 Task: Create a due date automation trigger when advanced on, 2 working days after a card is due add fields with custom field "Resume" set to a number greater than 1 and lower or equal to 10 at 11:00 AM.
Action: Mouse moved to (1036, 322)
Screenshot: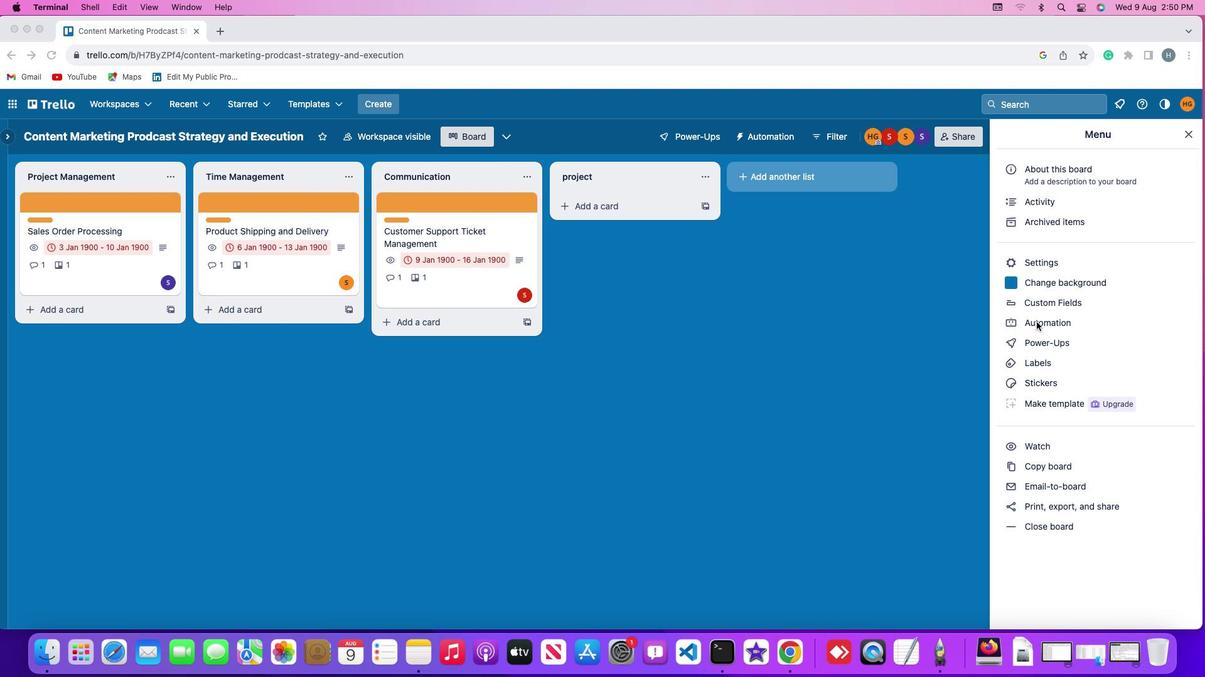 
Action: Mouse pressed left at (1036, 322)
Screenshot: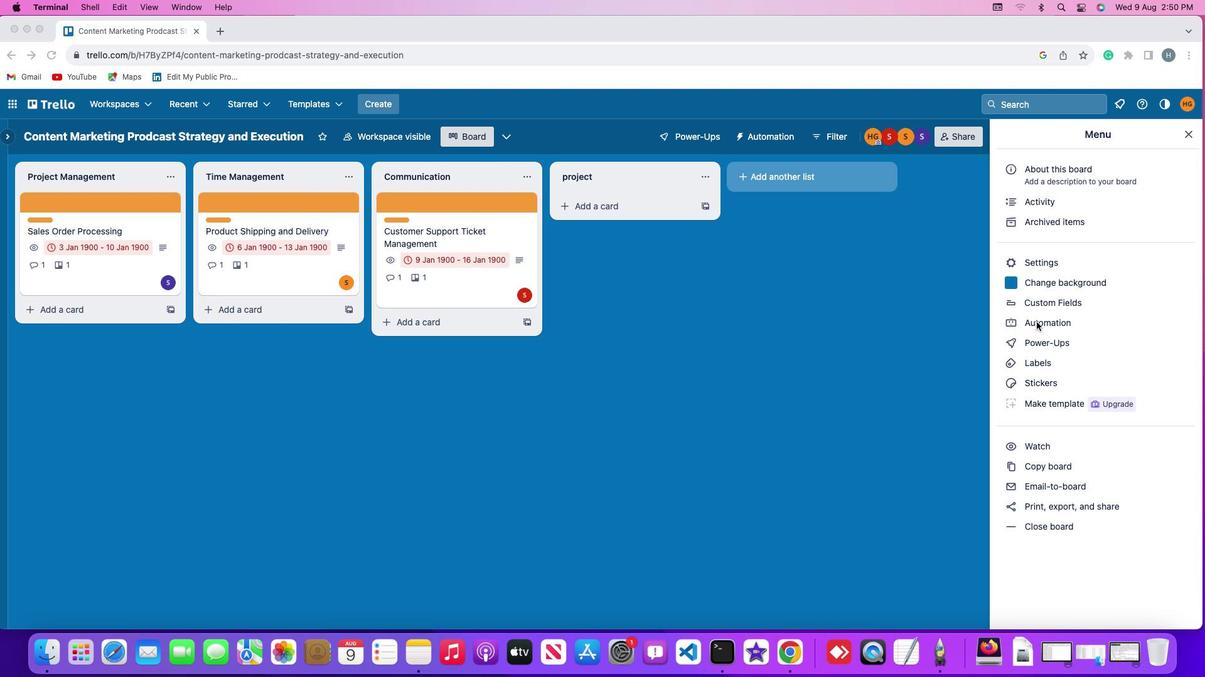 
Action: Mouse moved to (1036, 322)
Screenshot: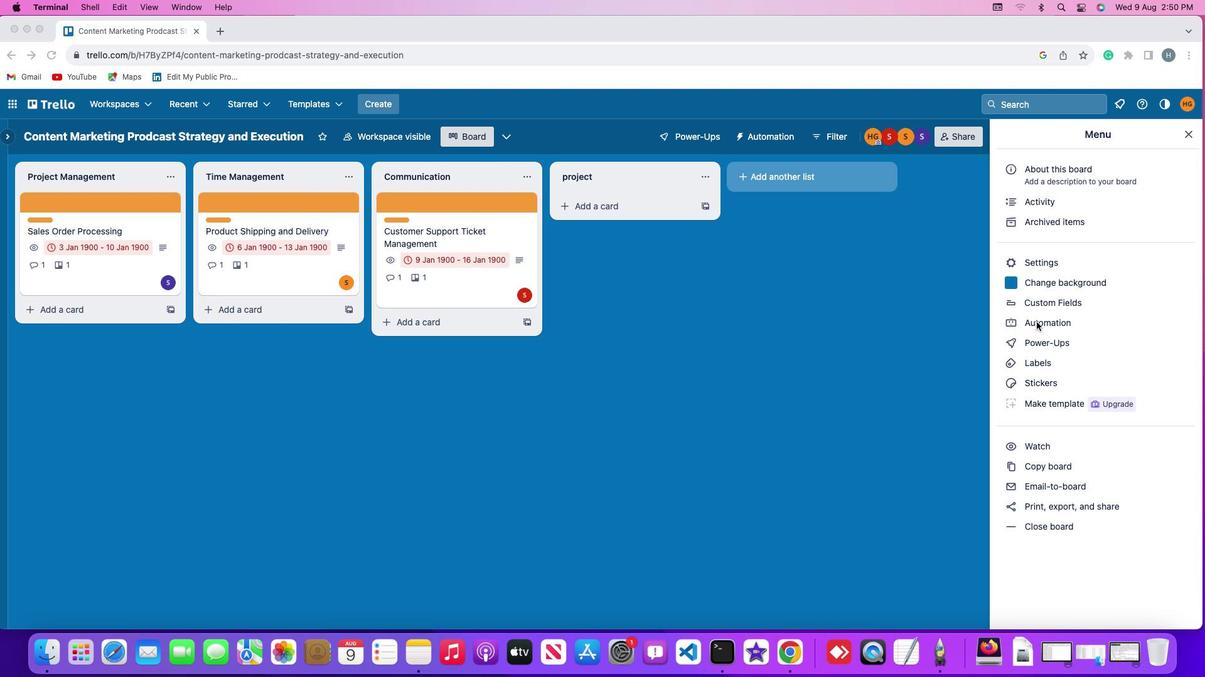 
Action: Mouse pressed left at (1036, 322)
Screenshot: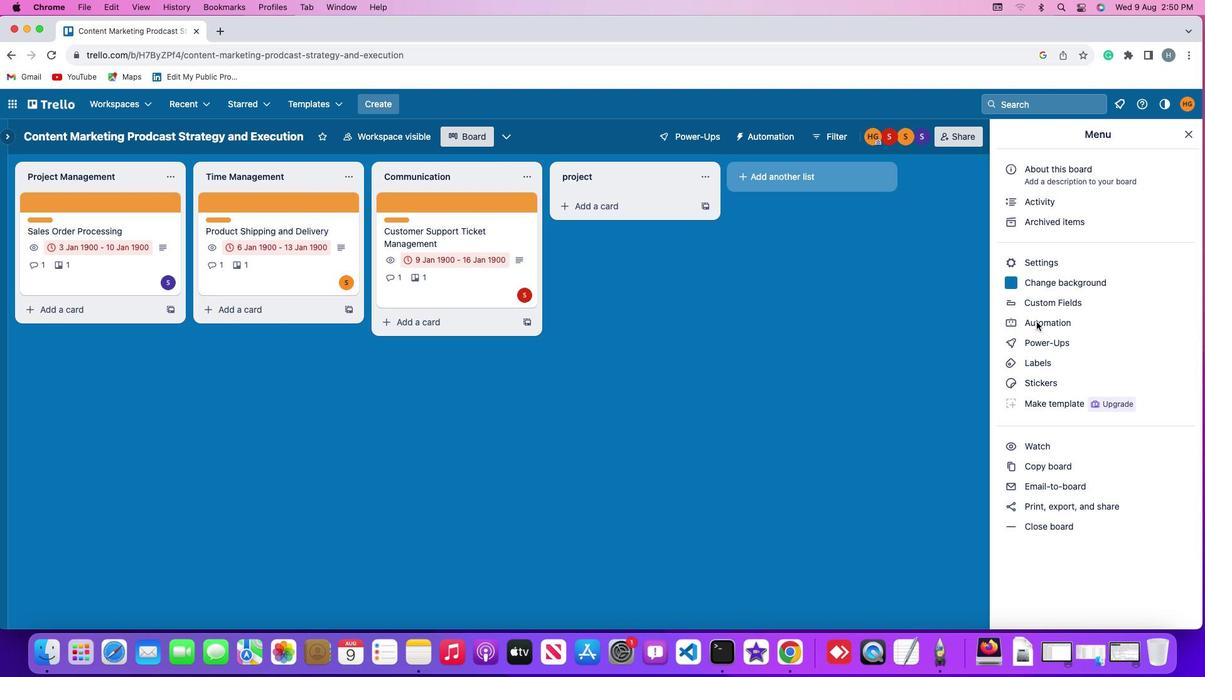 
Action: Mouse moved to (74, 298)
Screenshot: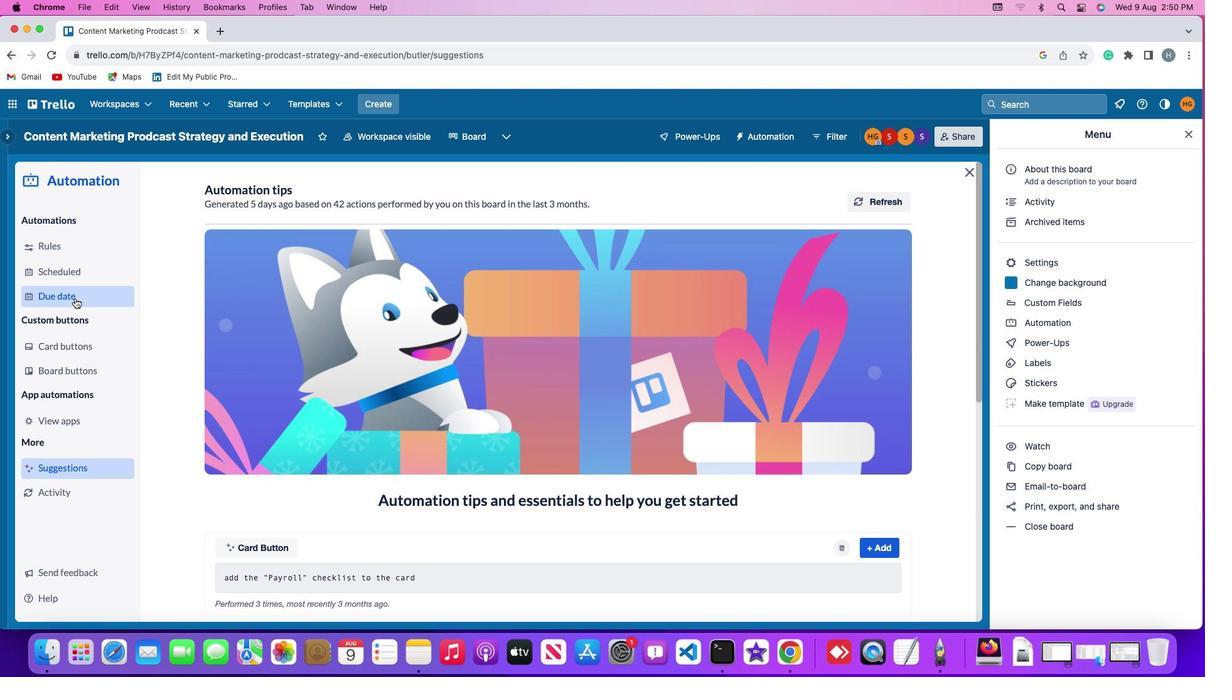 
Action: Mouse pressed left at (74, 298)
Screenshot: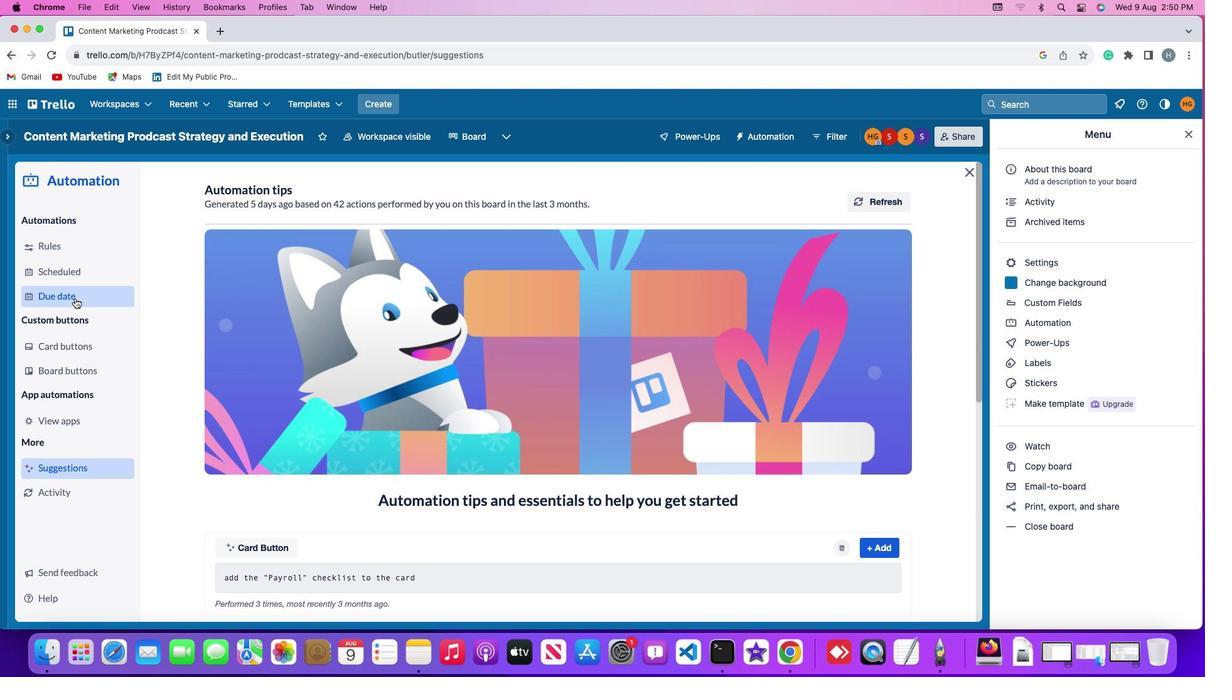 
Action: Mouse moved to (844, 193)
Screenshot: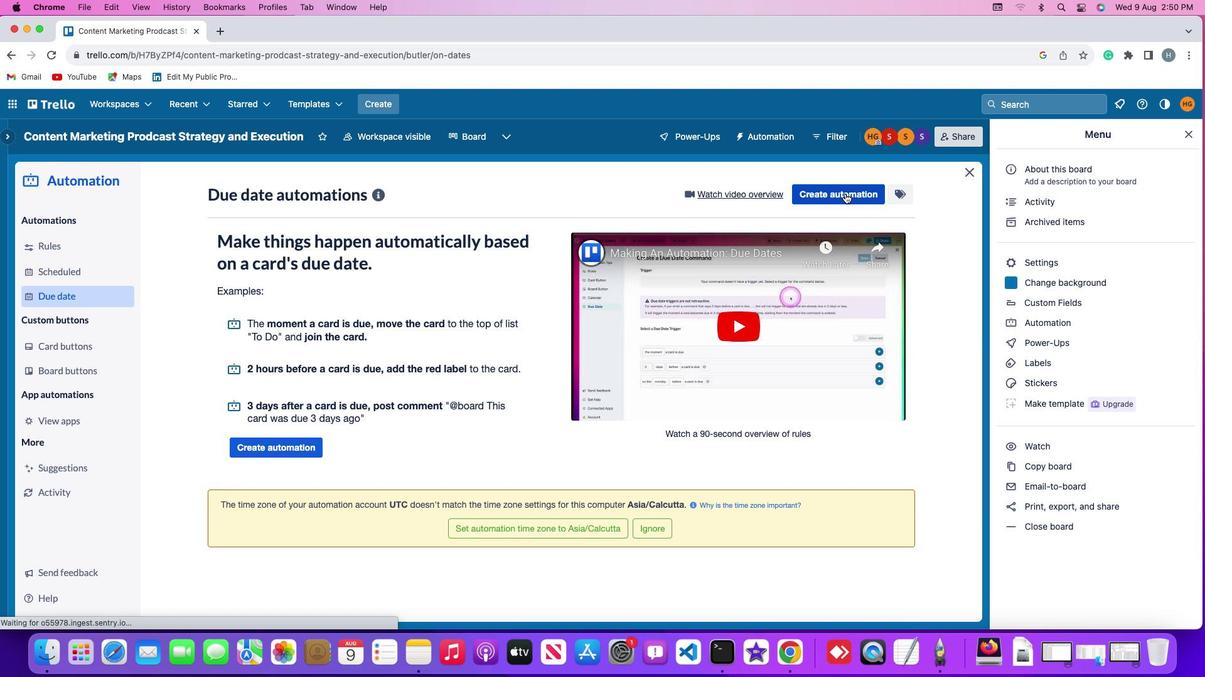 
Action: Mouse pressed left at (844, 193)
Screenshot: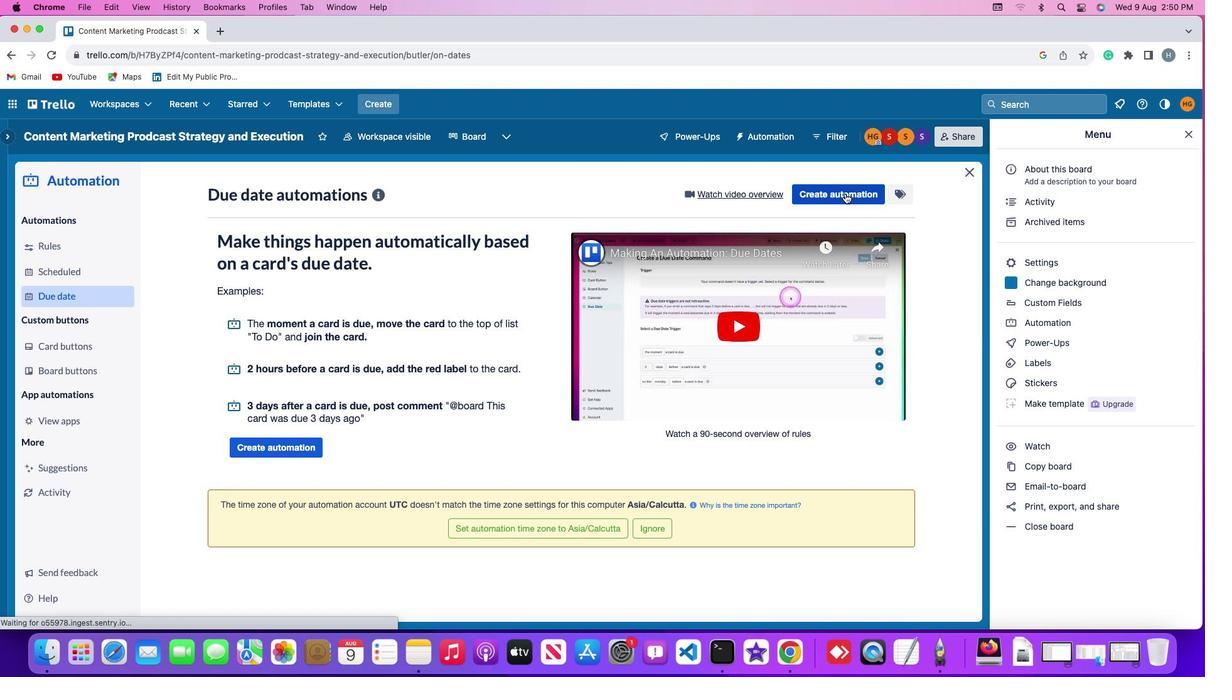 
Action: Mouse moved to (408, 314)
Screenshot: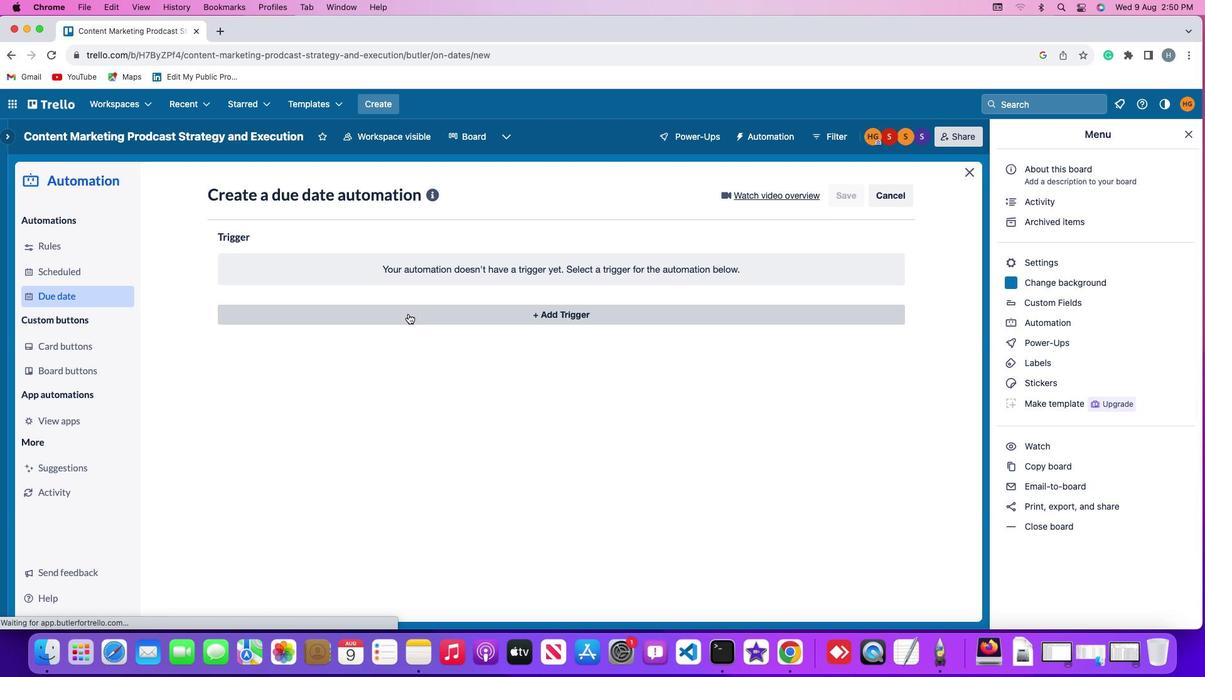 
Action: Mouse pressed left at (408, 314)
Screenshot: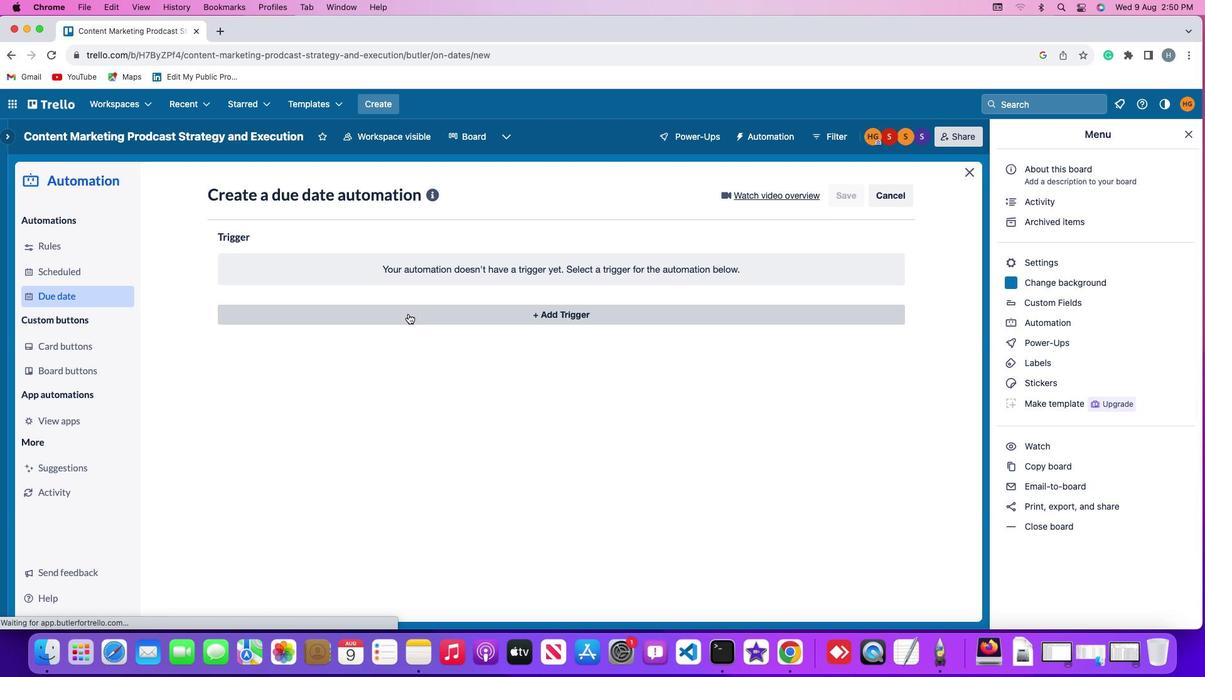 
Action: Mouse moved to (234, 507)
Screenshot: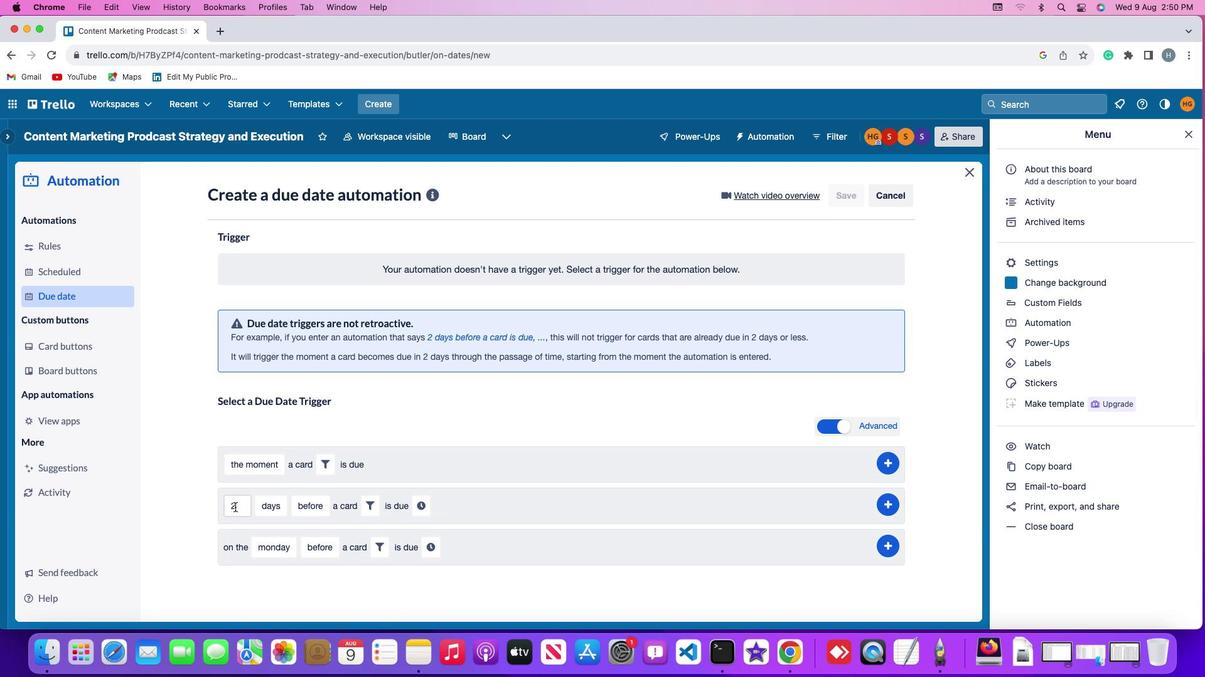 
Action: Mouse pressed left at (234, 507)
Screenshot: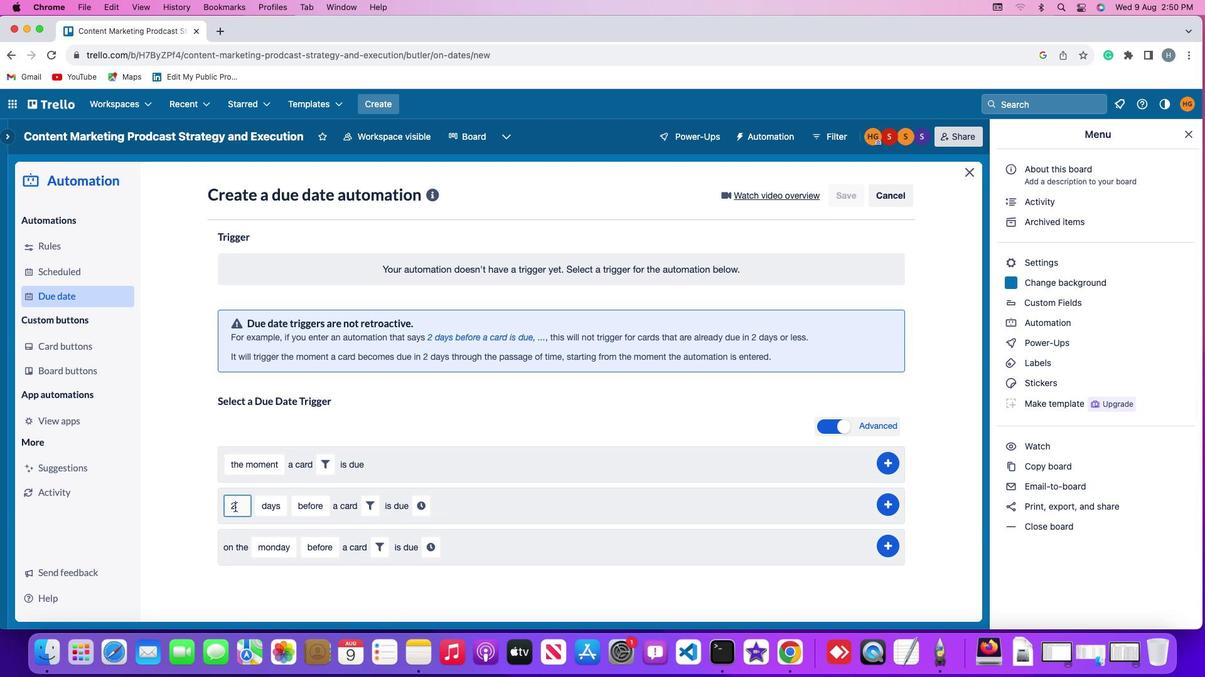 
Action: Mouse moved to (234, 507)
Screenshot: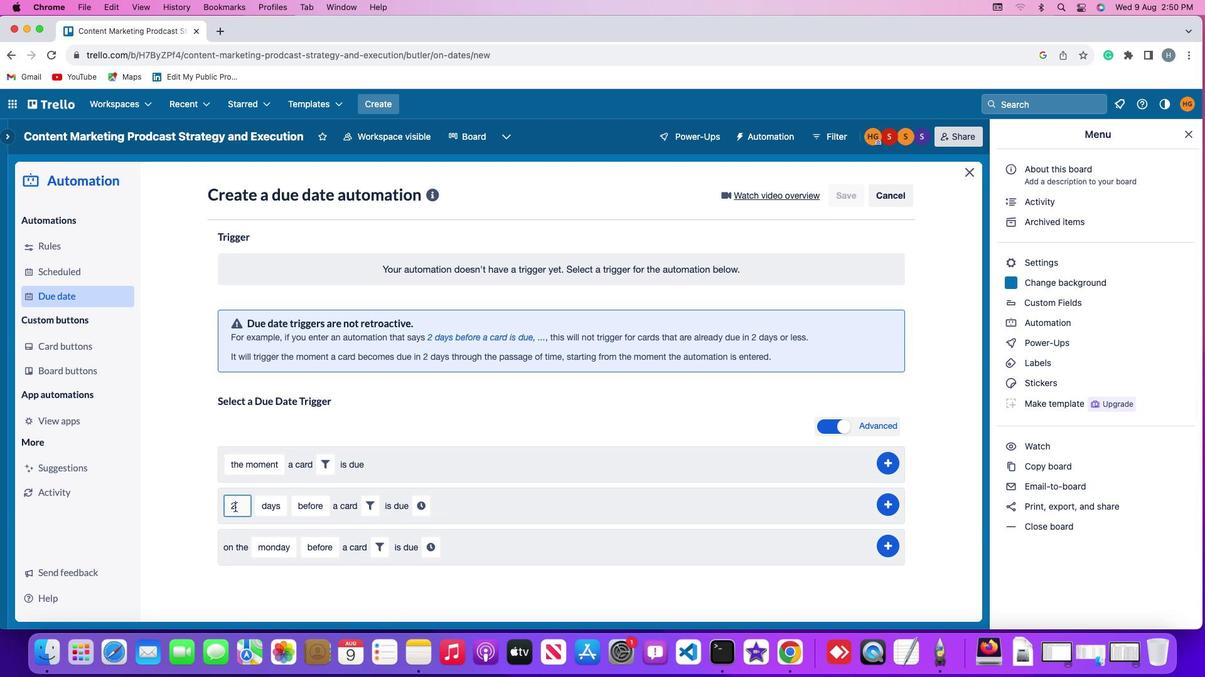 
Action: Key pressed Key.backspace'2'
Screenshot: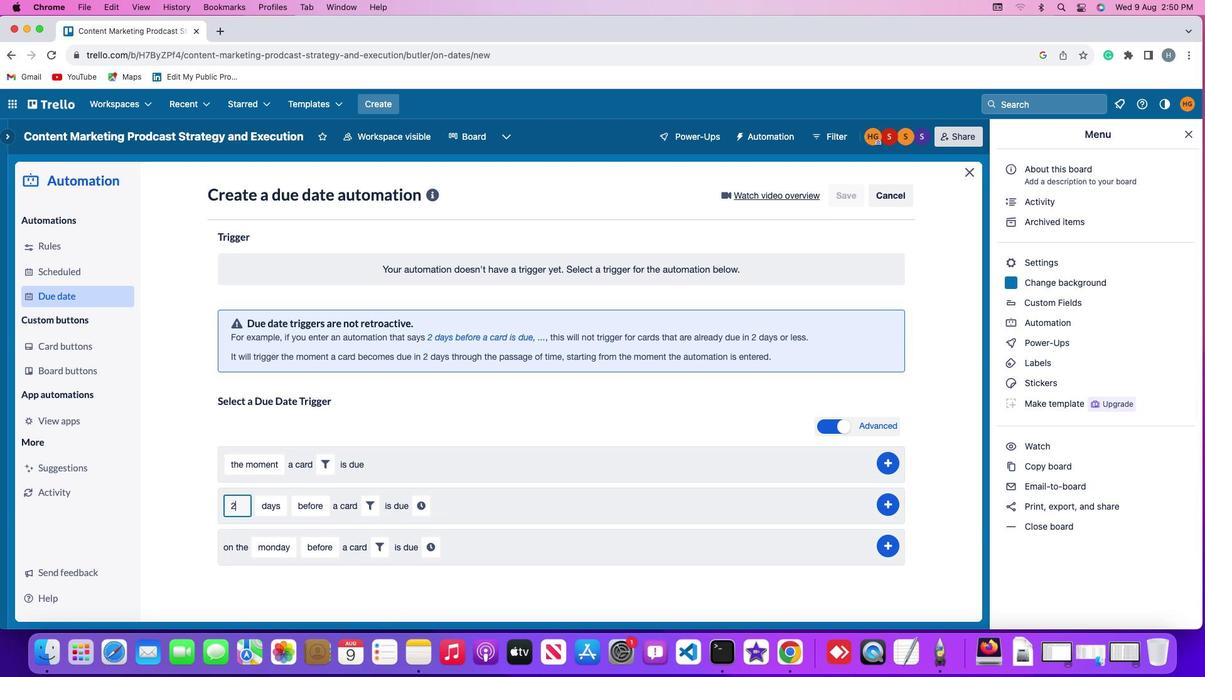 
Action: Mouse moved to (259, 505)
Screenshot: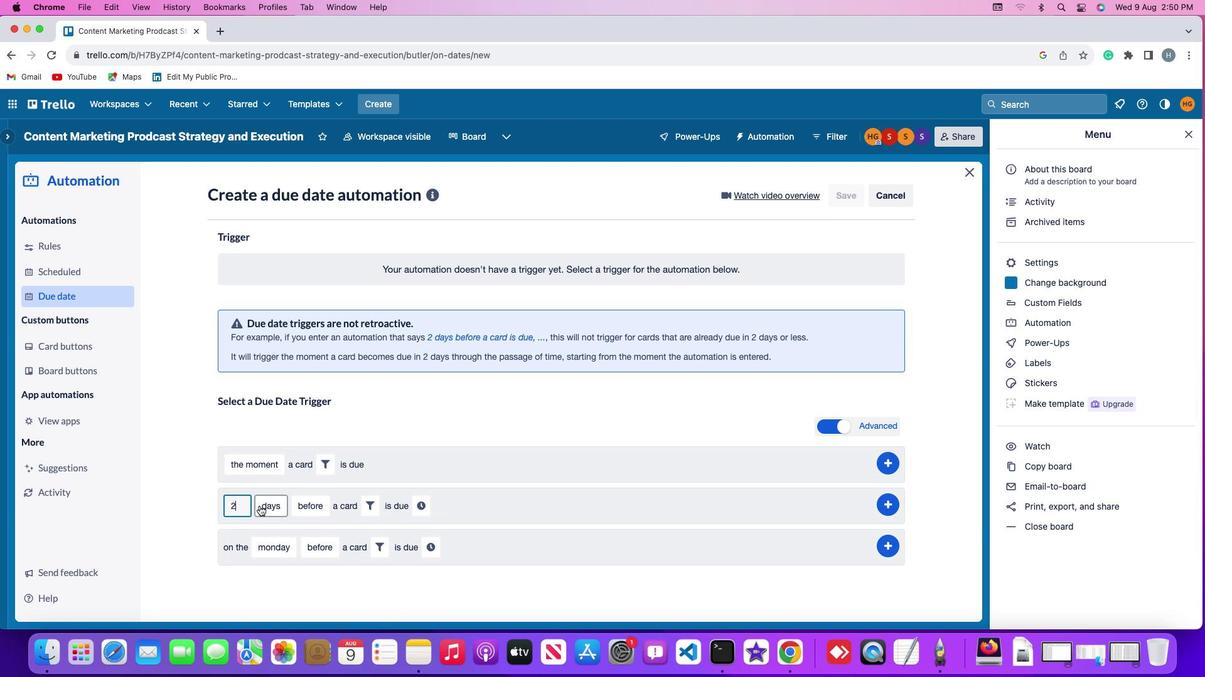 
Action: Mouse pressed left at (259, 505)
Screenshot: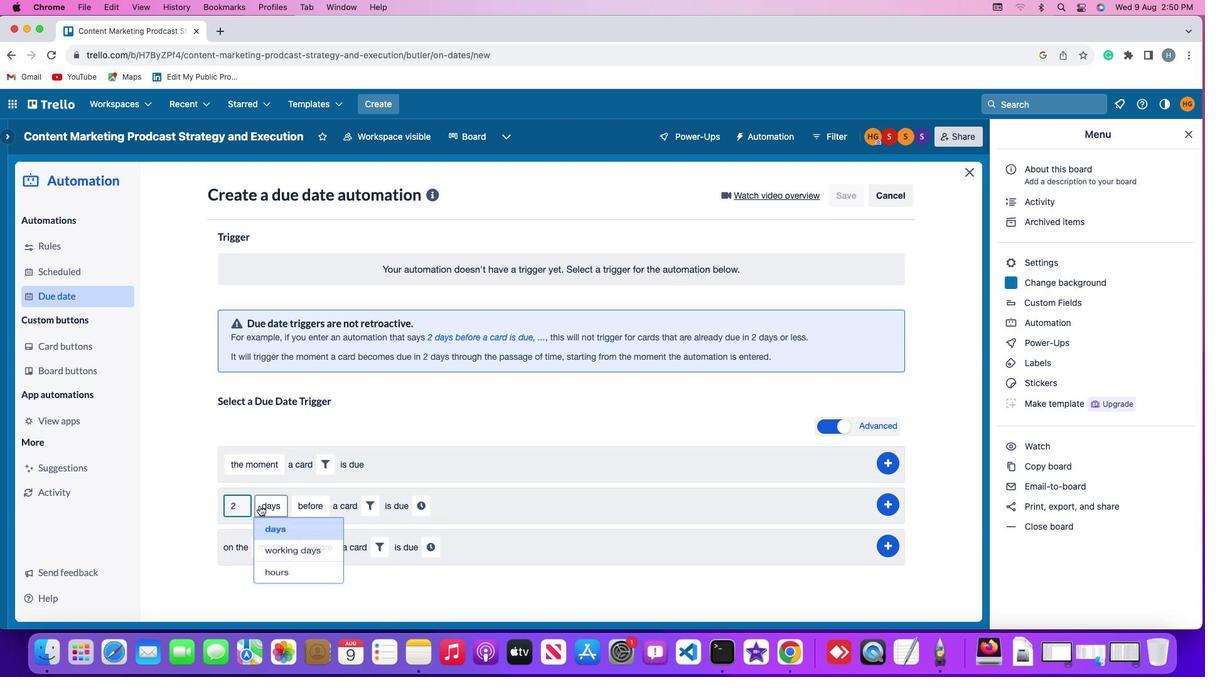 
Action: Mouse moved to (280, 549)
Screenshot: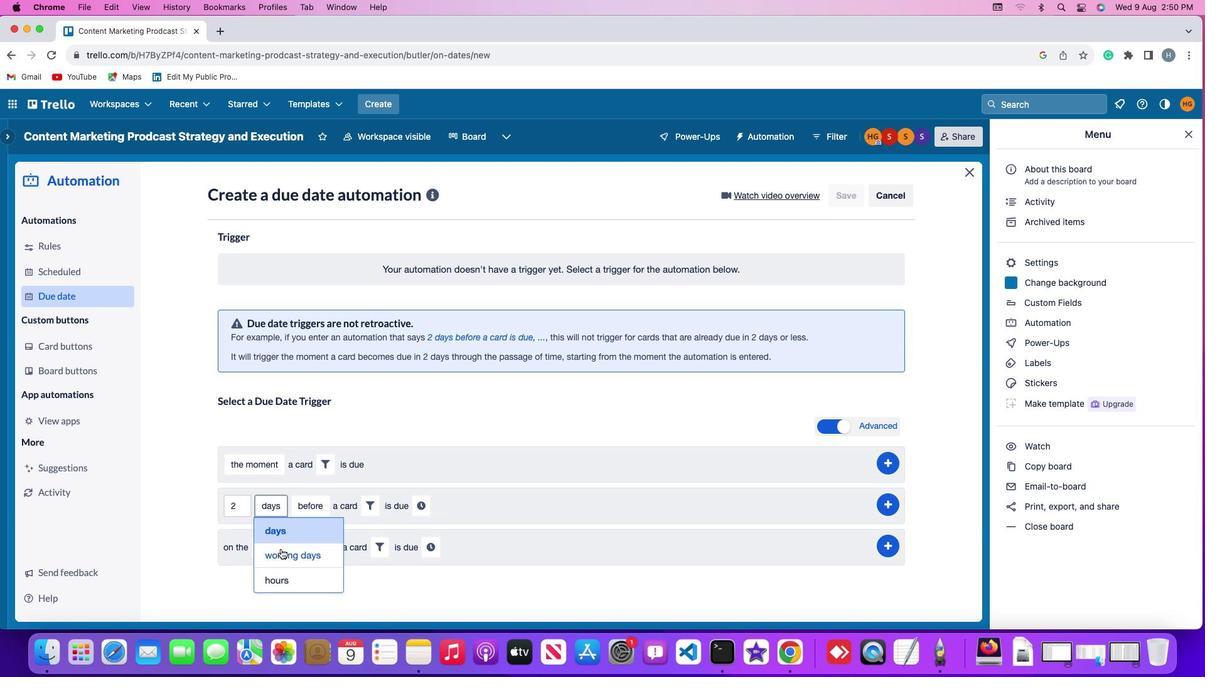 
Action: Mouse pressed left at (280, 549)
Screenshot: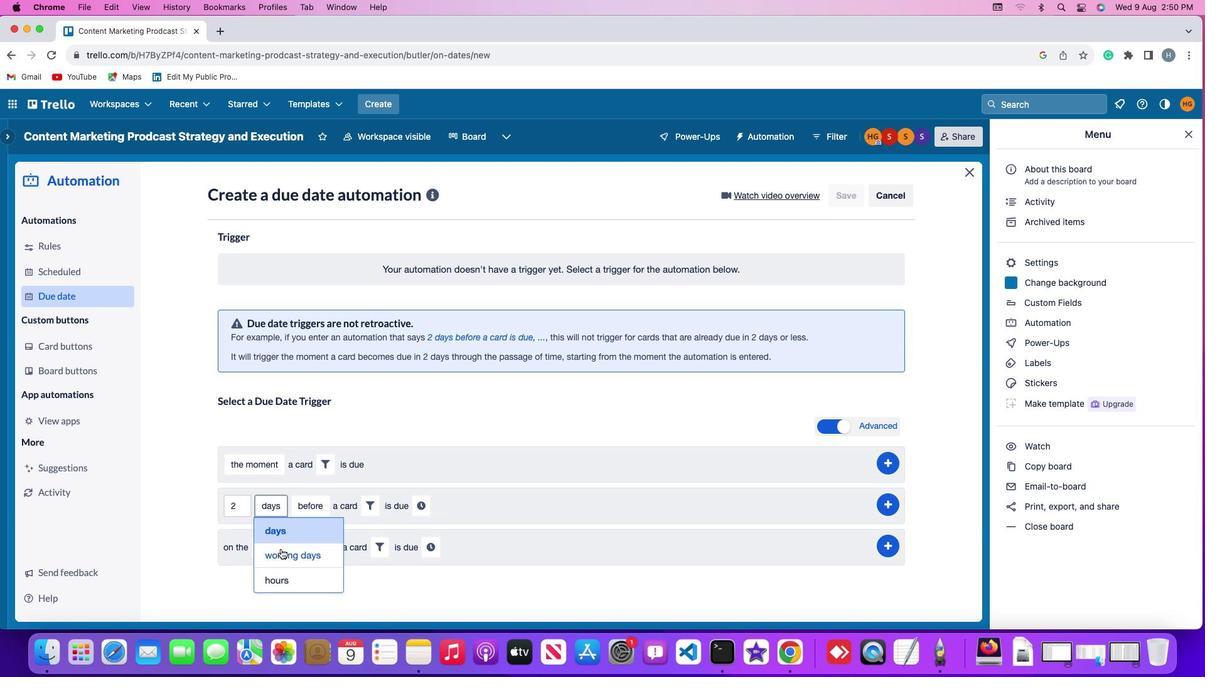 
Action: Mouse moved to (340, 510)
Screenshot: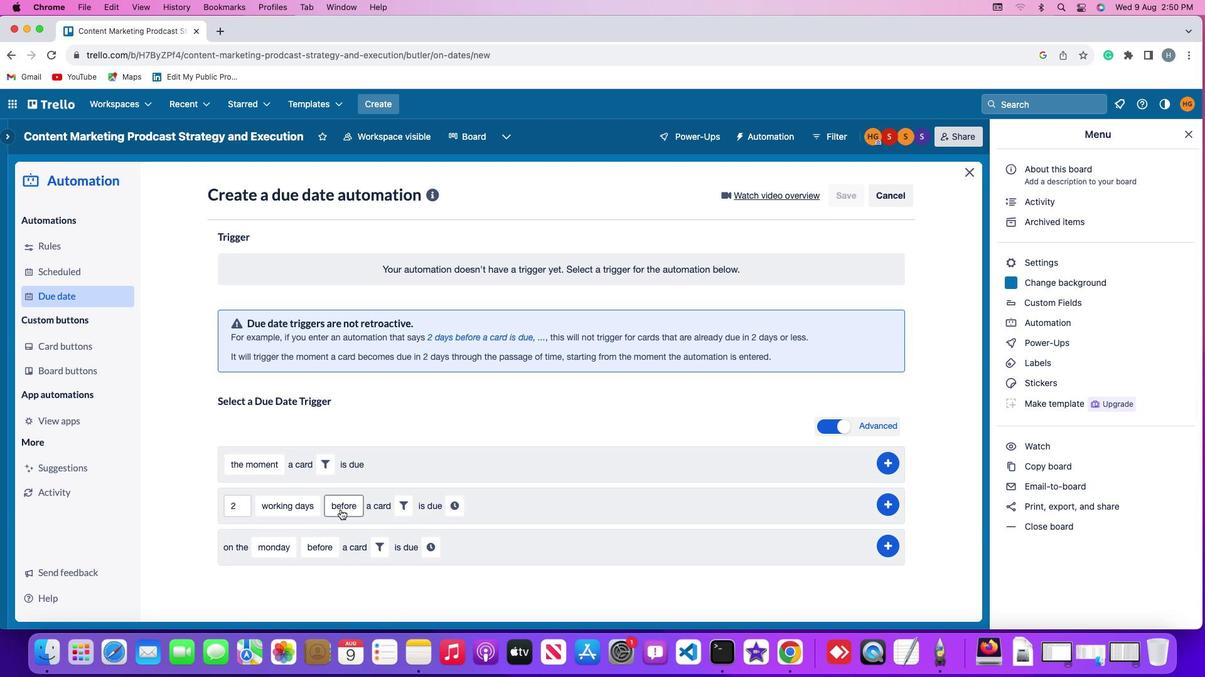 
Action: Mouse pressed left at (340, 510)
Screenshot: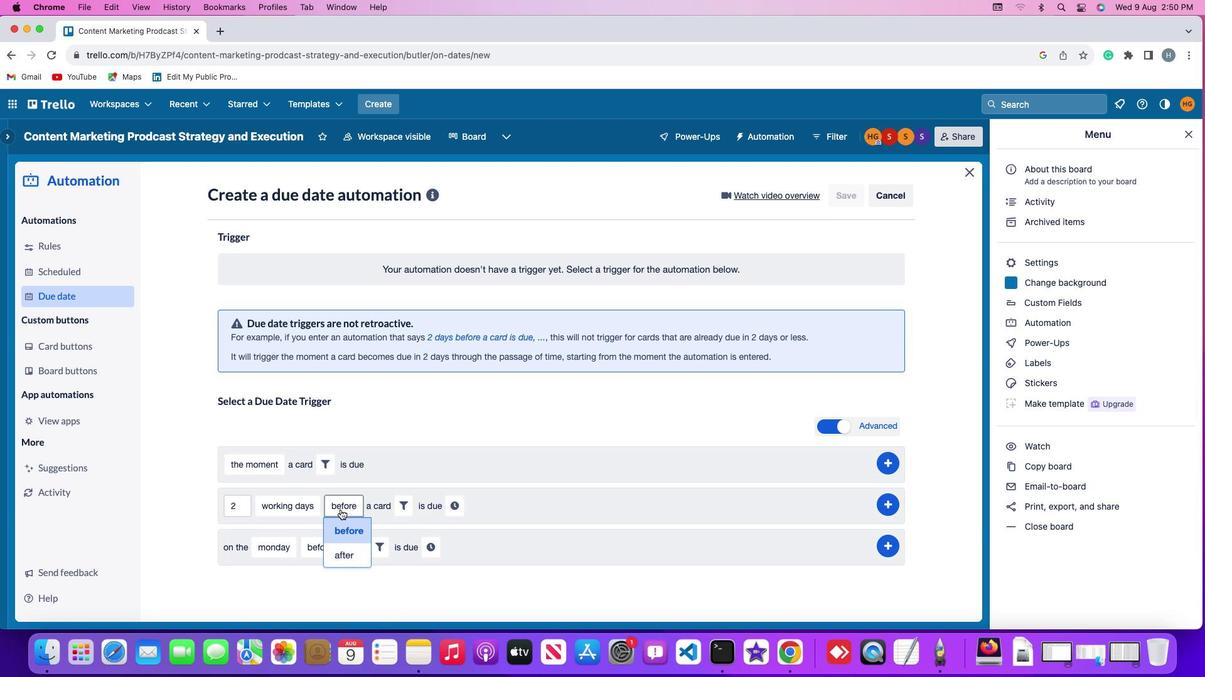 
Action: Mouse moved to (347, 553)
Screenshot: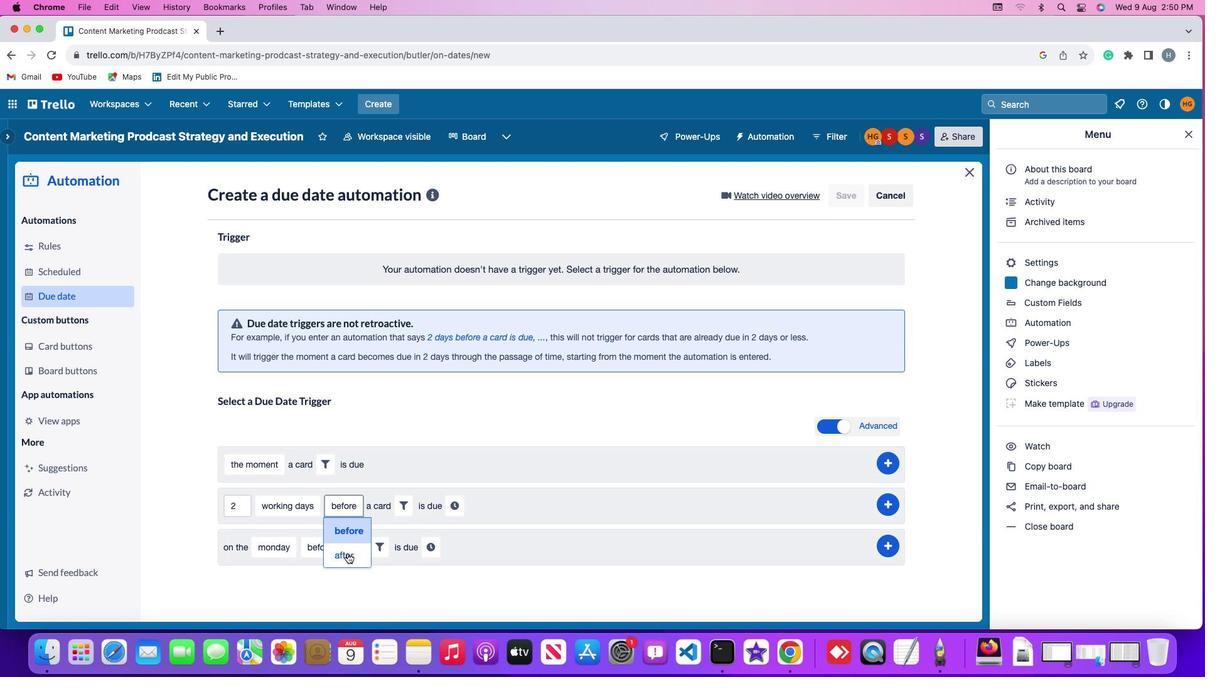 
Action: Mouse pressed left at (347, 553)
Screenshot: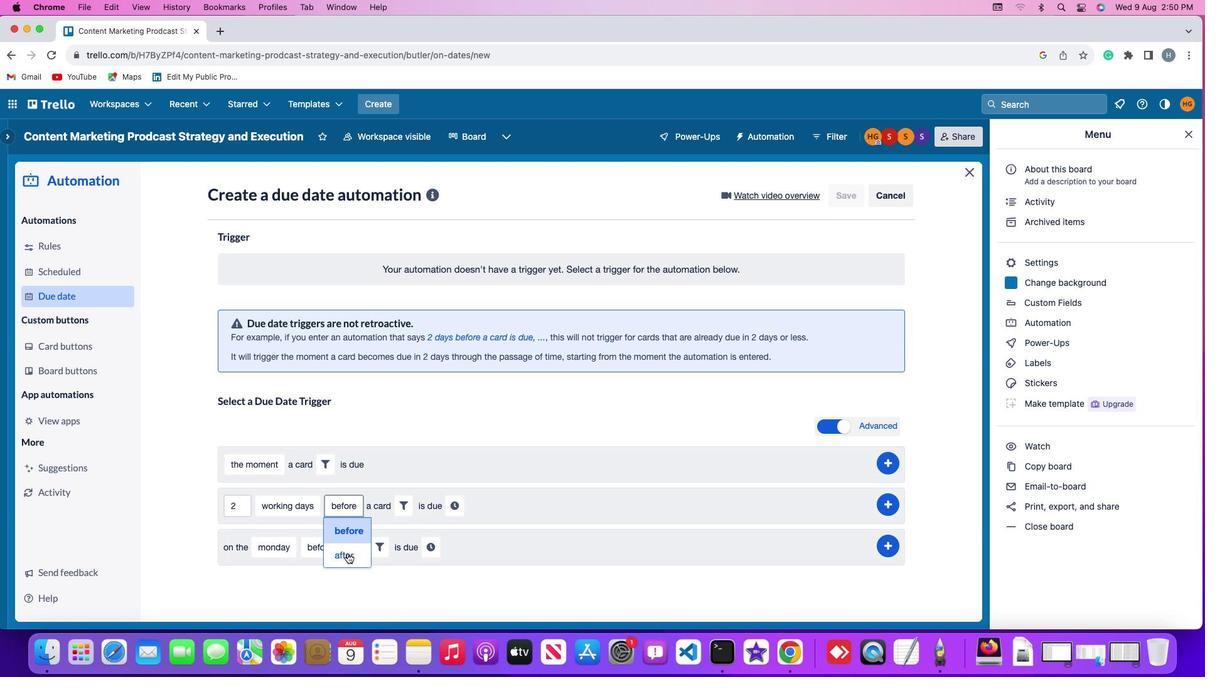
Action: Mouse moved to (401, 506)
Screenshot: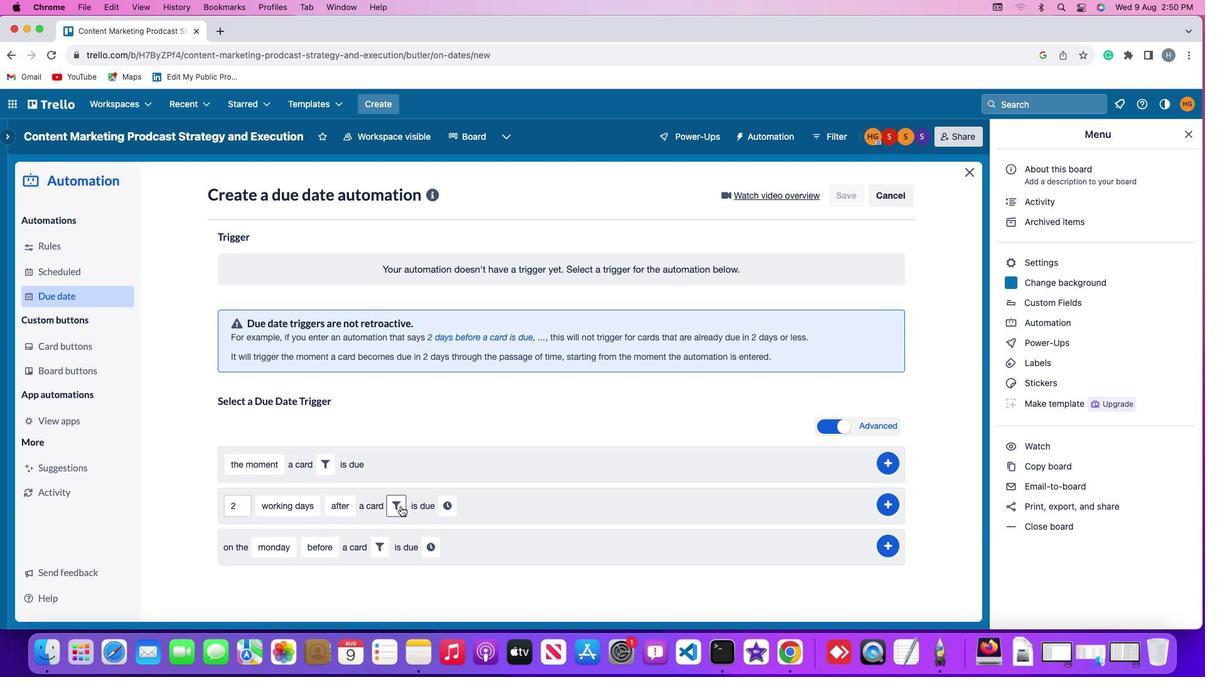 
Action: Mouse pressed left at (401, 506)
Screenshot: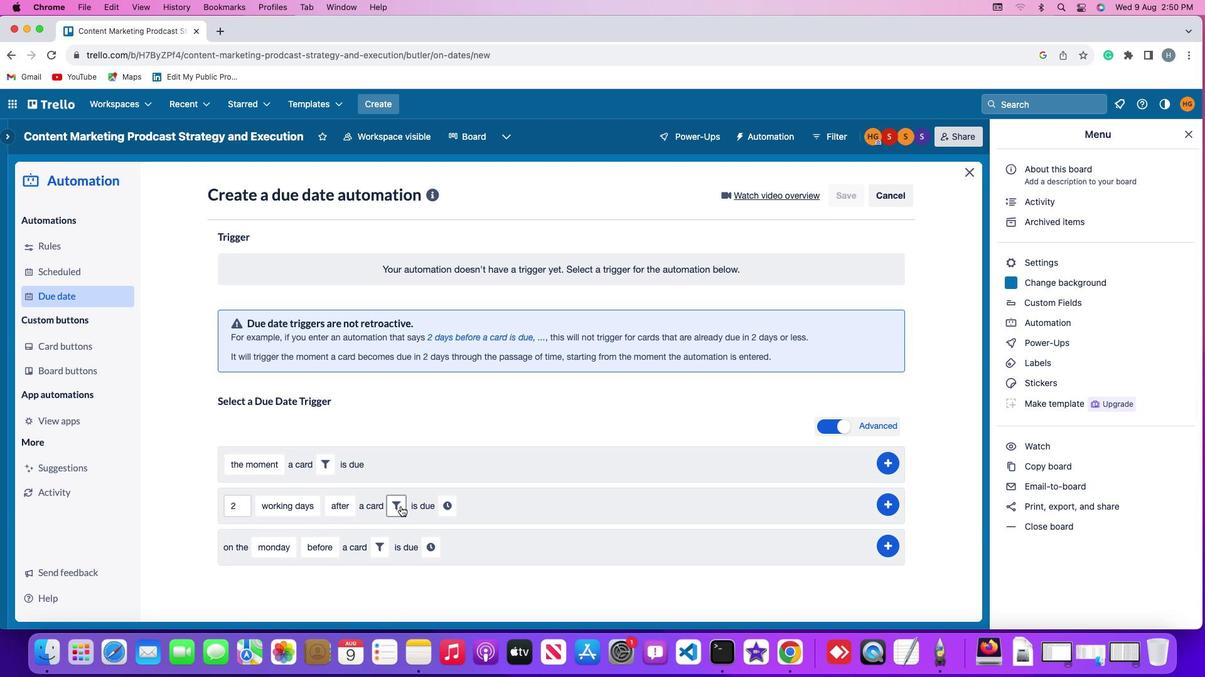 
Action: Mouse moved to (619, 543)
Screenshot: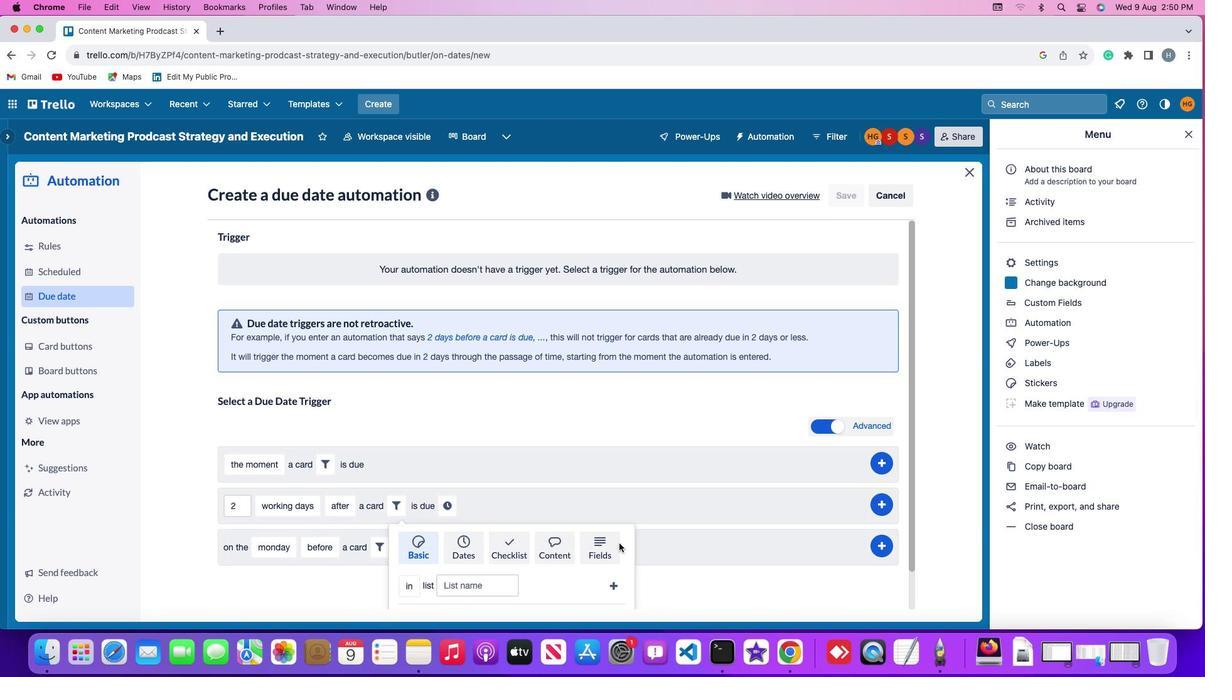 
Action: Mouse pressed left at (619, 543)
Screenshot: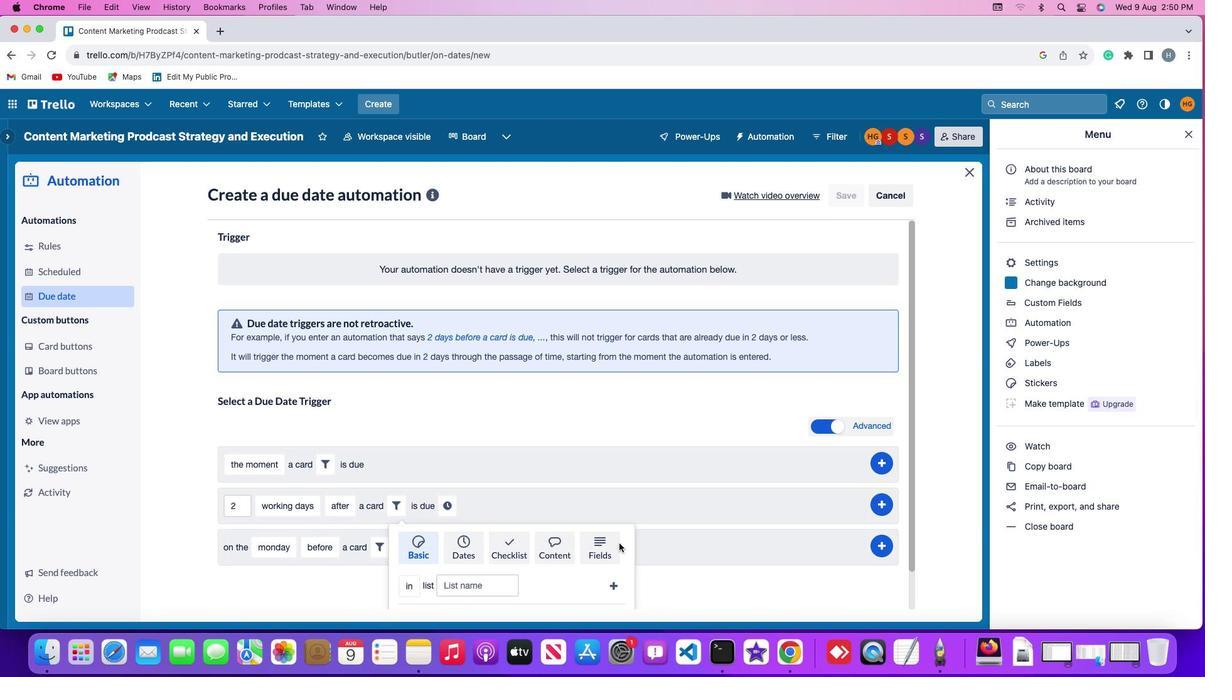 
Action: Mouse moved to (333, 587)
Screenshot: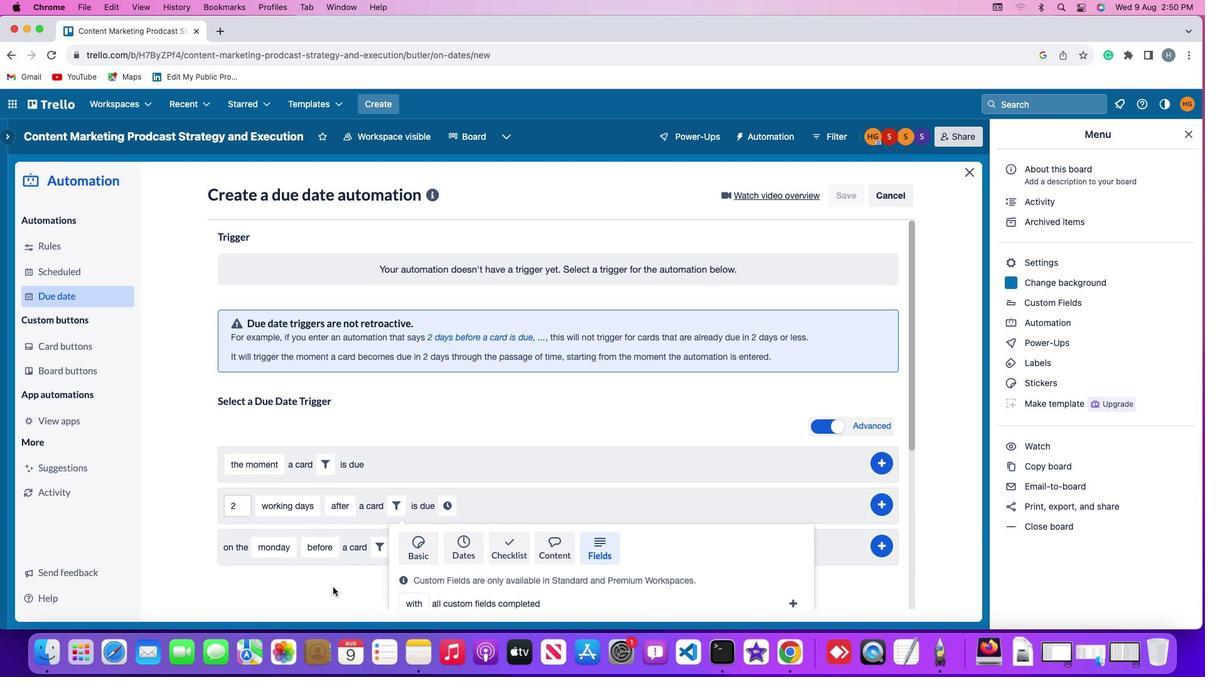 
Action: Mouse scrolled (333, 587) with delta (0, 0)
Screenshot: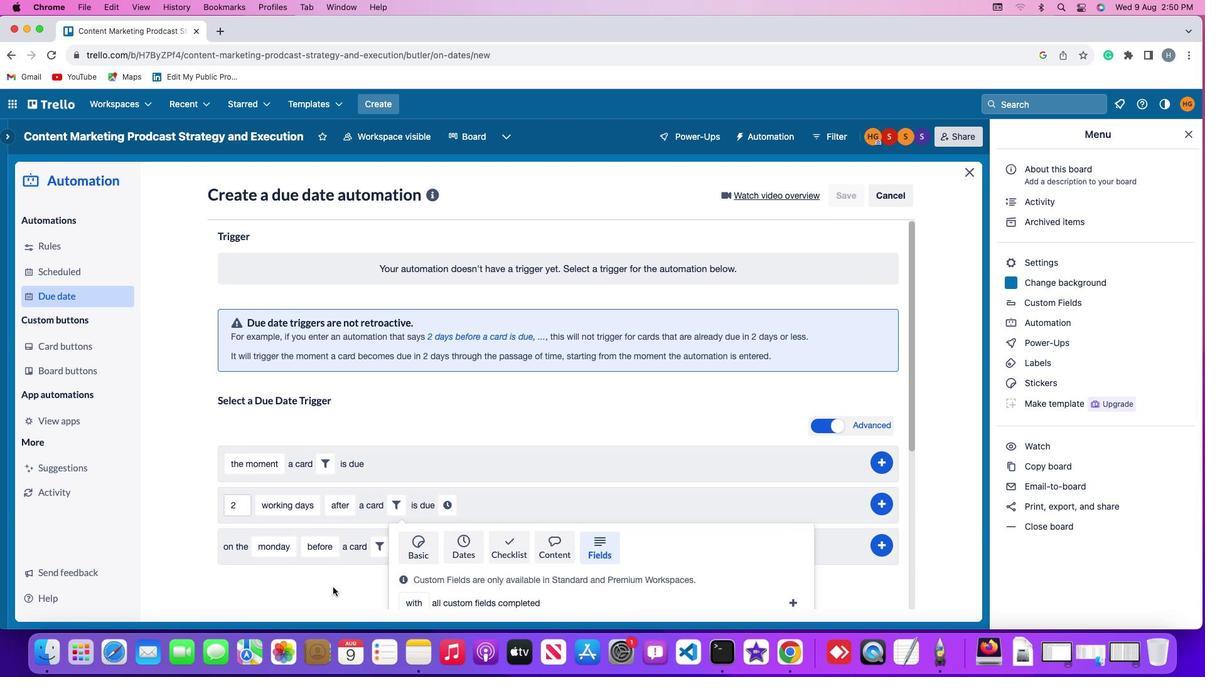 
Action: Mouse scrolled (333, 587) with delta (0, 0)
Screenshot: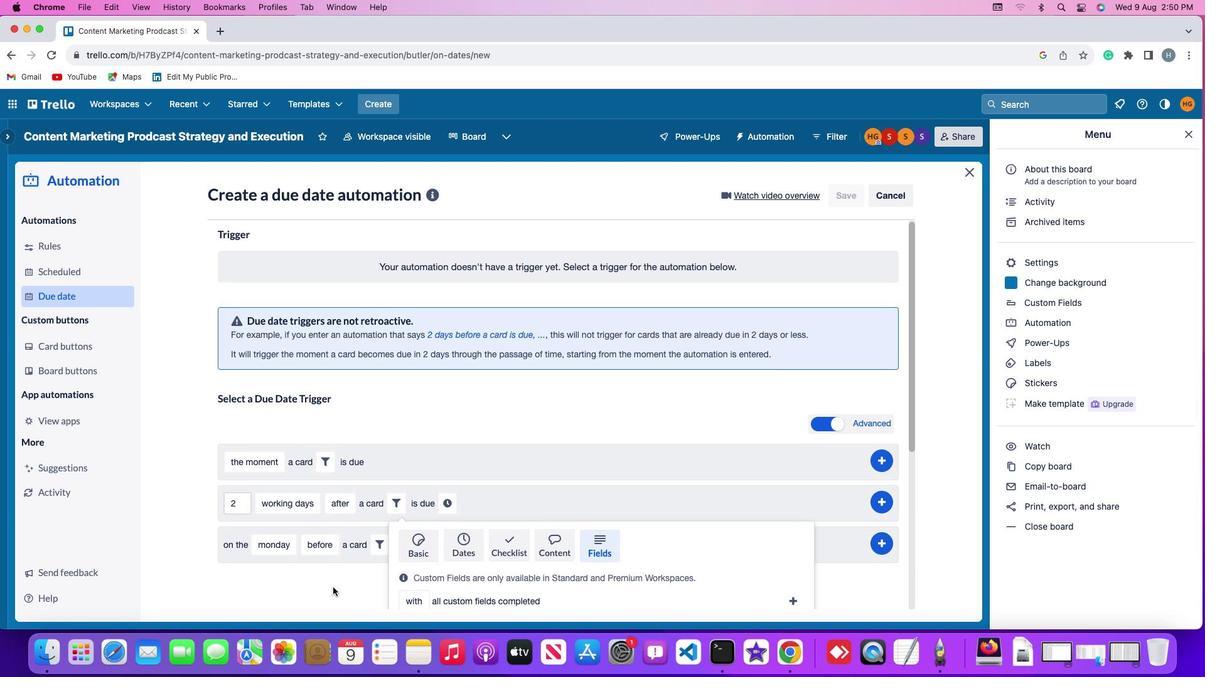 
Action: Mouse scrolled (333, 587) with delta (0, -1)
Screenshot: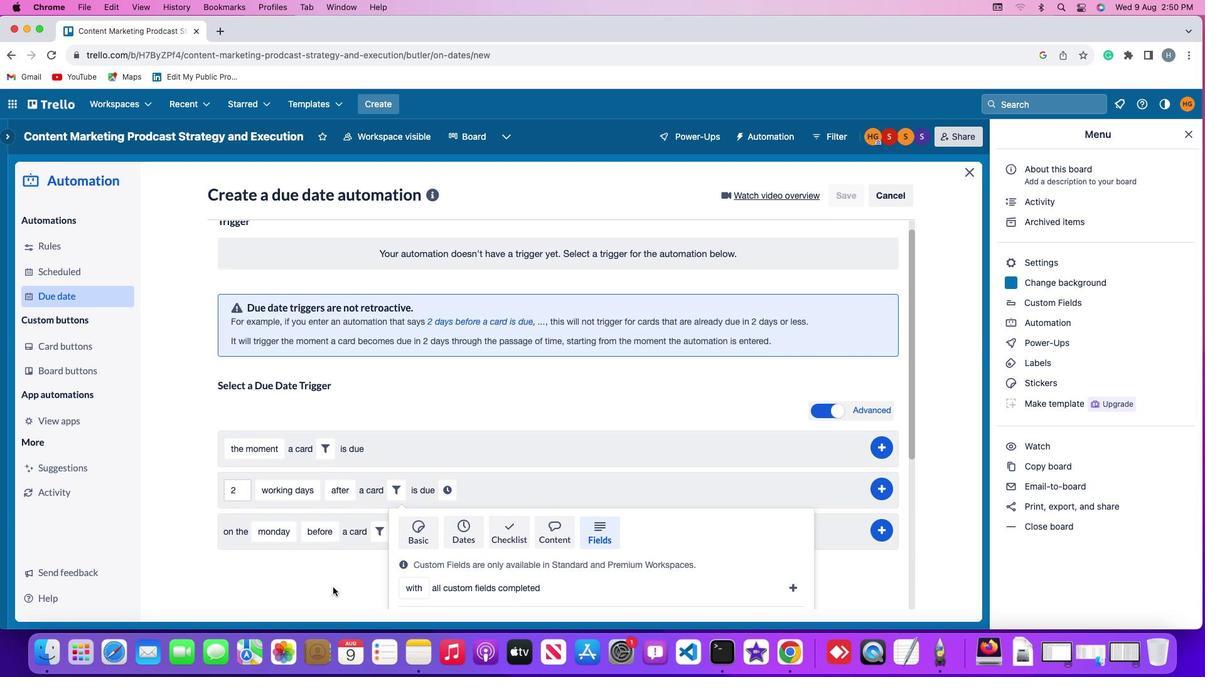 
Action: Mouse scrolled (333, 587) with delta (0, -2)
Screenshot: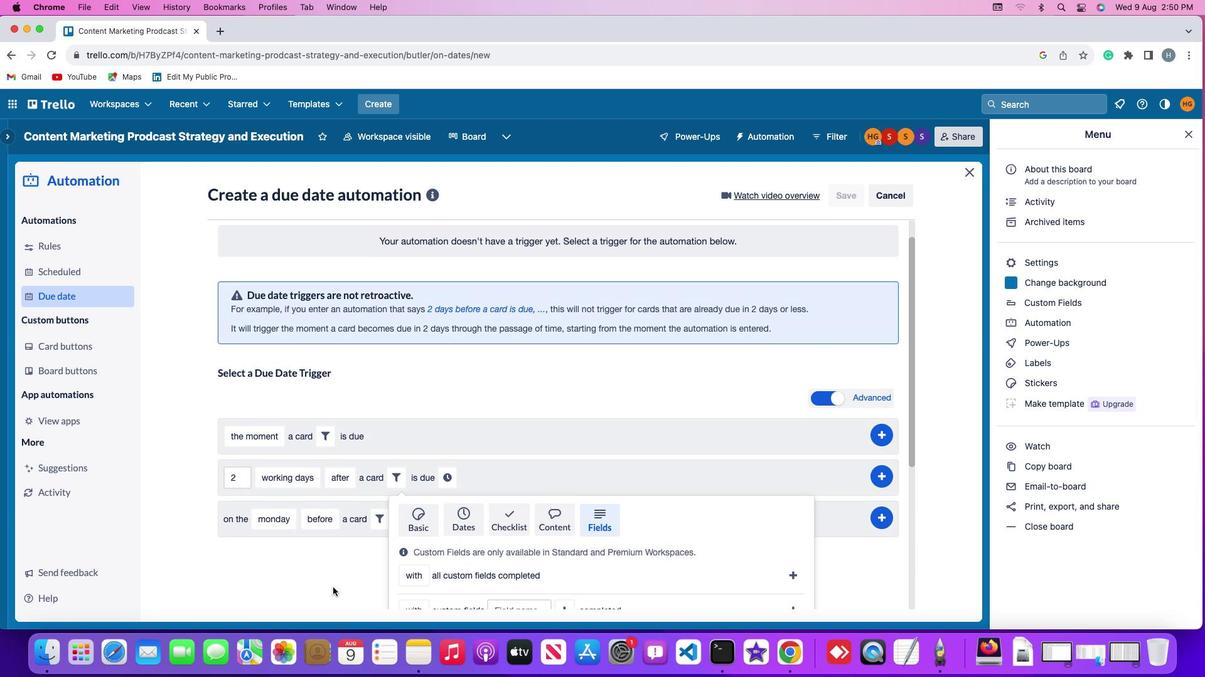
Action: Mouse moved to (335, 586)
Screenshot: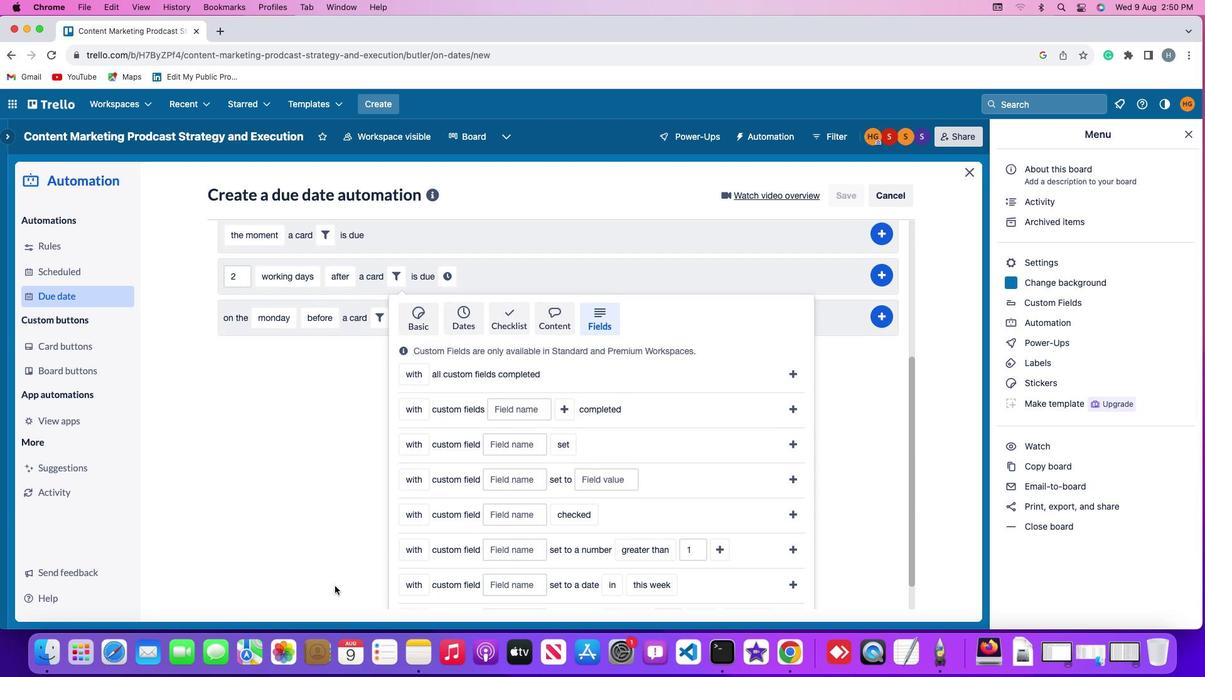 
Action: Mouse scrolled (335, 586) with delta (0, 0)
Screenshot: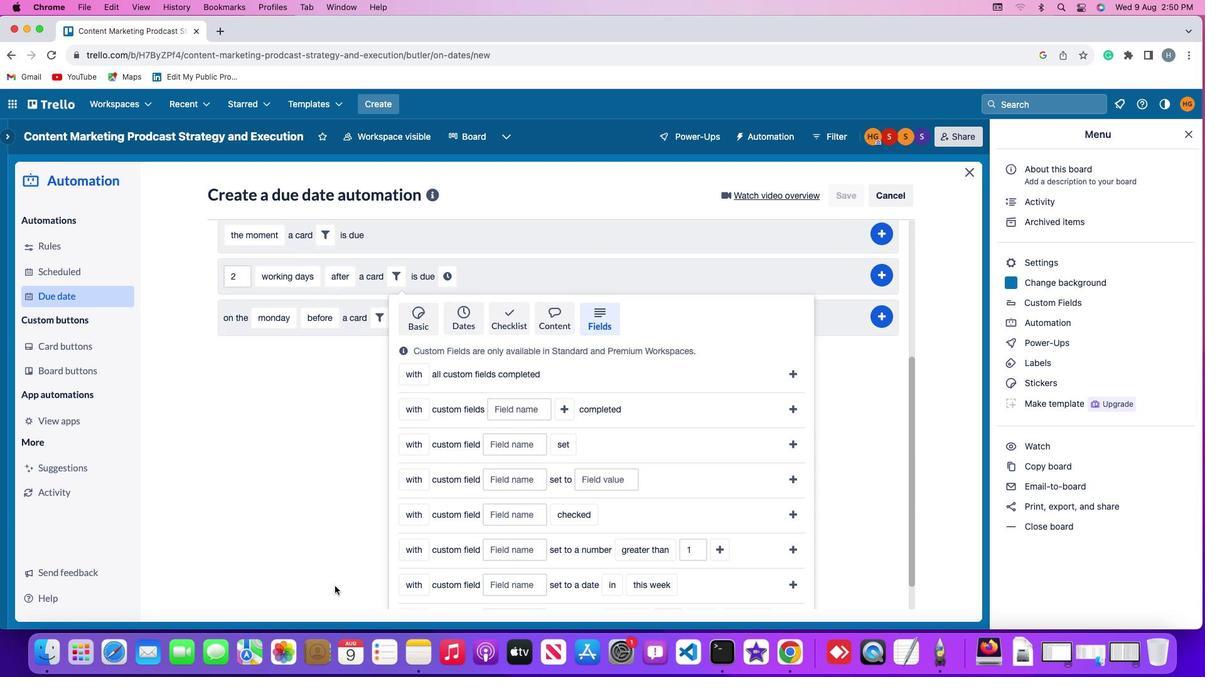
Action: Mouse scrolled (335, 586) with delta (0, 0)
Screenshot: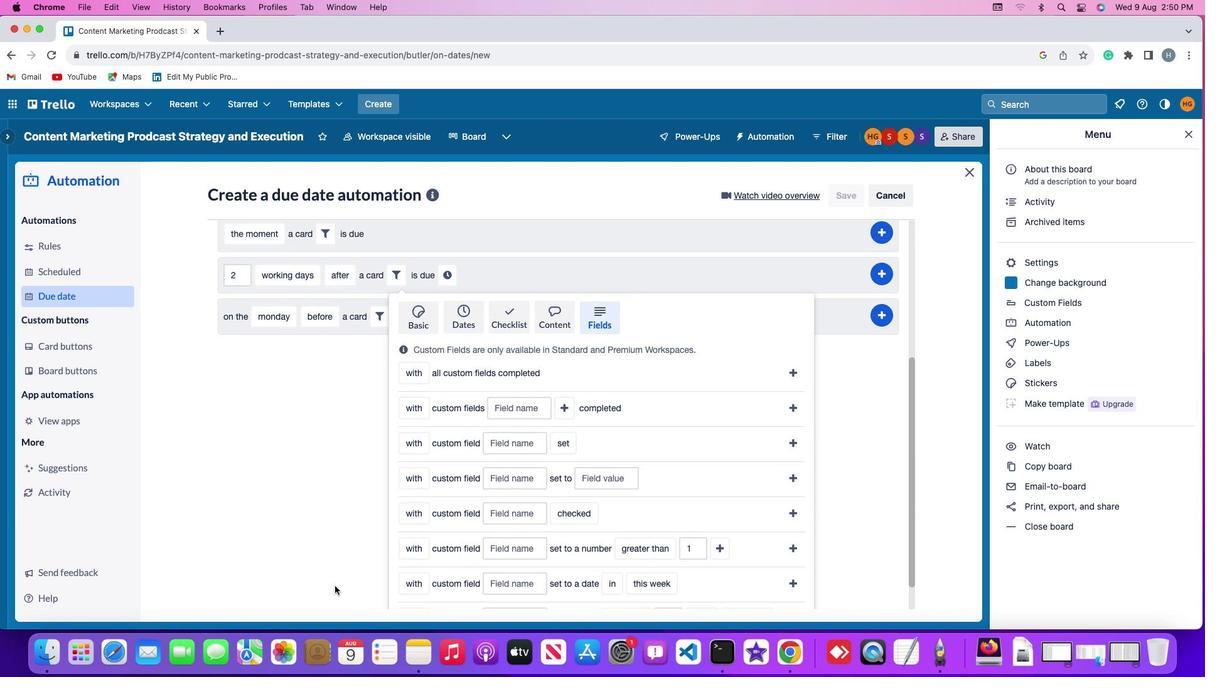 
Action: Mouse moved to (401, 531)
Screenshot: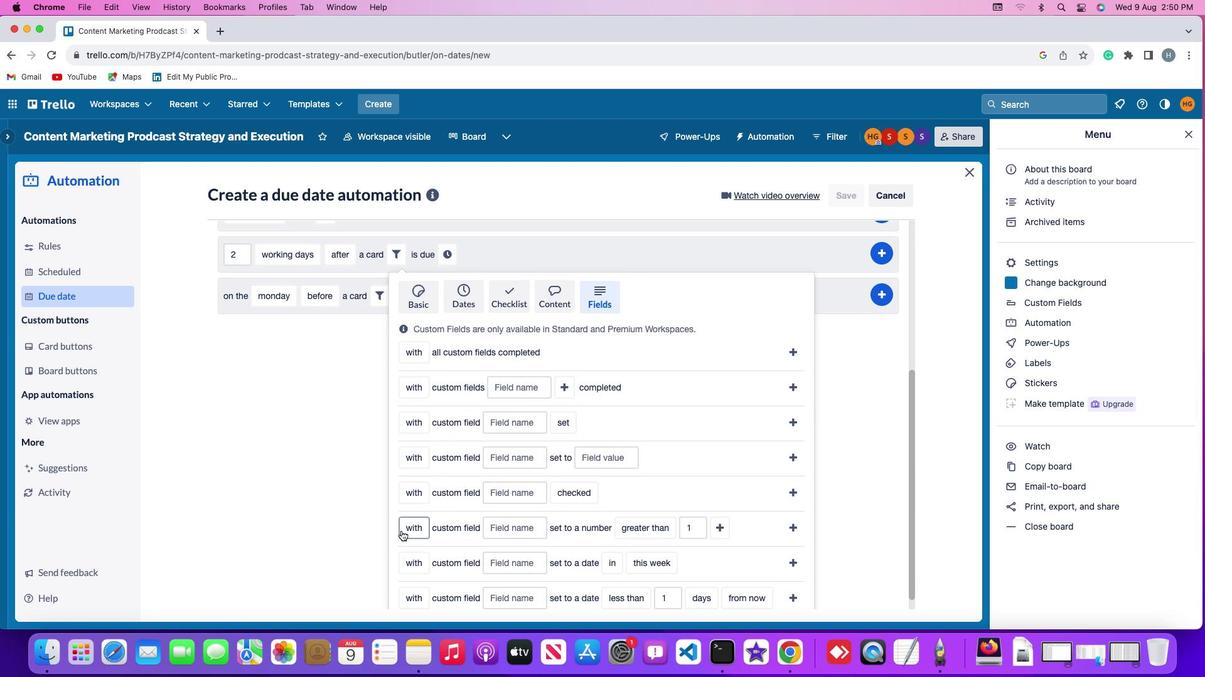 
Action: Mouse pressed left at (401, 531)
Screenshot: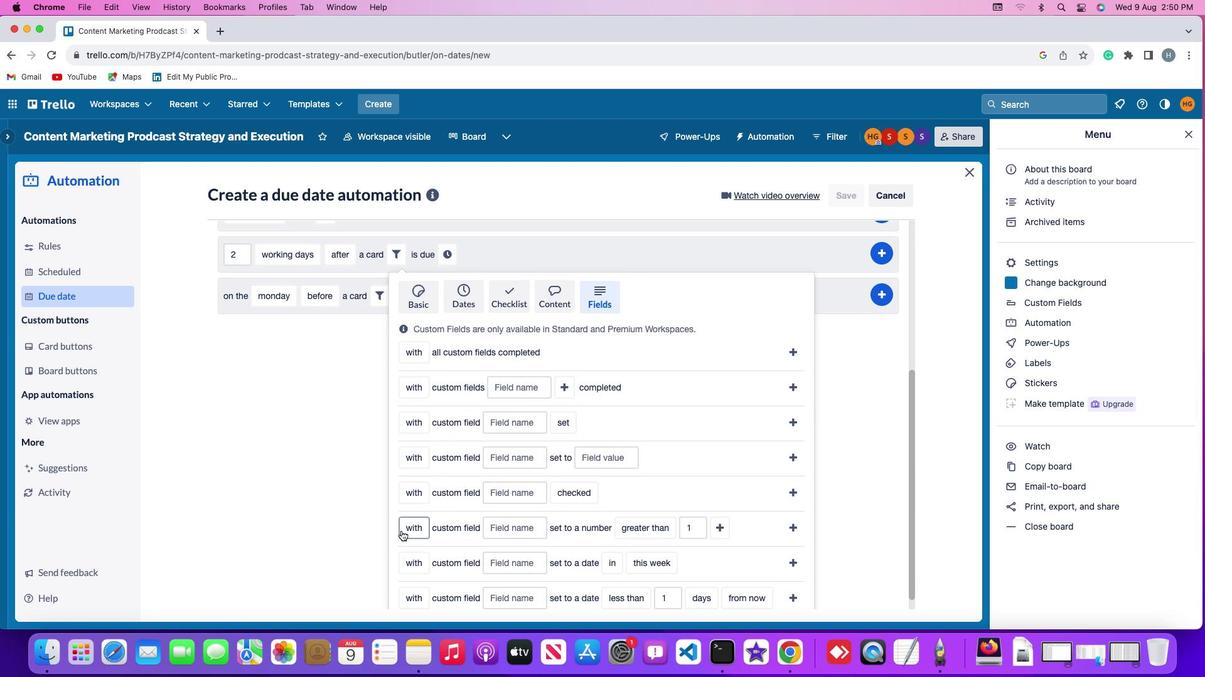 
Action: Mouse moved to (416, 547)
Screenshot: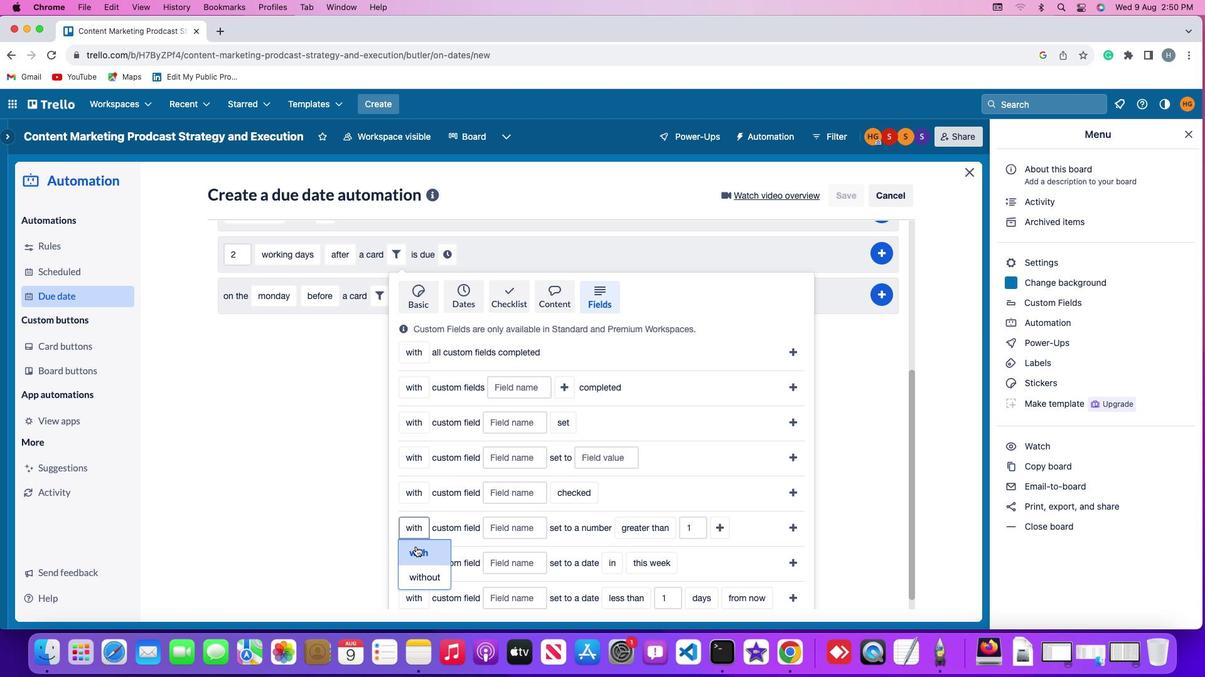
Action: Mouse pressed left at (416, 547)
Screenshot: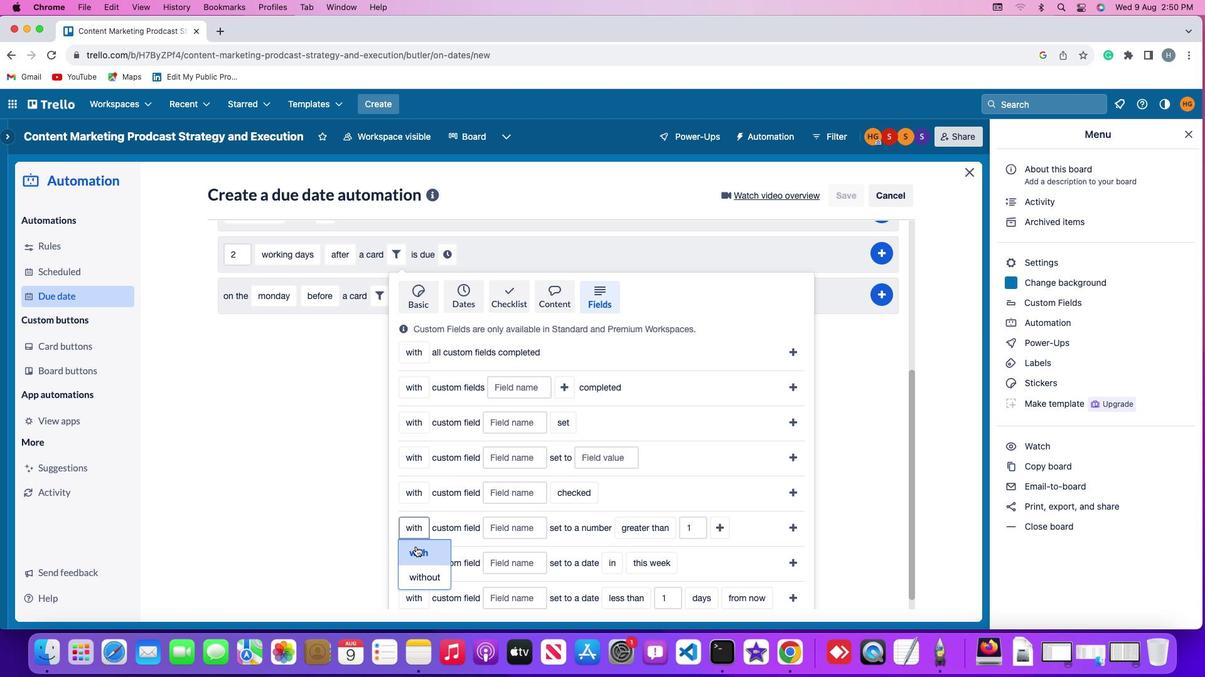 
Action: Mouse moved to (521, 526)
Screenshot: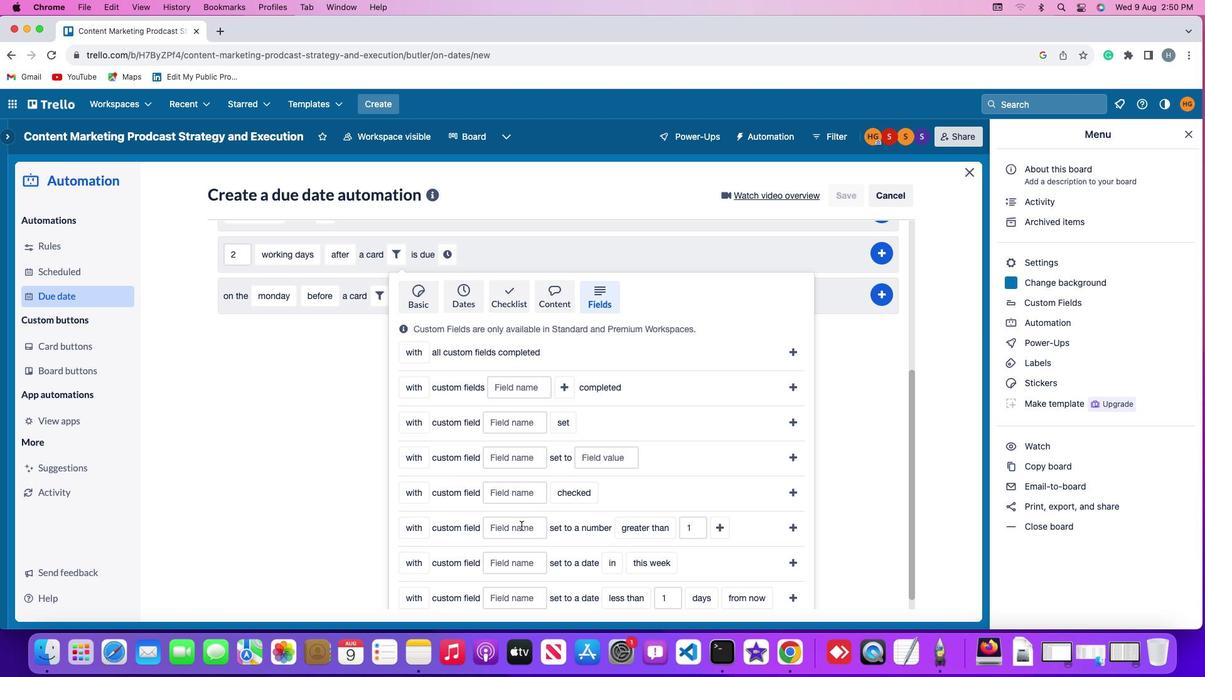 
Action: Mouse pressed left at (521, 526)
Screenshot: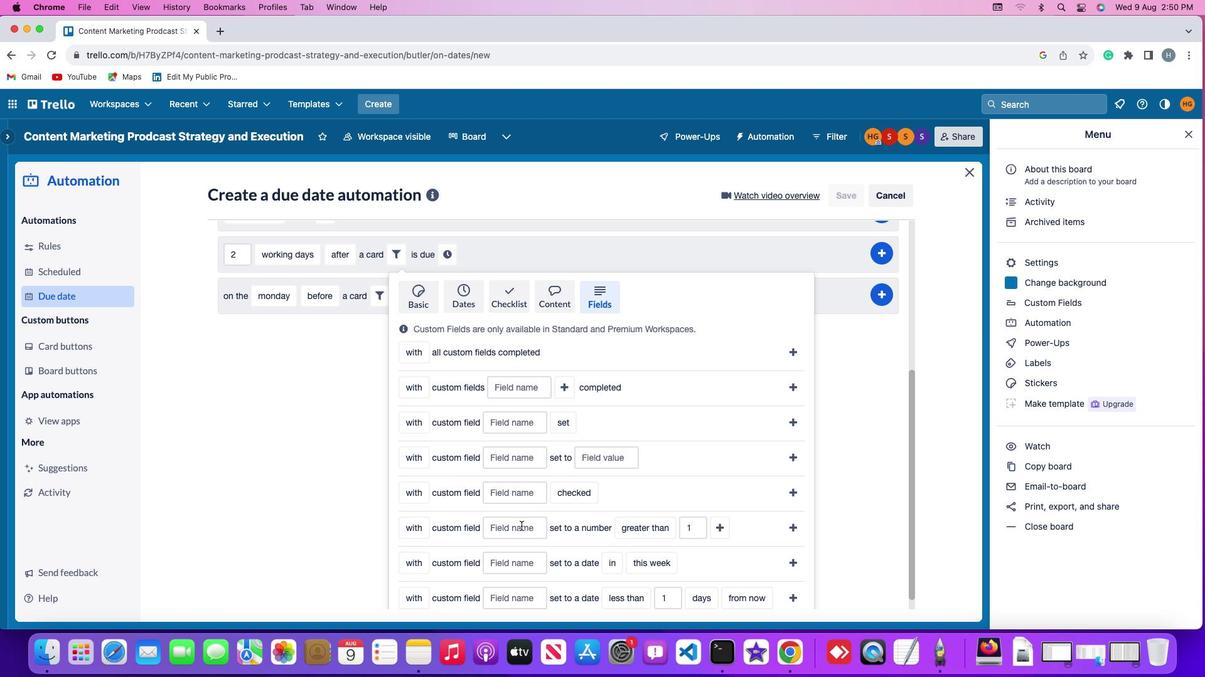 
Action: Mouse moved to (521, 526)
Screenshot: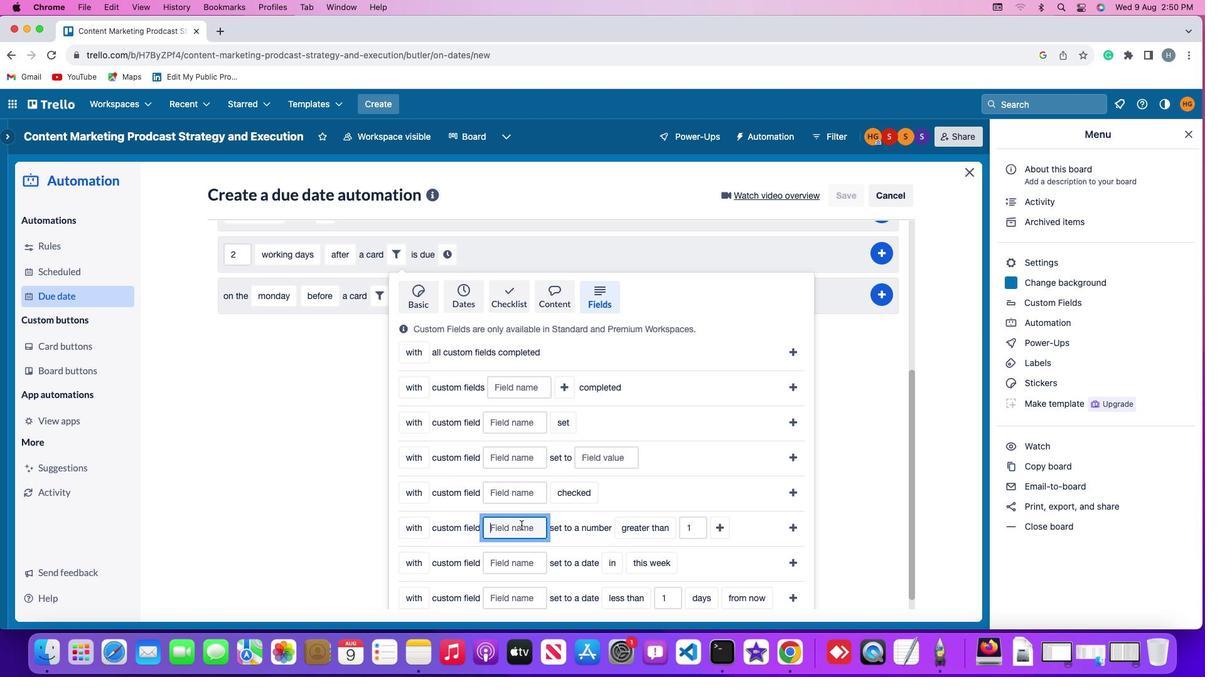 
Action: Key pressed Key.shift'R''e''s''u''m''e'
Screenshot: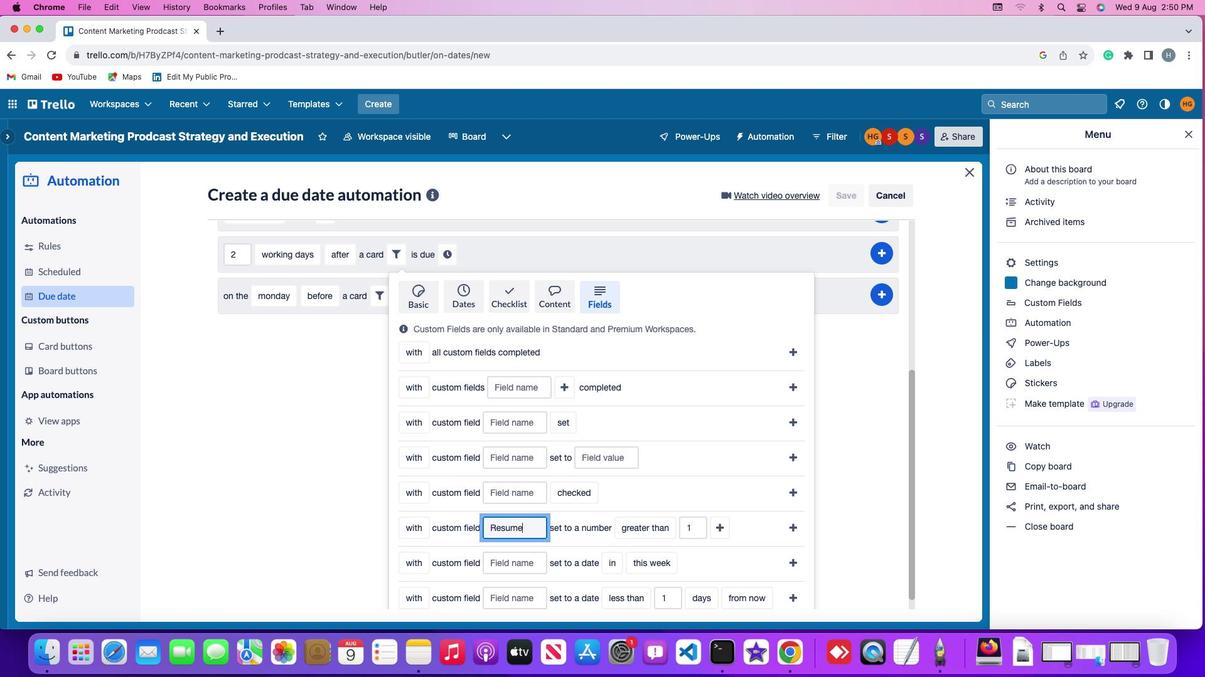 
Action: Mouse moved to (641, 529)
Screenshot: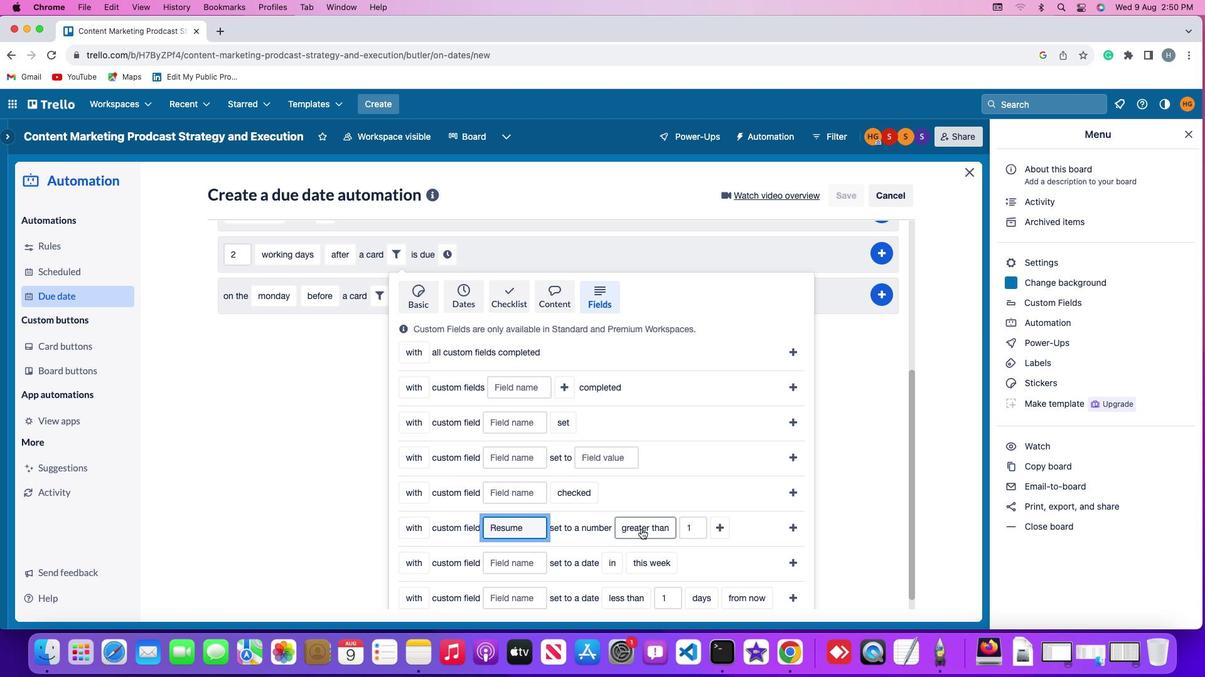 
Action: Mouse pressed left at (641, 529)
Screenshot: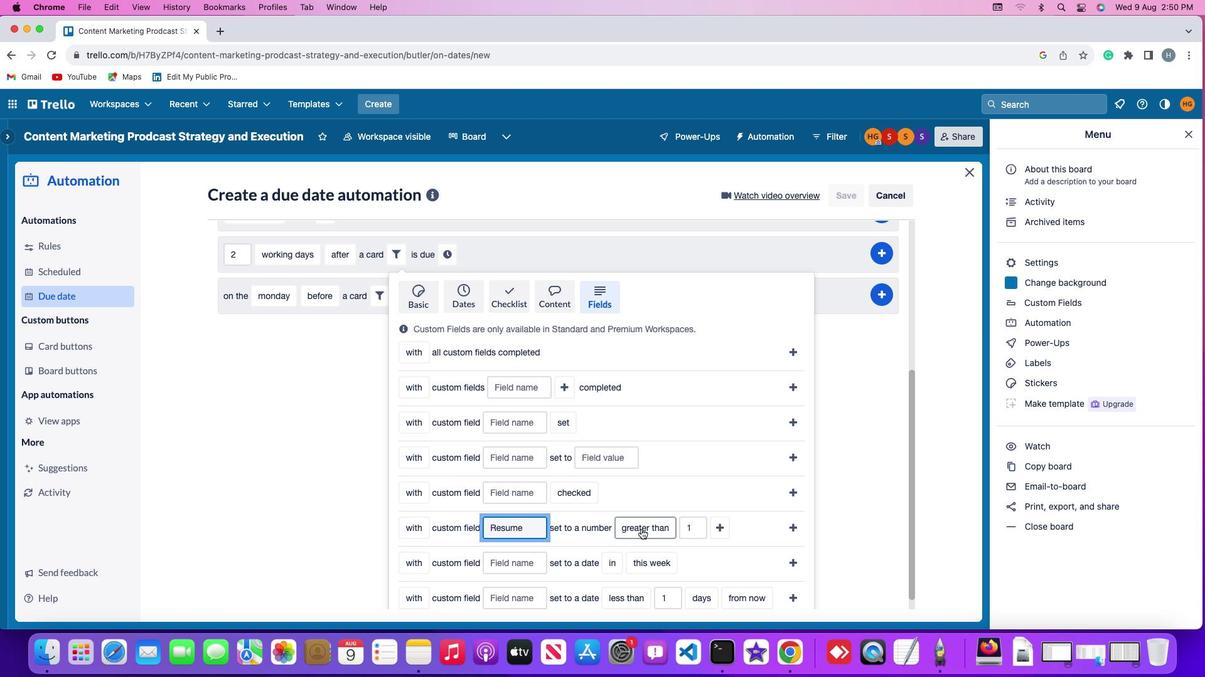 
Action: Mouse moved to (671, 429)
Screenshot: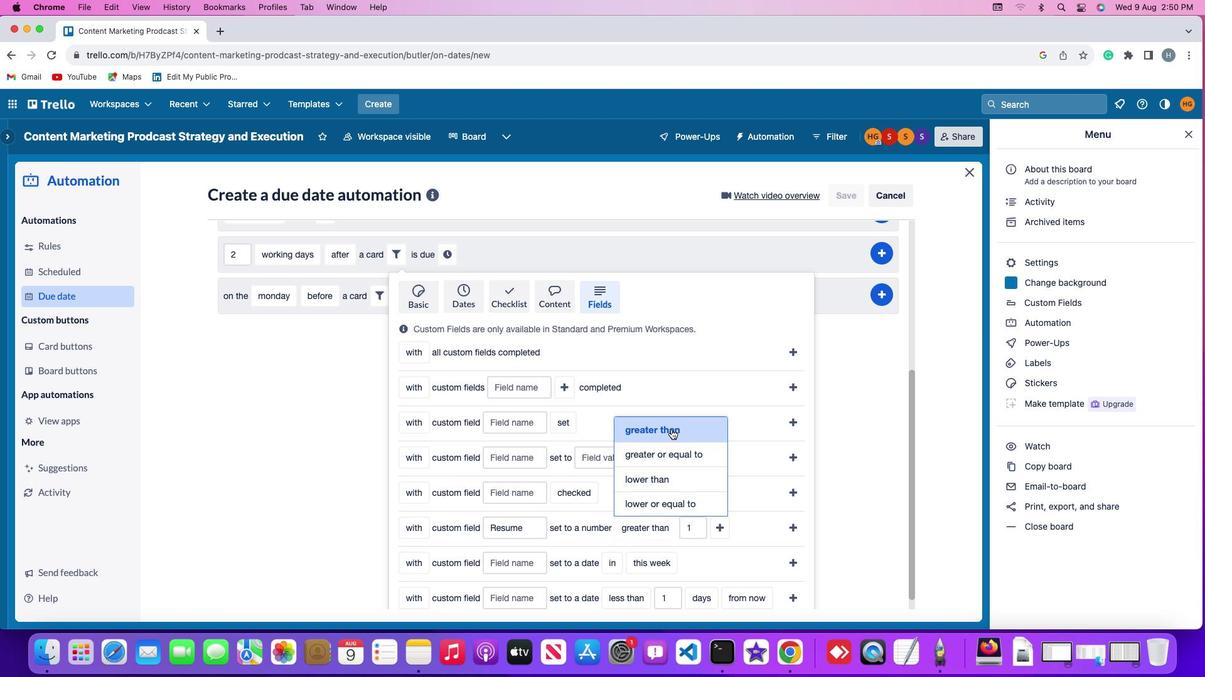 
Action: Mouse pressed left at (671, 429)
Screenshot: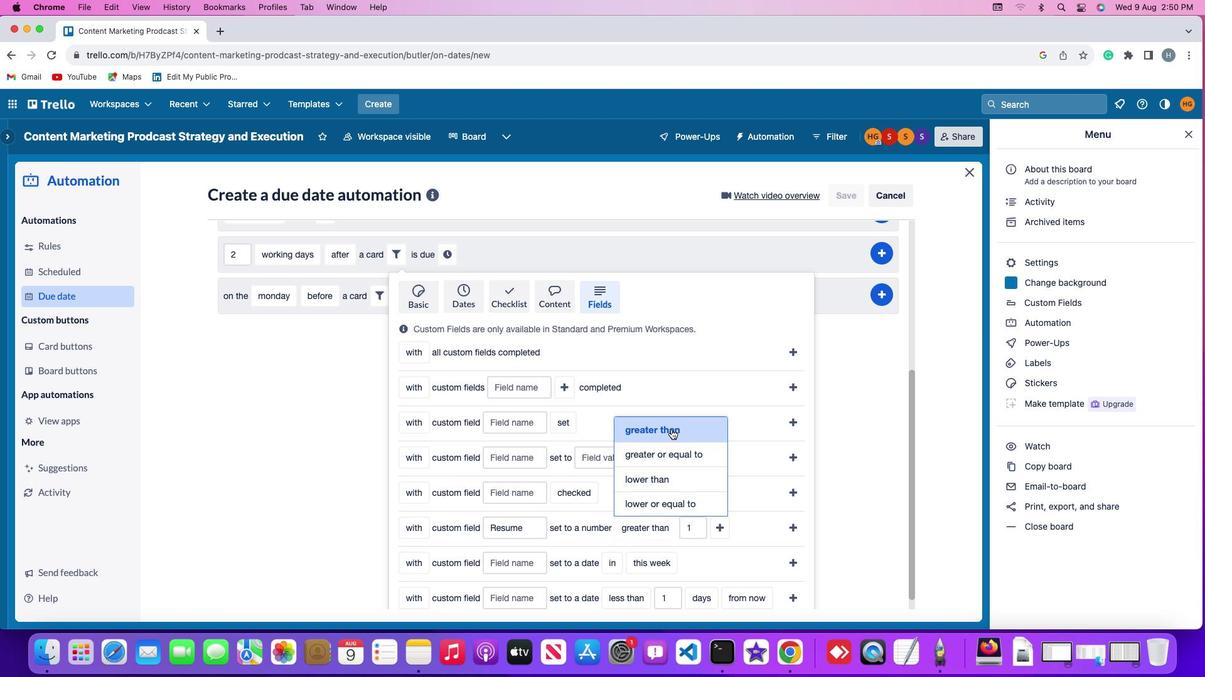 
Action: Mouse moved to (695, 527)
Screenshot: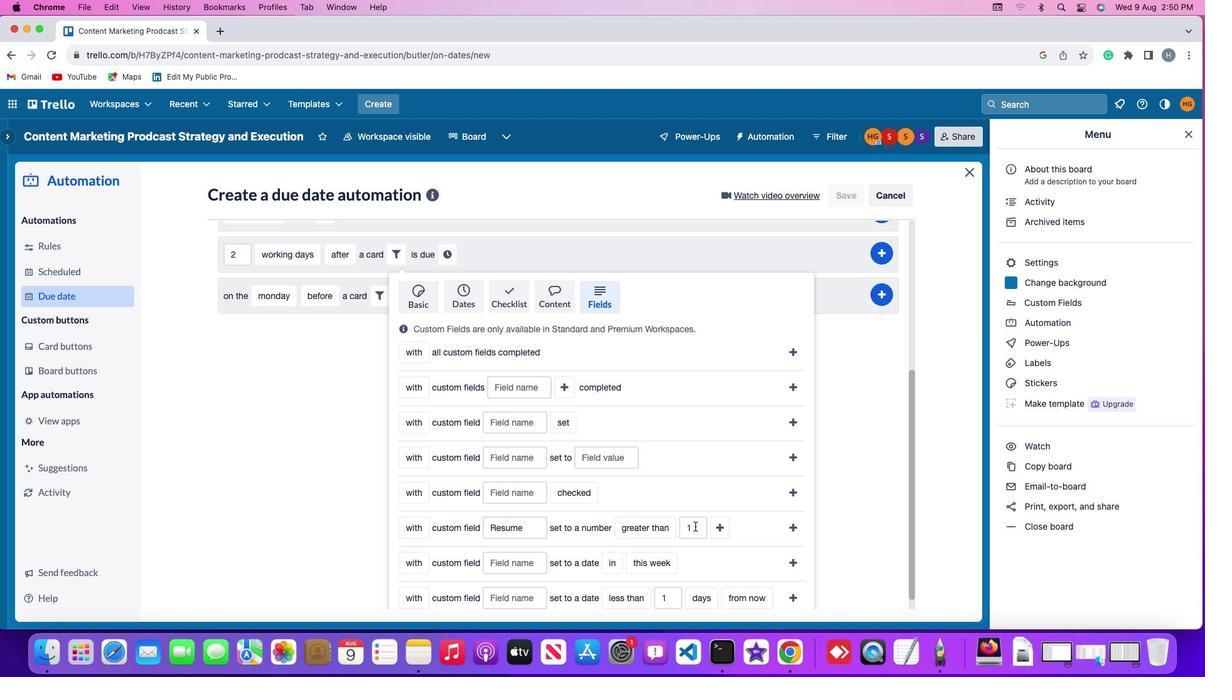 
Action: Mouse pressed left at (695, 527)
Screenshot: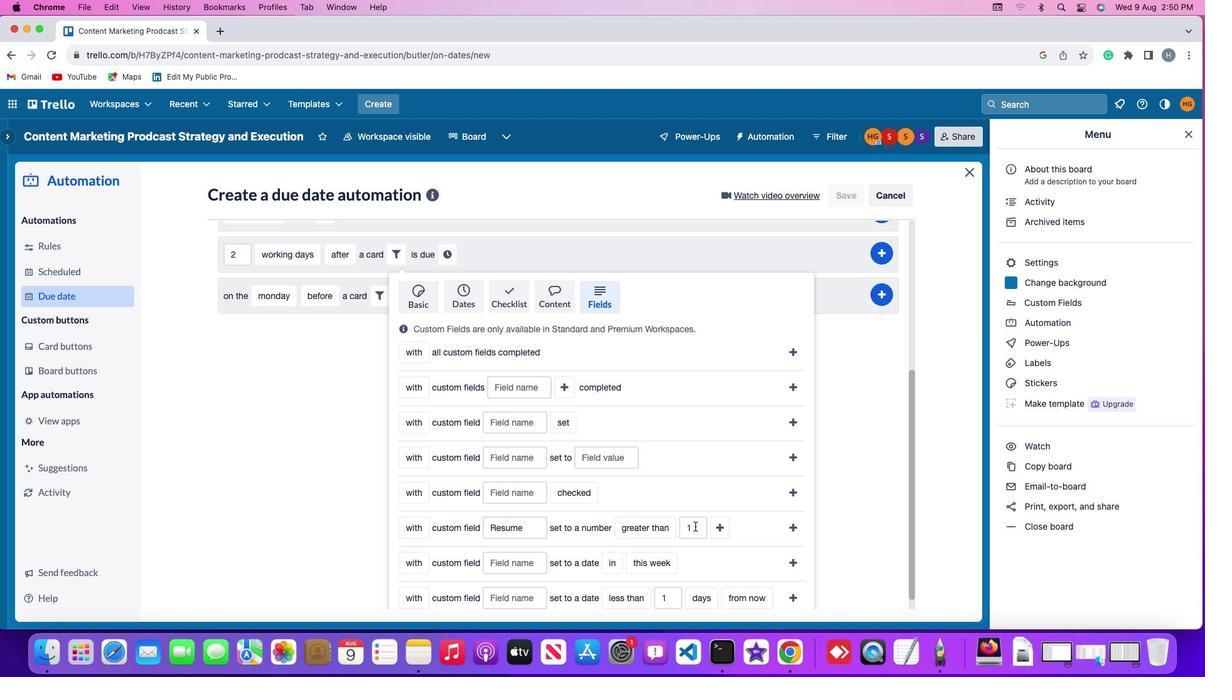 
Action: Mouse moved to (696, 526)
Screenshot: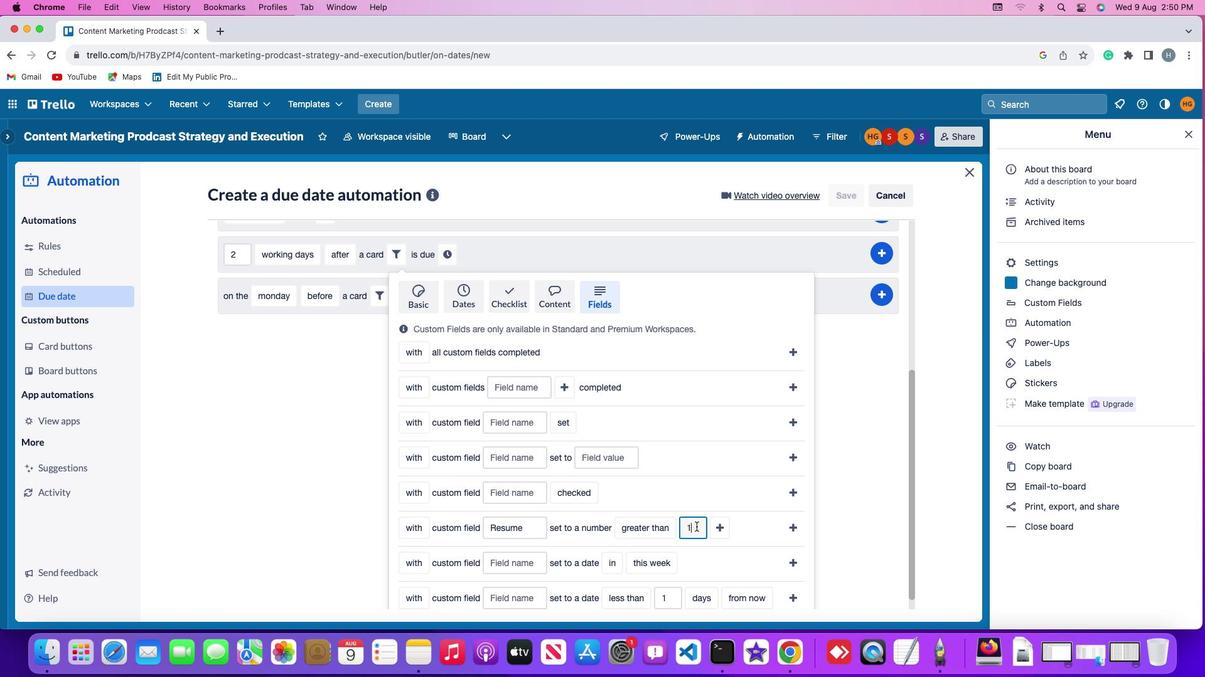 
Action: Key pressed Key.backspace
Screenshot: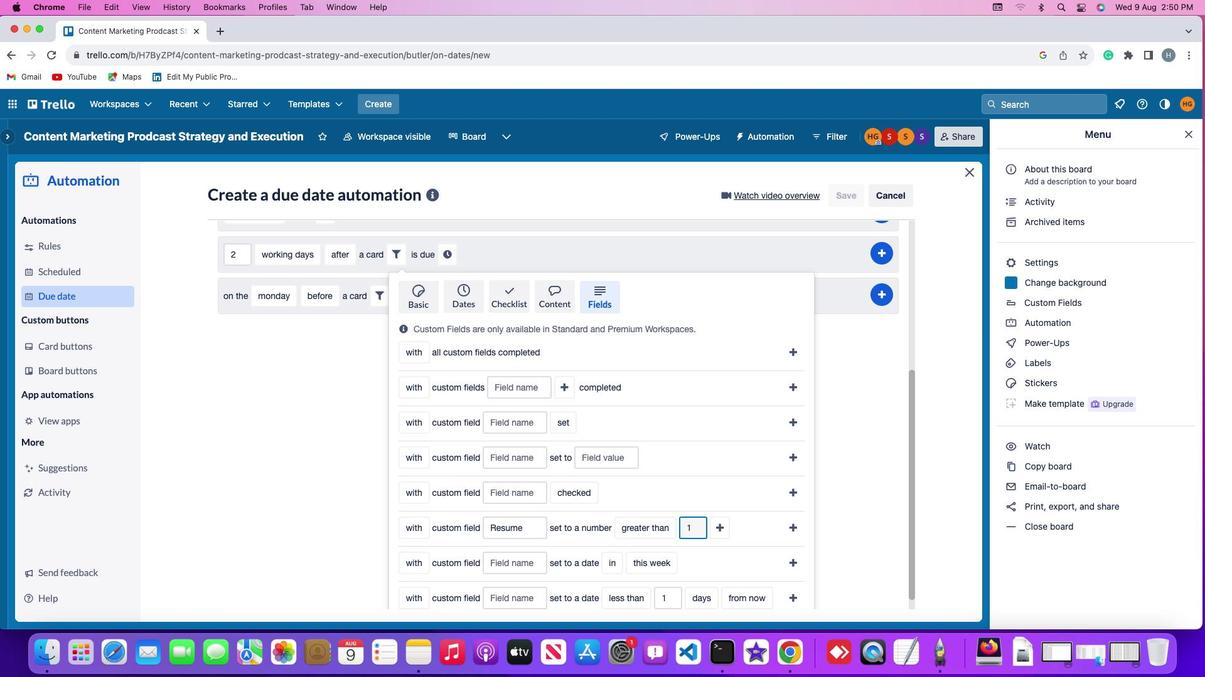 
Action: Mouse moved to (696, 526)
Screenshot: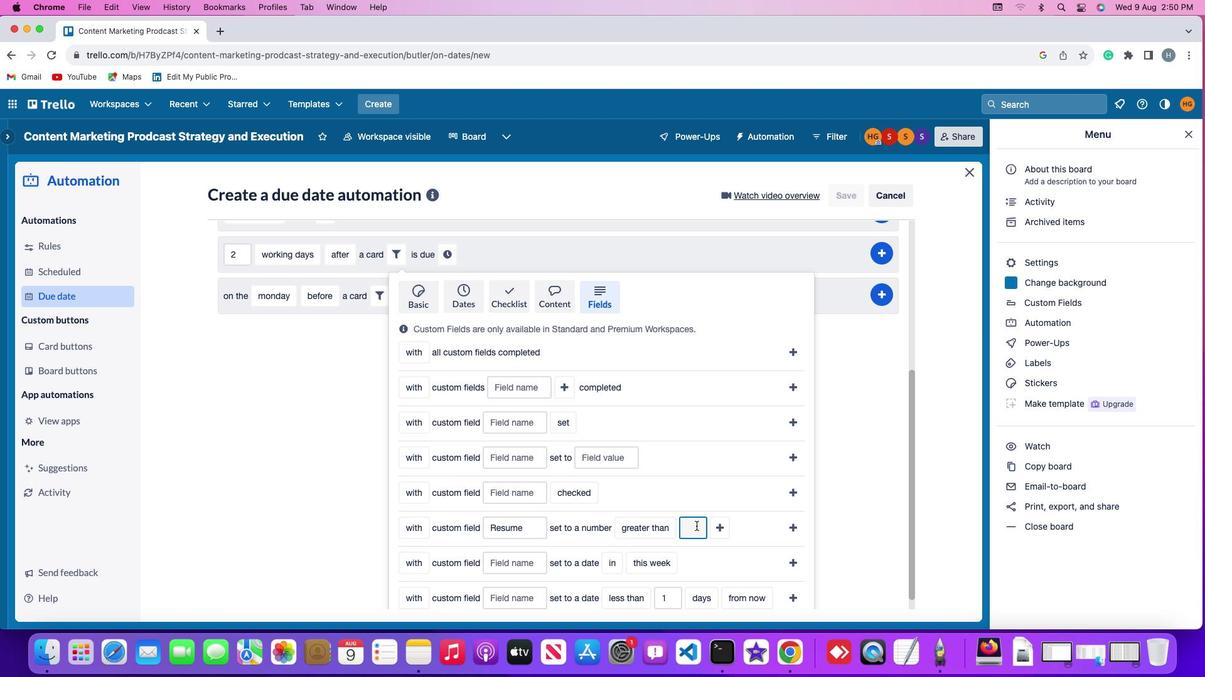 
Action: Key pressed '1'
Screenshot: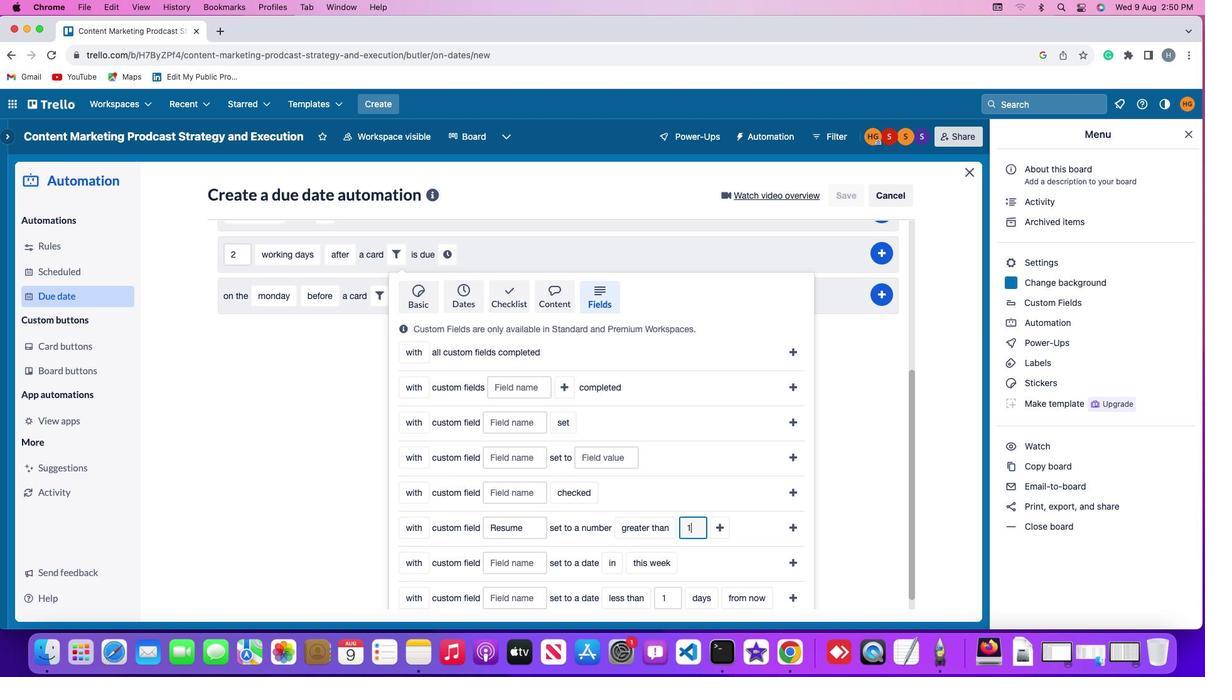 
Action: Mouse moved to (716, 528)
Screenshot: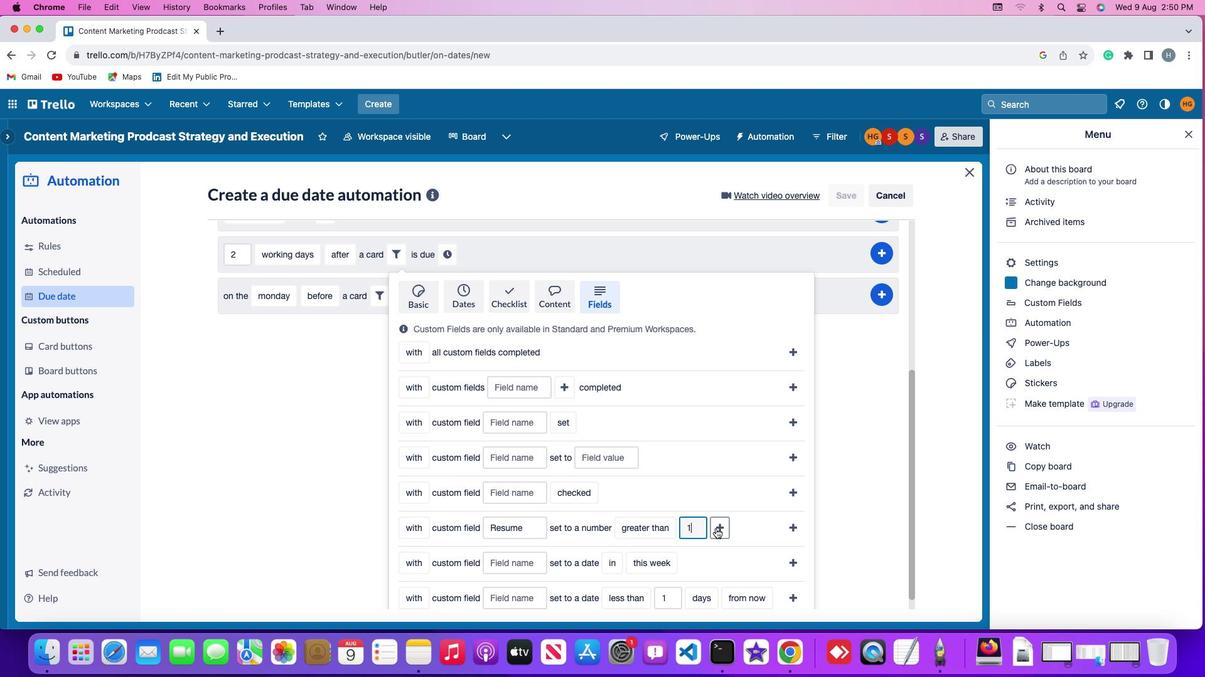 
Action: Mouse pressed left at (716, 528)
Screenshot: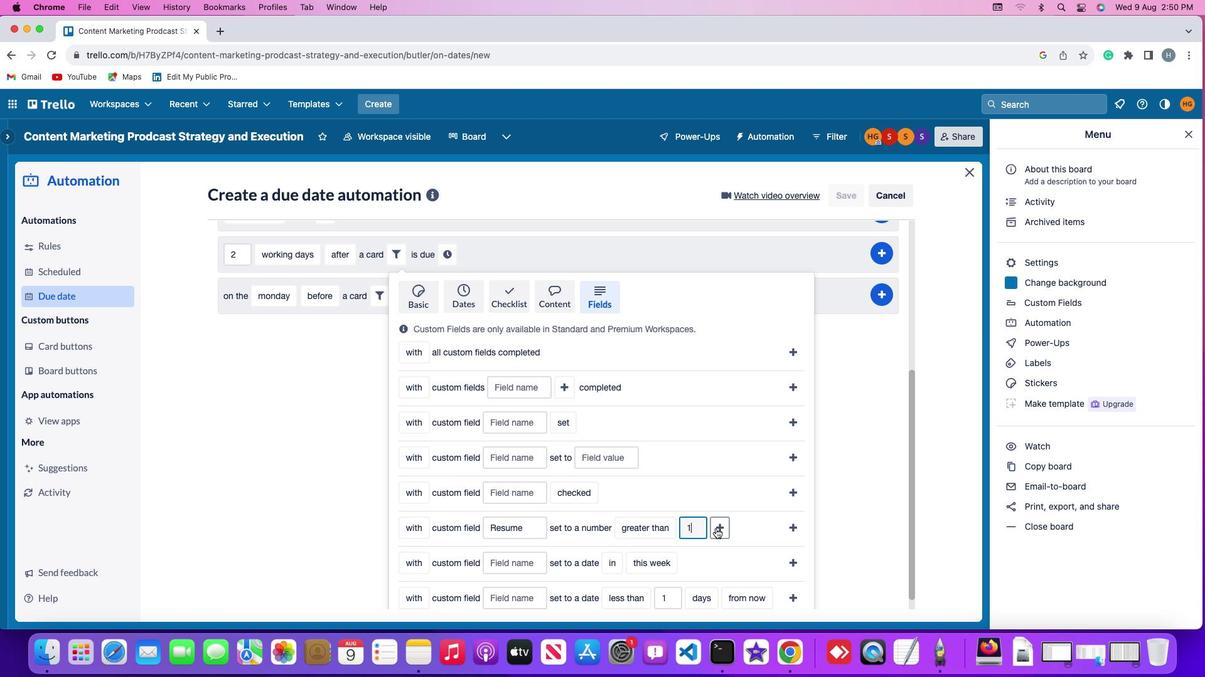 
Action: Mouse moved to (763, 532)
Screenshot: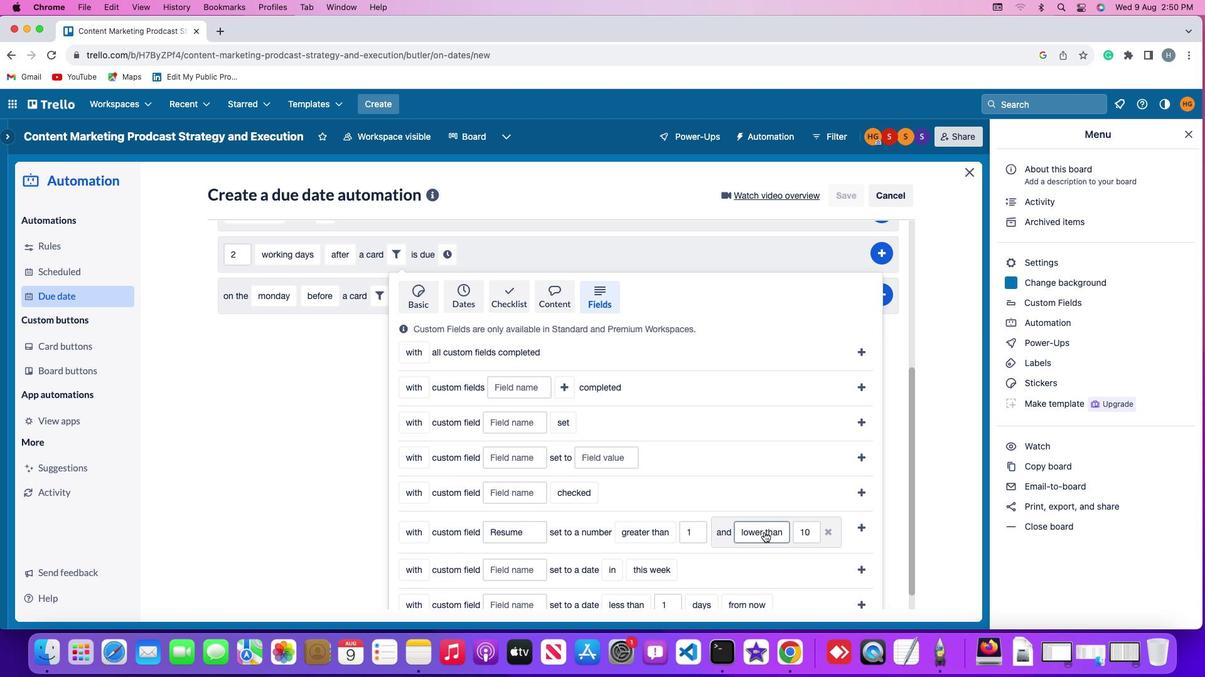 
Action: Mouse pressed left at (763, 532)
Screenshot: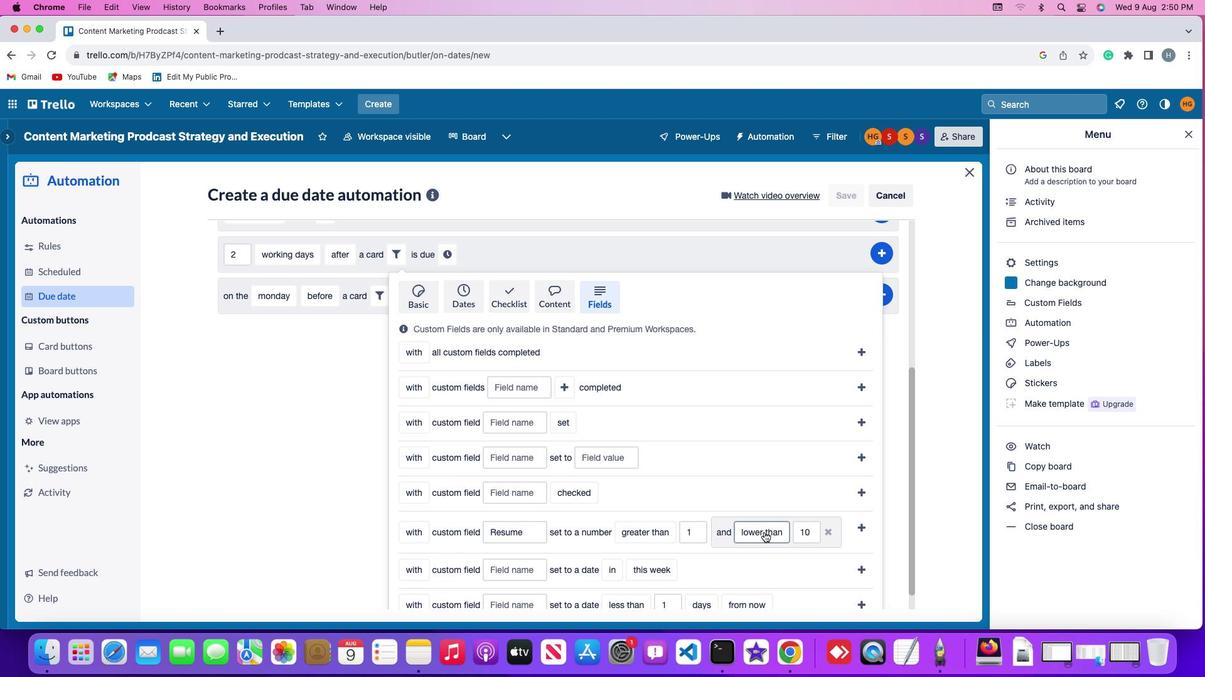 
Action: Mouse moved to (772, 461)
Screenshot: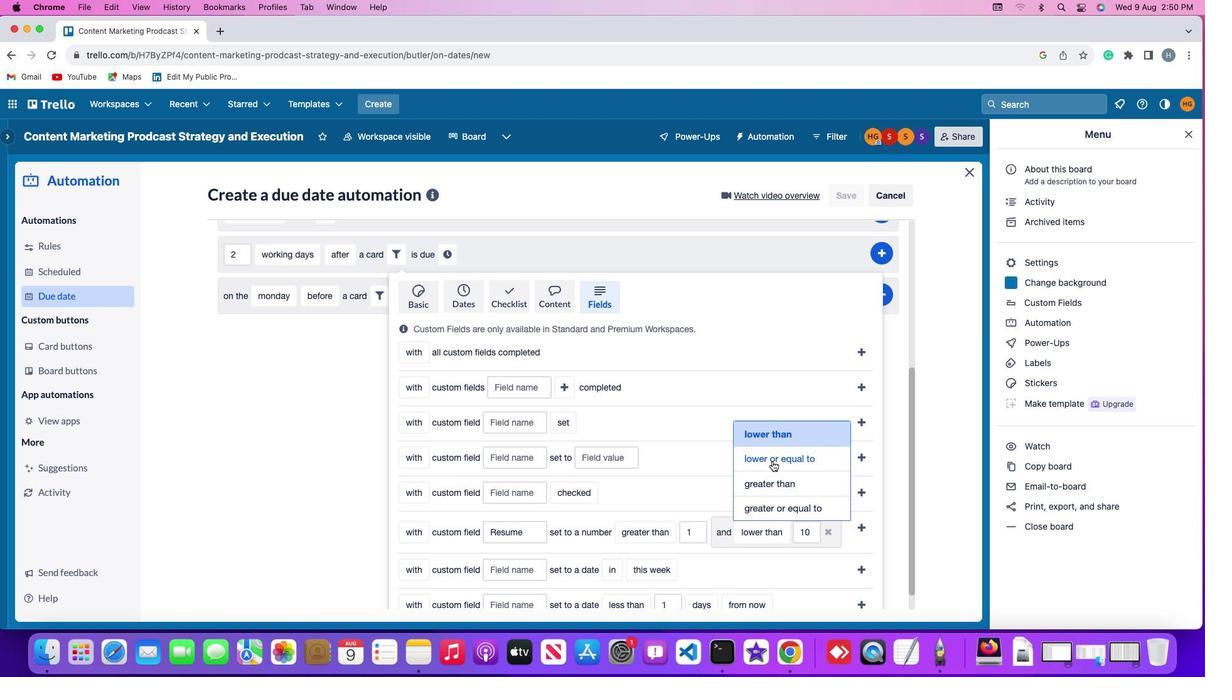
Action: Mouse pressed left at (772, 461)
Screenshot: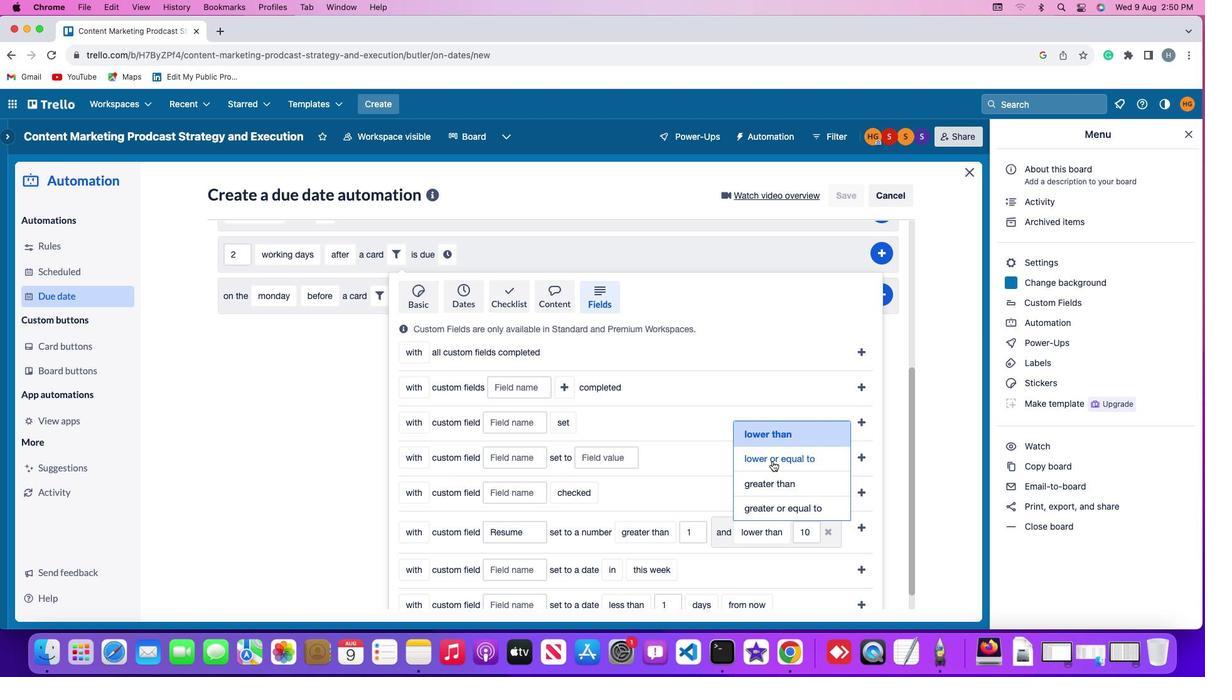 
Action: Mouse moved to (531, 553)
Screenshot: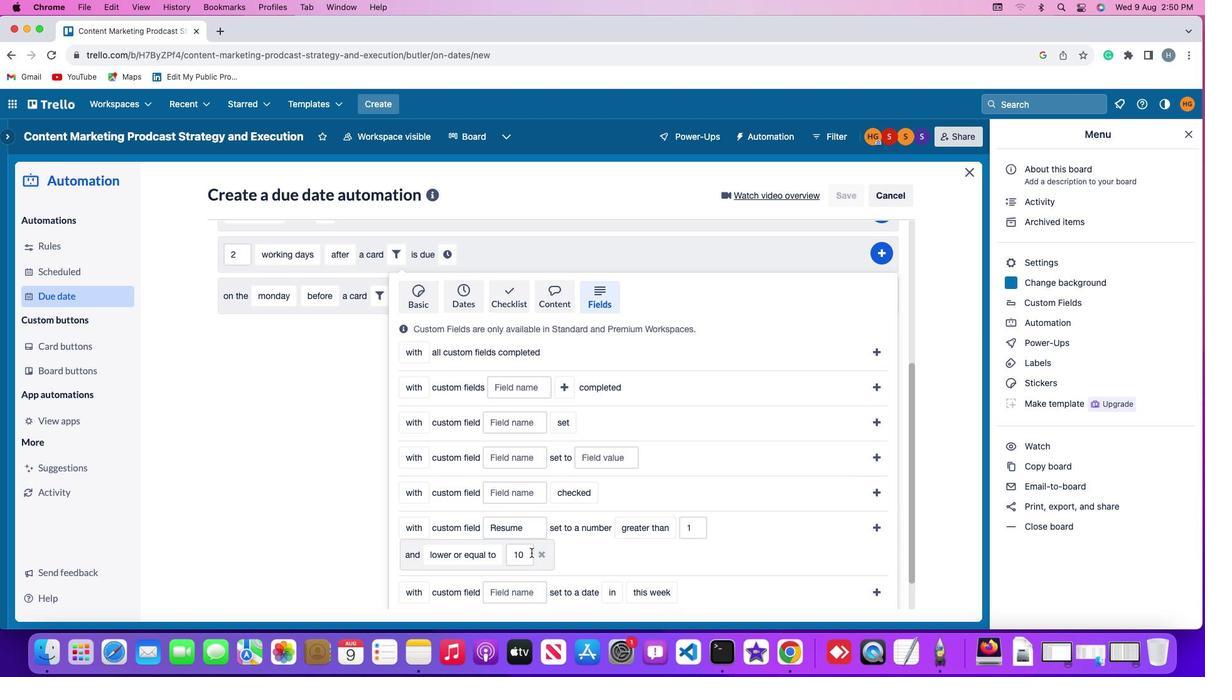 
Action: Mouse pressed left at (531, 553)
Screenshot: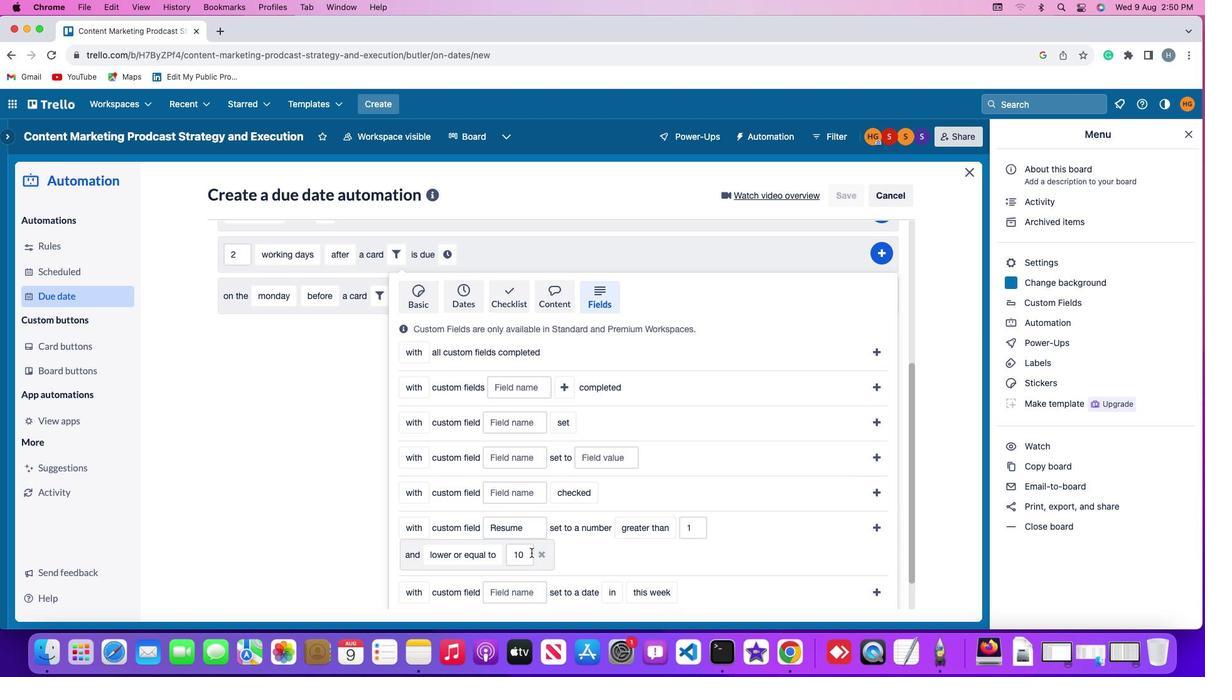 
Action: Key pressed Key.backspaceKey.backspace'1''0'
Screenshot: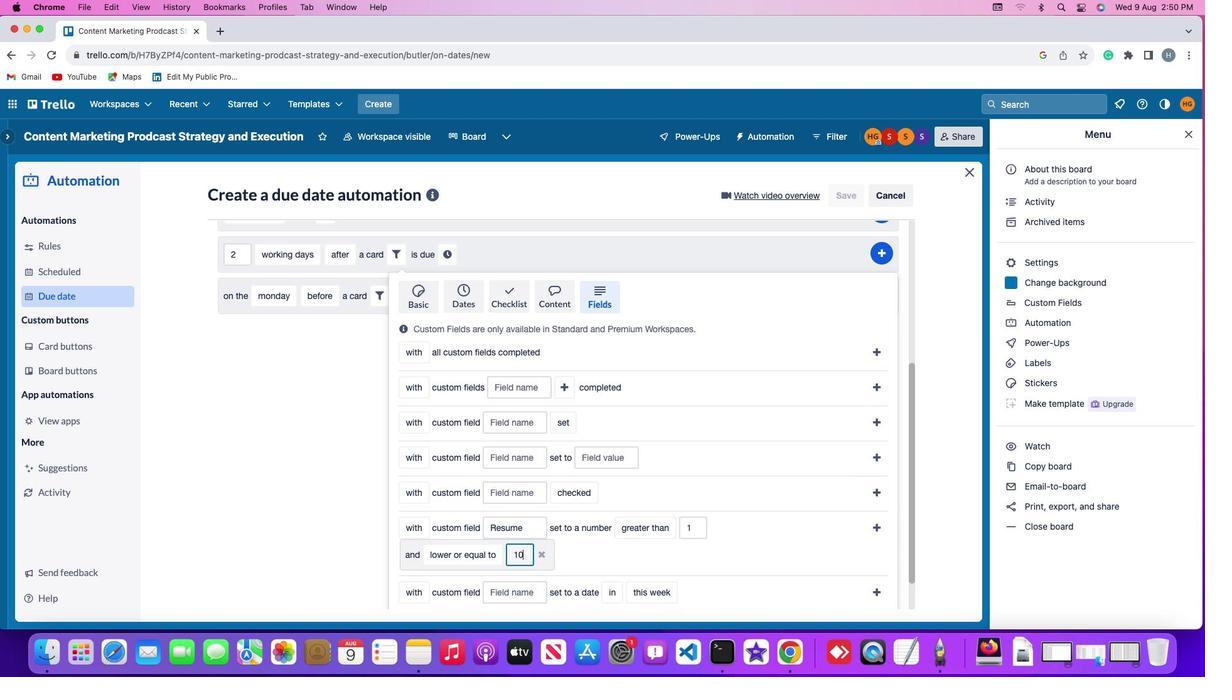 
Action: Mouse moved to (879, 526)
Screenshot: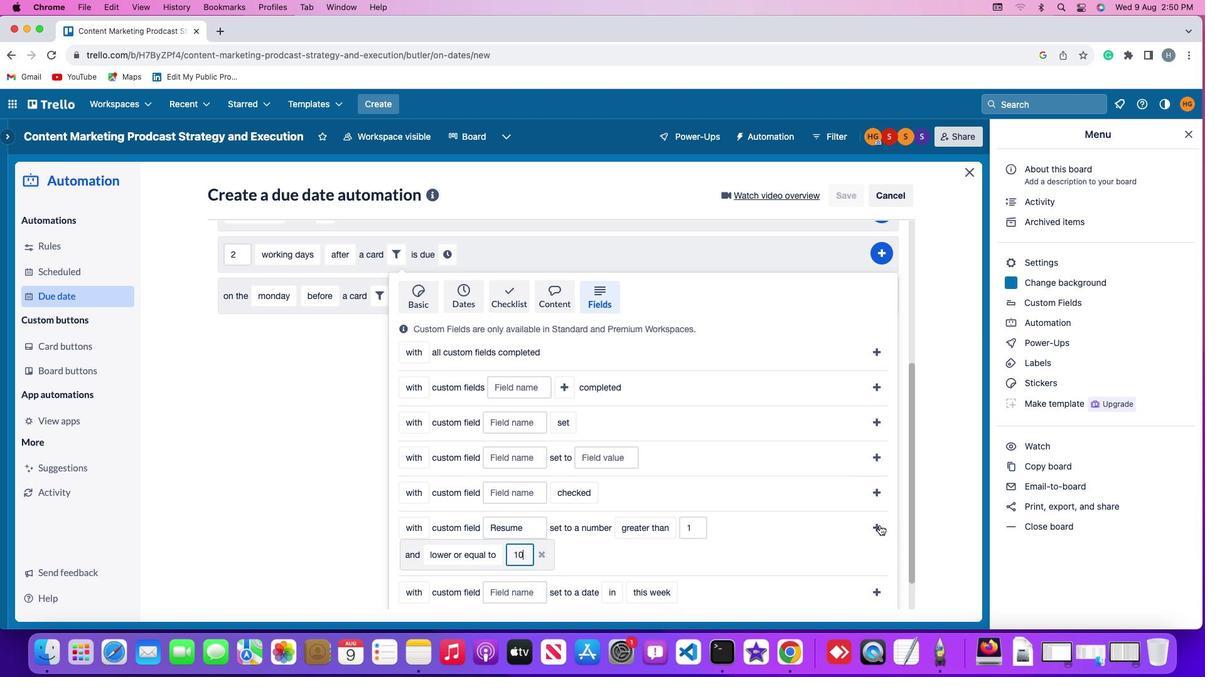 
Action: Mouse pressed left at (879, 526)
Screenshot: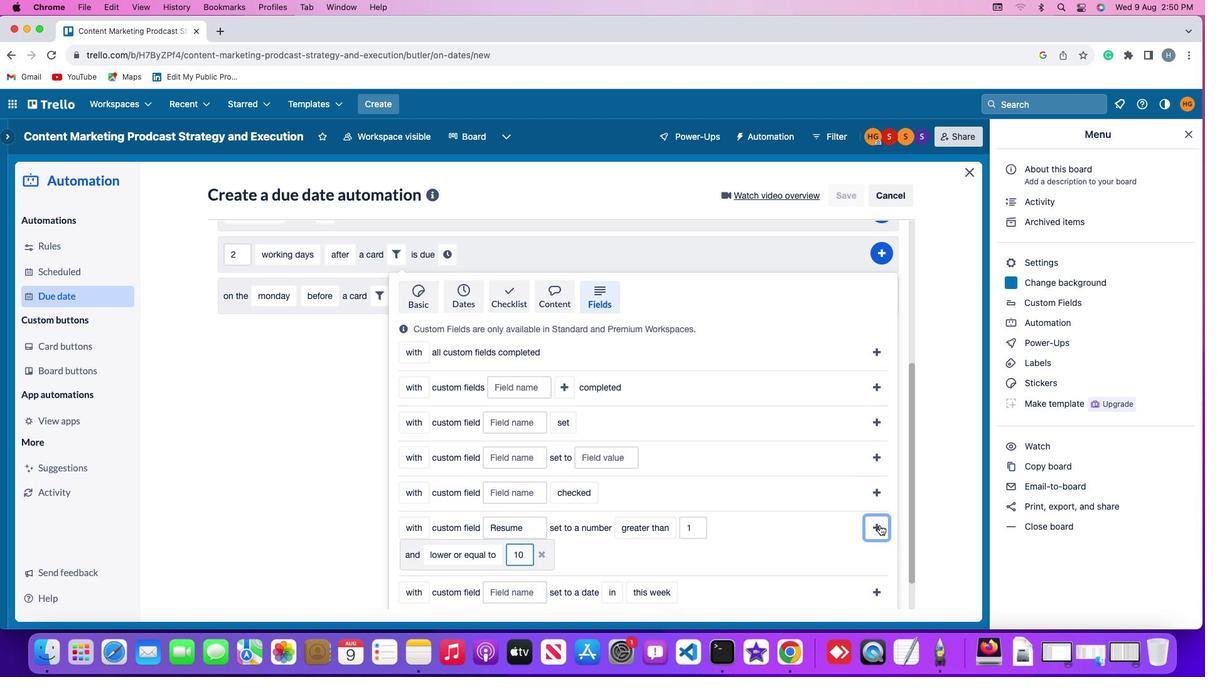 
Action: Mouse moved to (798, 506)
Screenshot: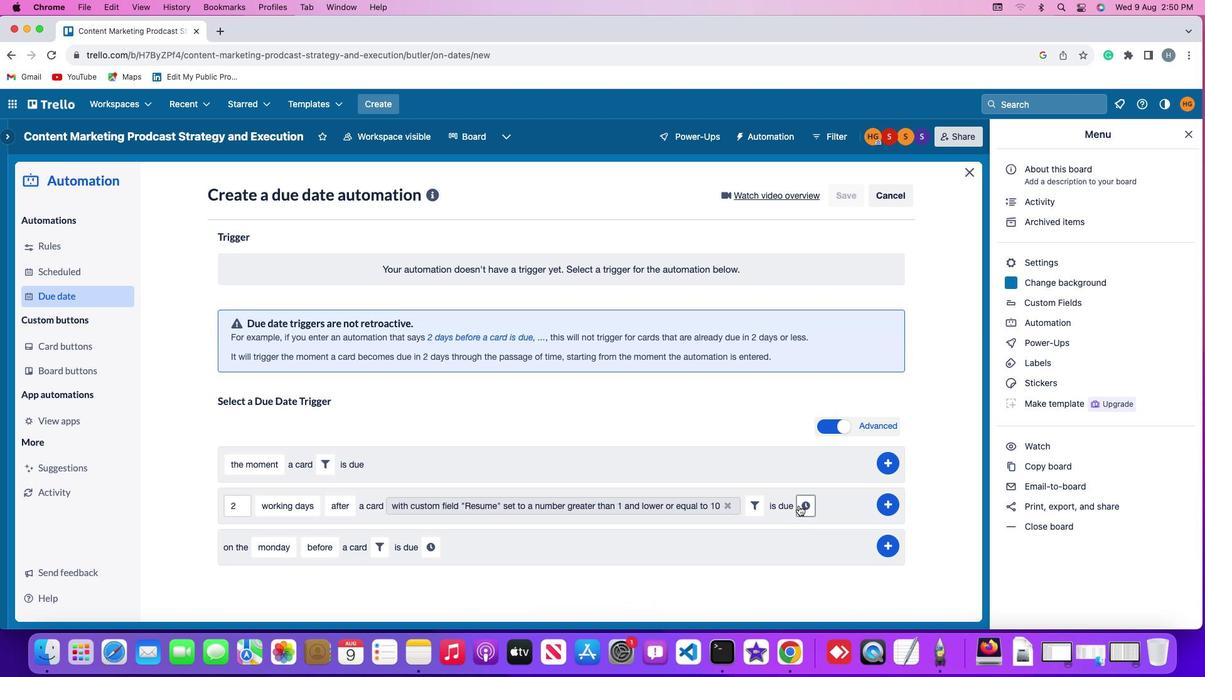 
Action: Mouse pressed left at (798, 506)
Screenshot: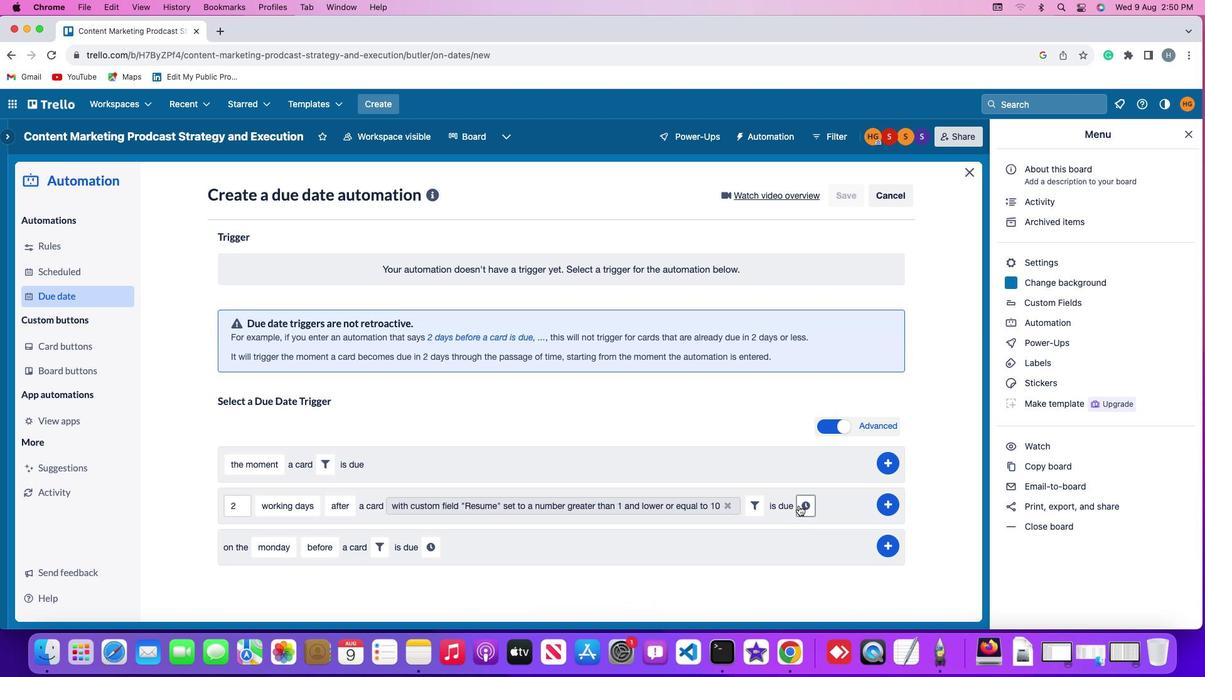 
Action: Mouse moved to (255, 538)
Screenshot: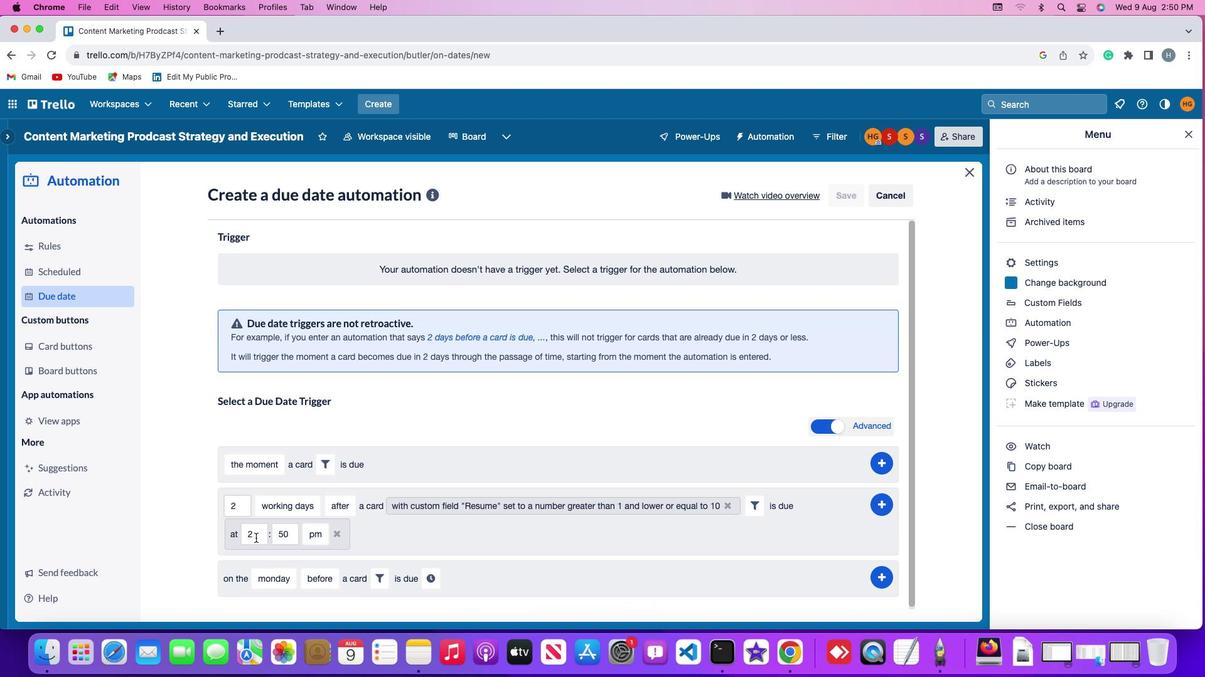 
Action: Mouse pressed left at (255, 538)
Screenshot: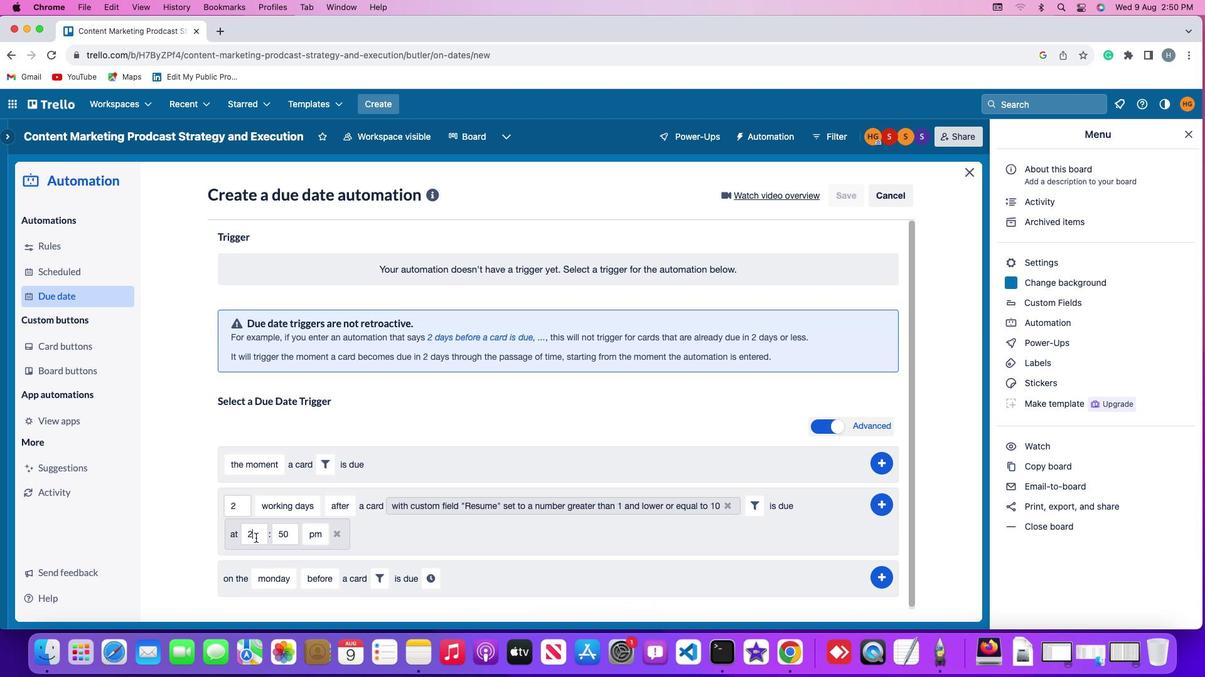 
Action: Key pressed Key.backspace'1'
Screenshot: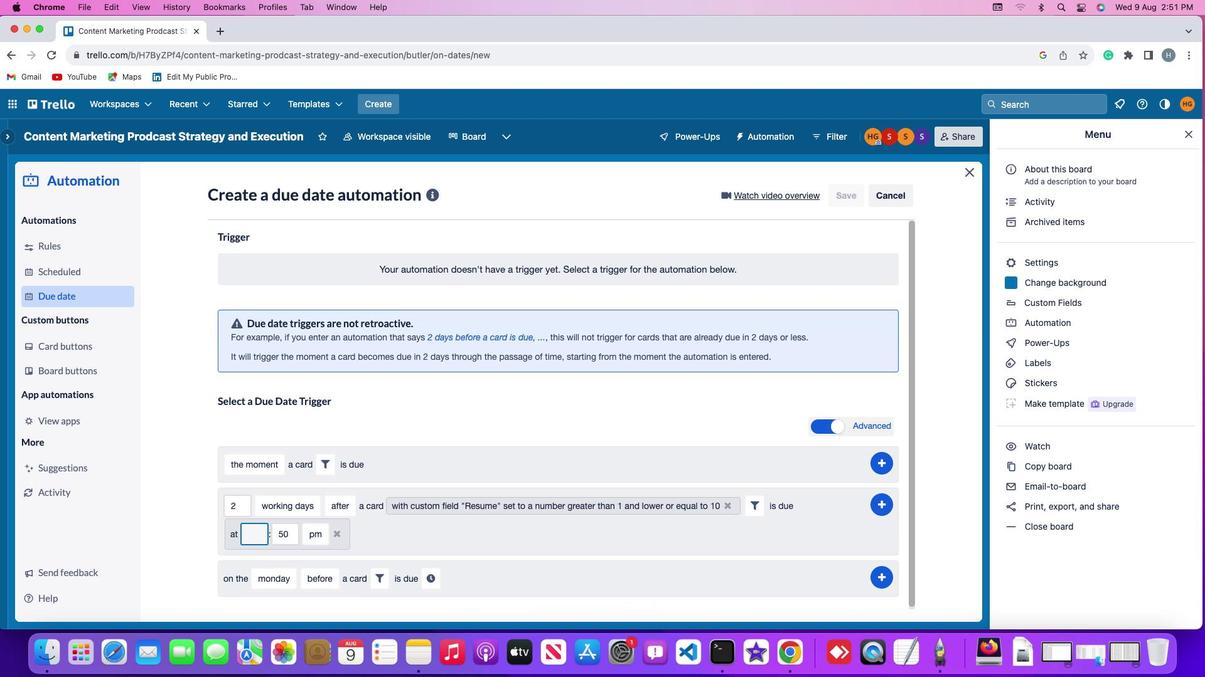 
Action: Mouse moved to (255, 537)
Screenshot: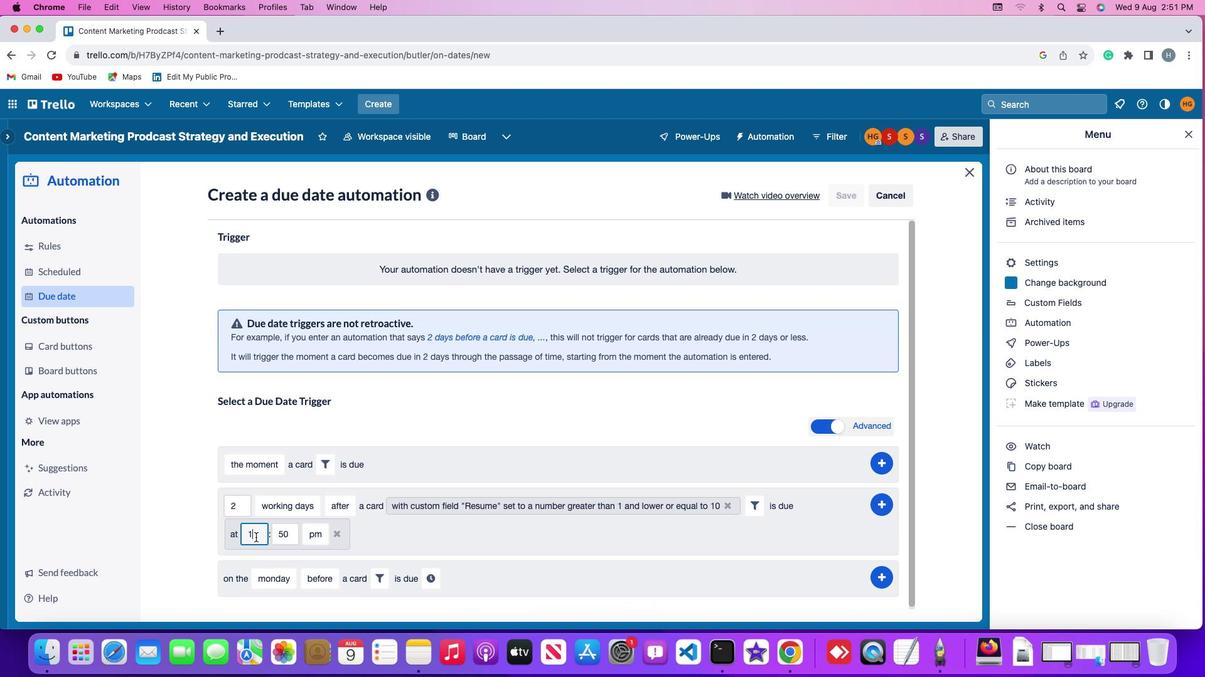 
Action: Key pressed '1'
Screenshot: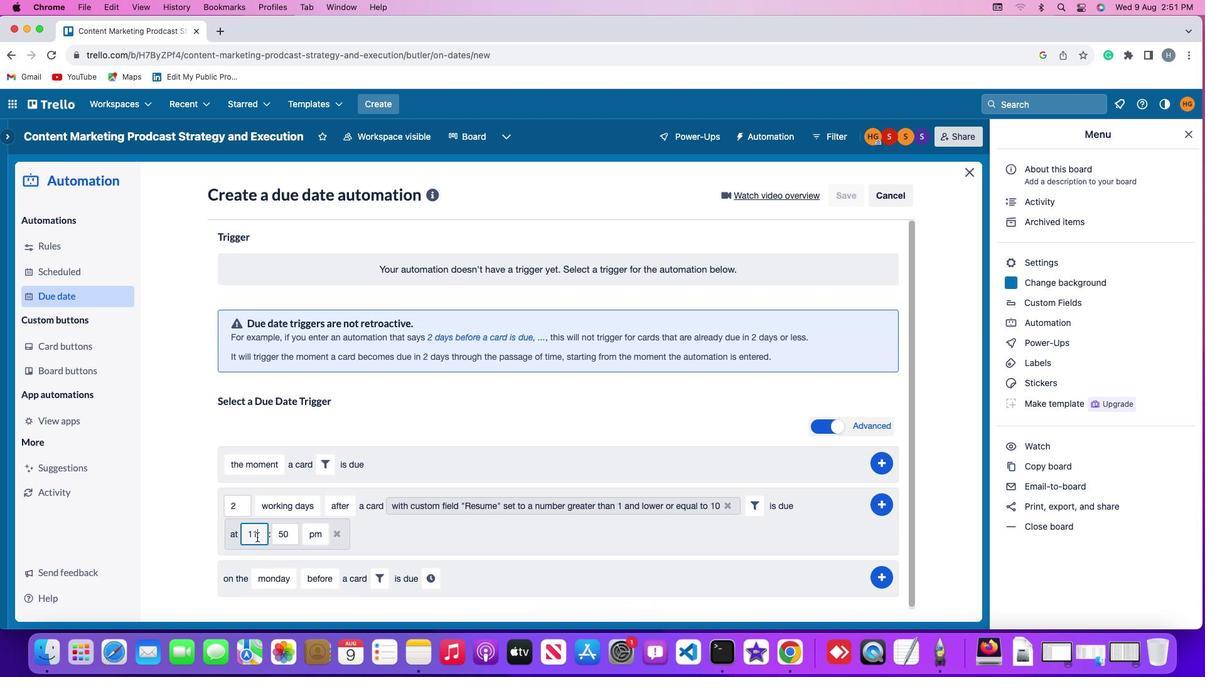 
Action: Mouse moved to (286, 533)
Screenshot: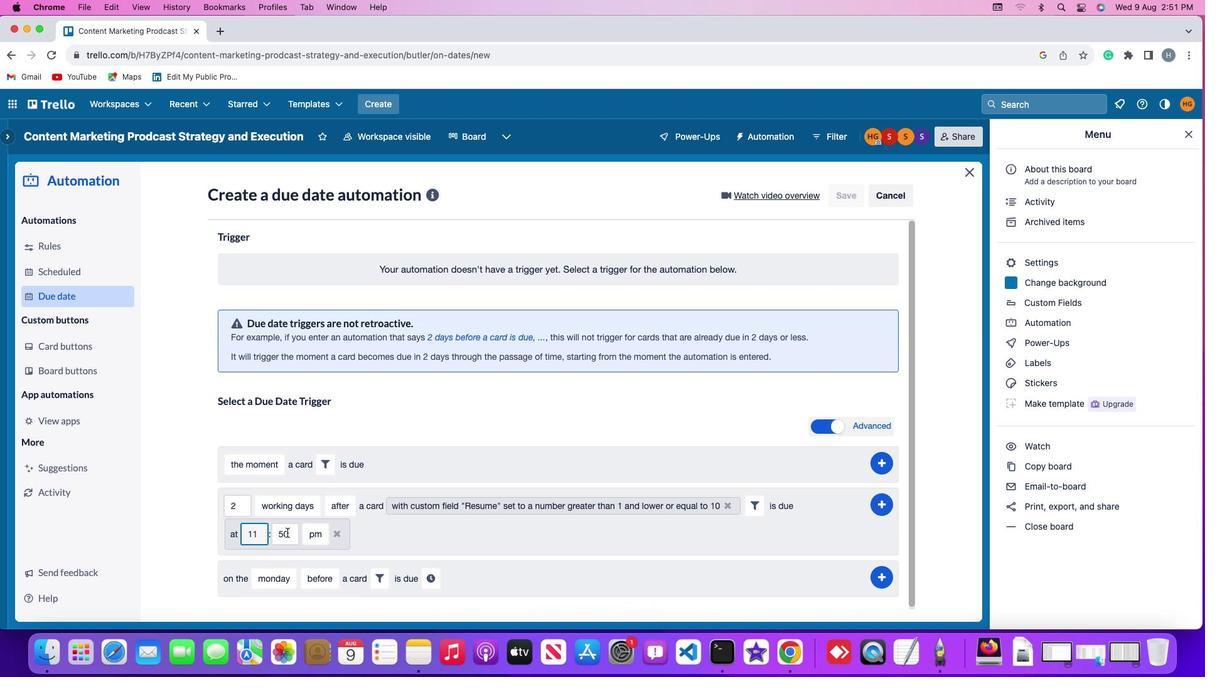 
Action: Mouse pressed left at (286, 533)
Screenshot: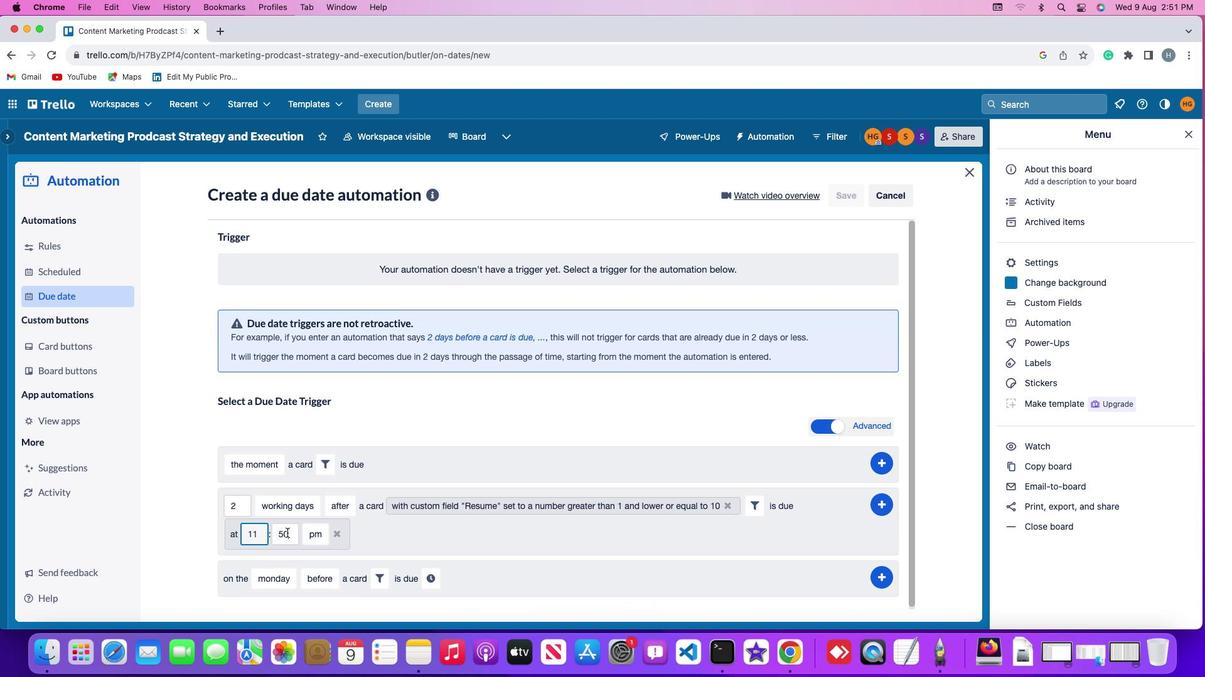 
Action: Mouse moved to (286, 533)
Screenshot: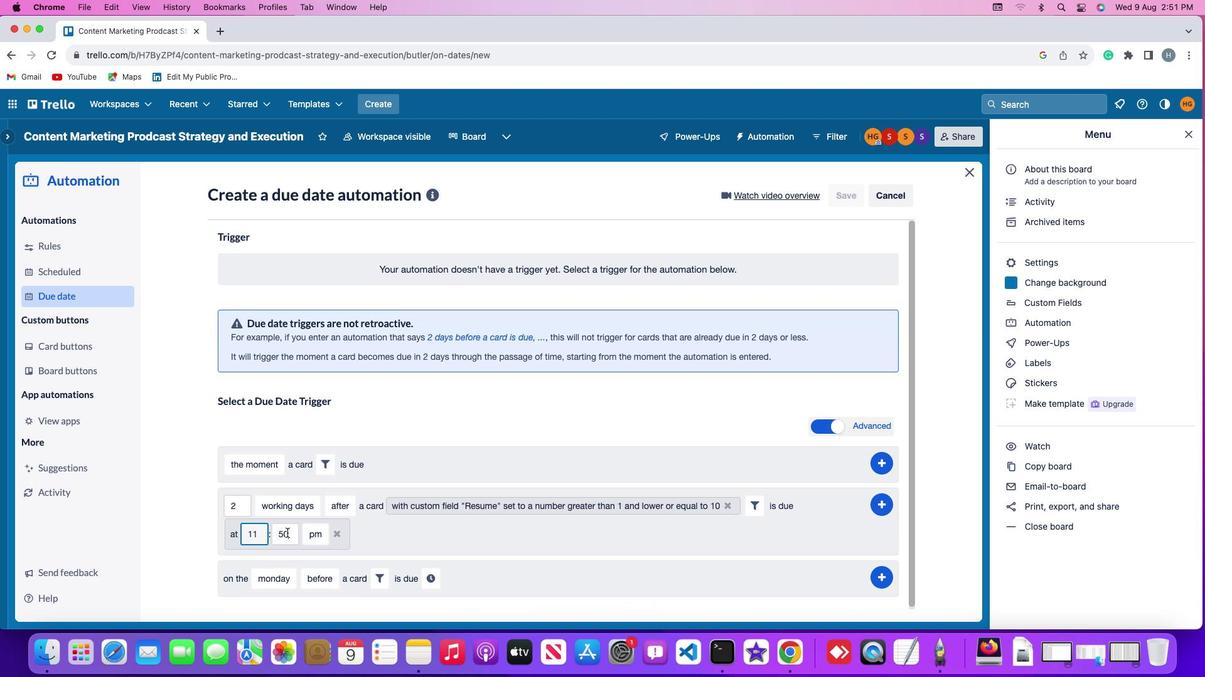 
Action: Key pressed Key.backspaceKey.backspace
Screenshot: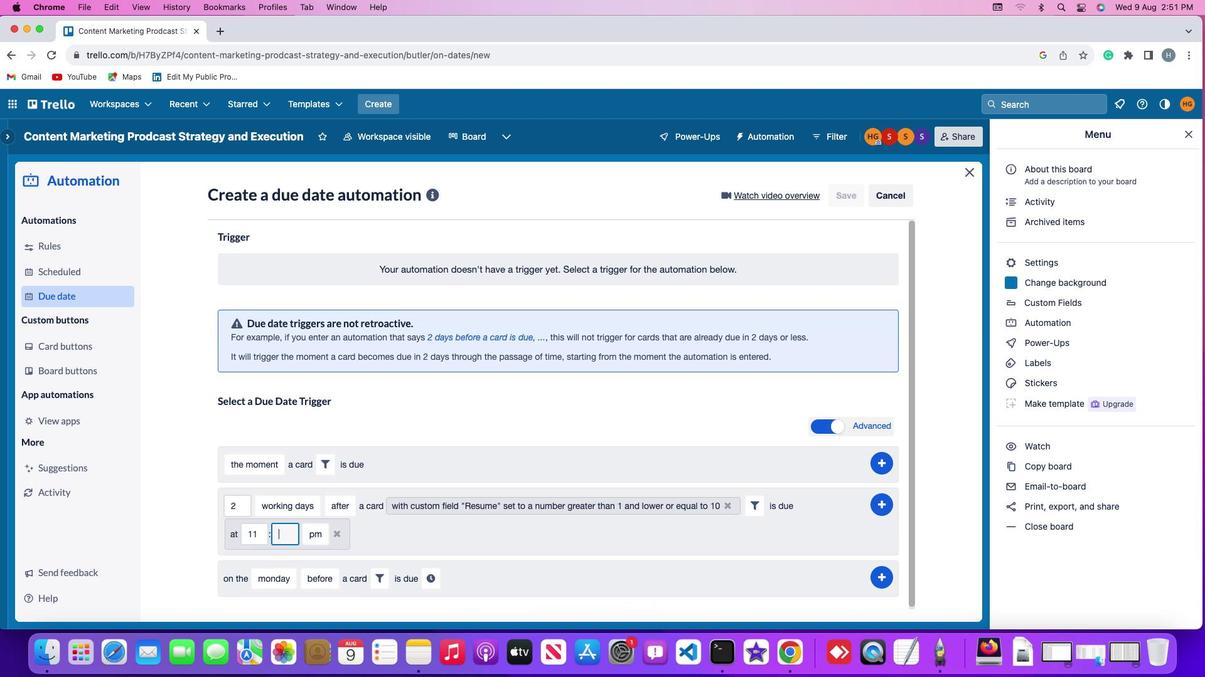 
Action: Mouse moved to (286, 533)
Screenshot: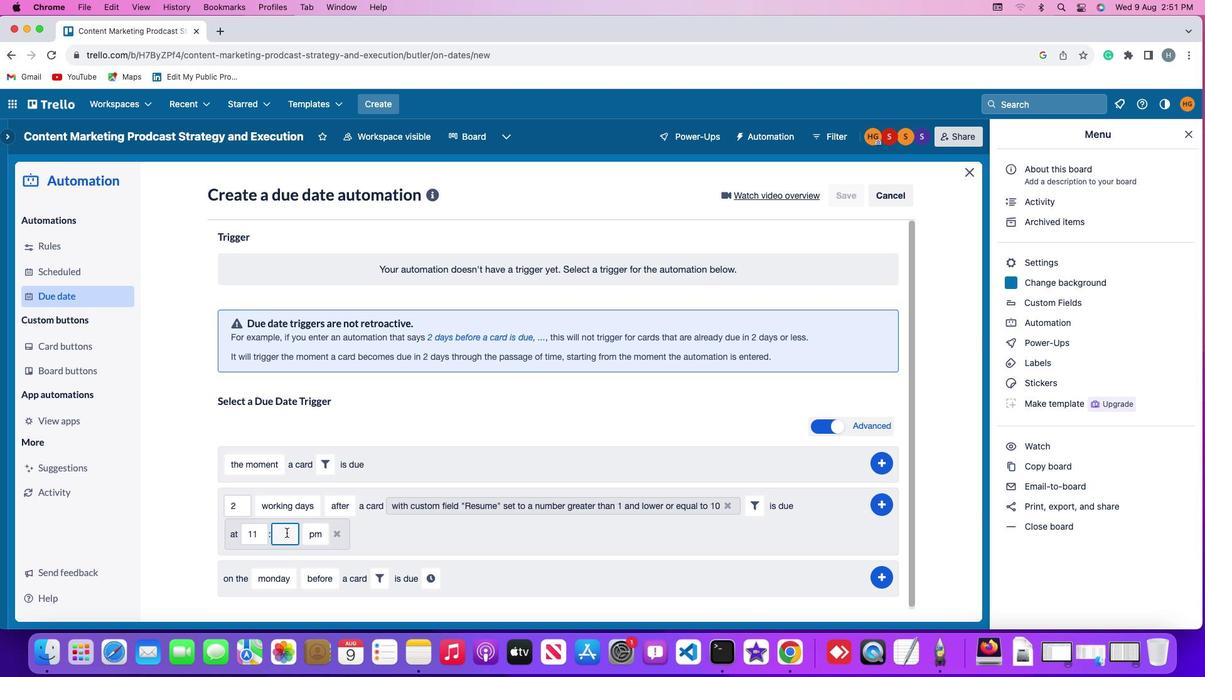 
Action: Key pressed '0''0'
Screenshot: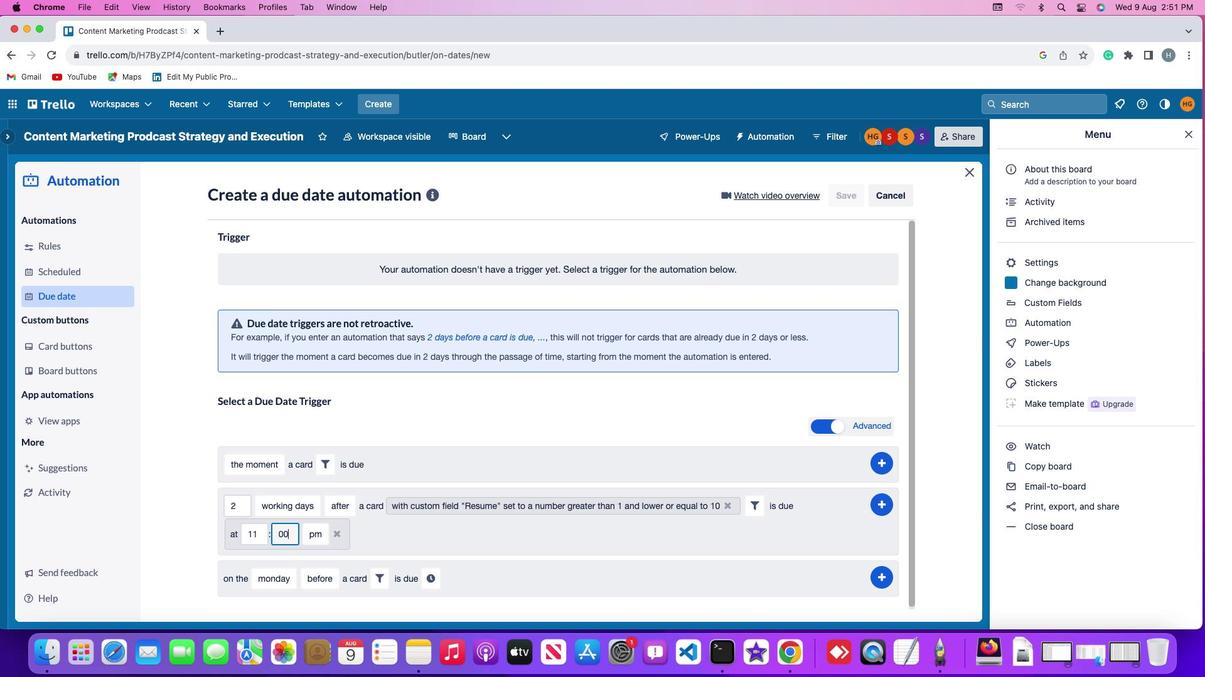
Action: Mouse moved to (310, 531)
Screenshot: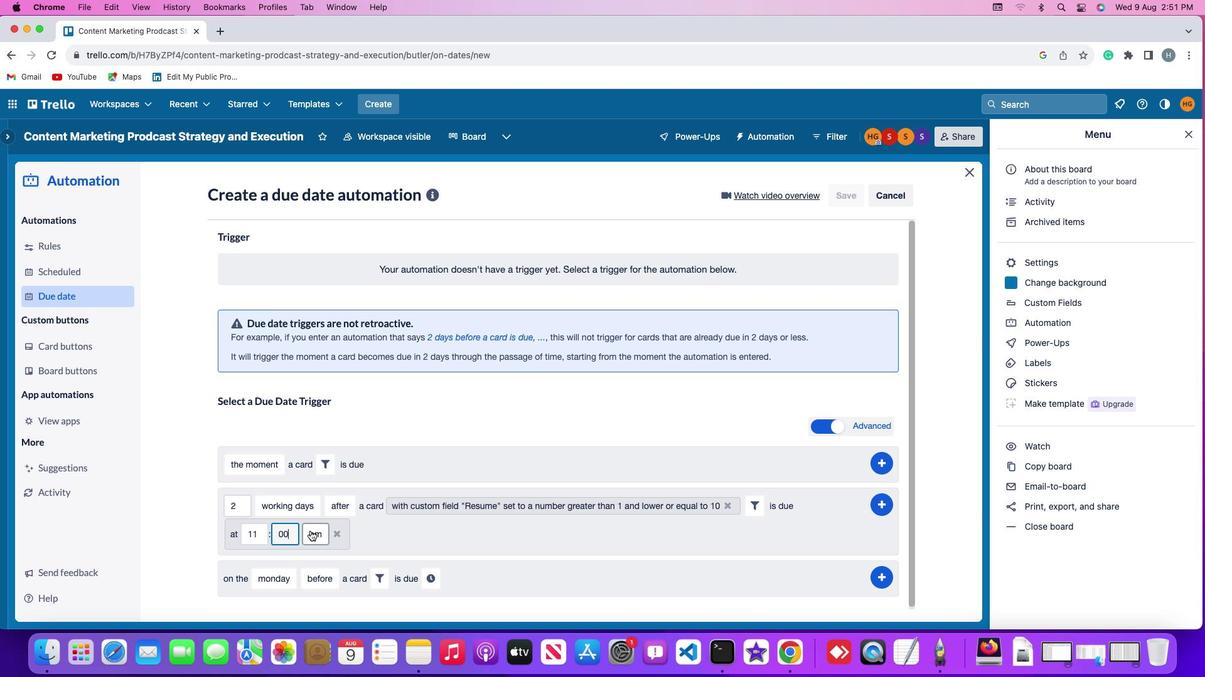 
Action: Mouse pressed left at (310, 531)
Screenshot: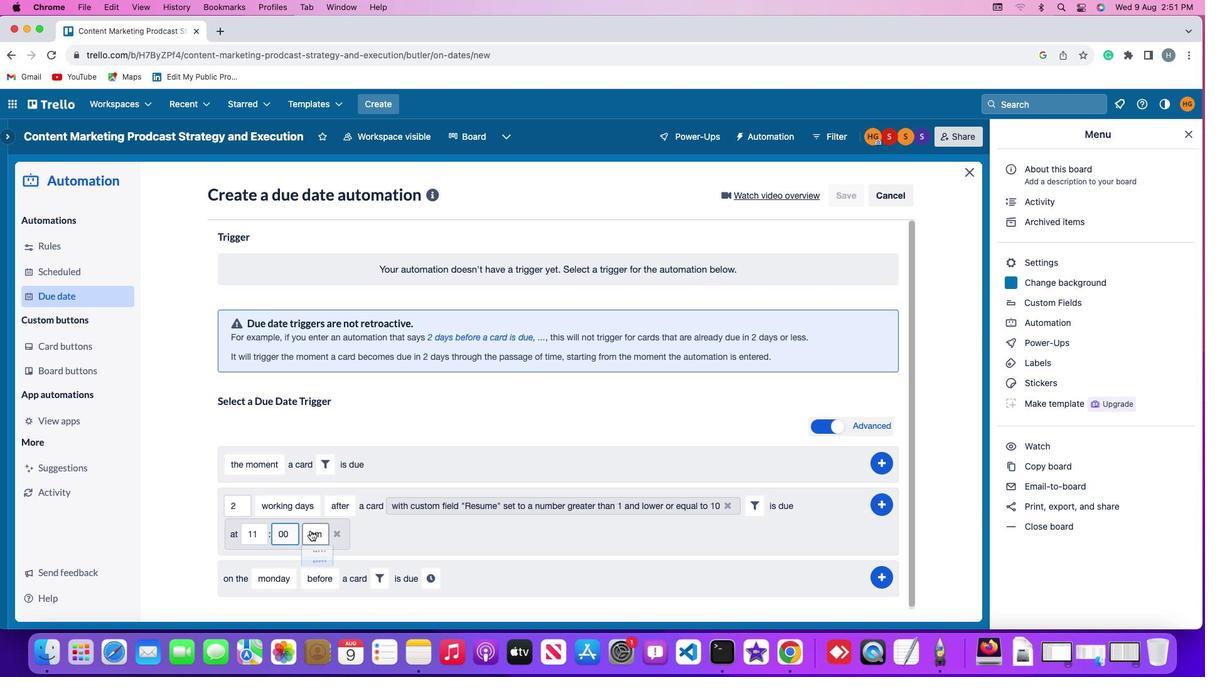
Action: Mouse moved to (320, 558)
Screenshot: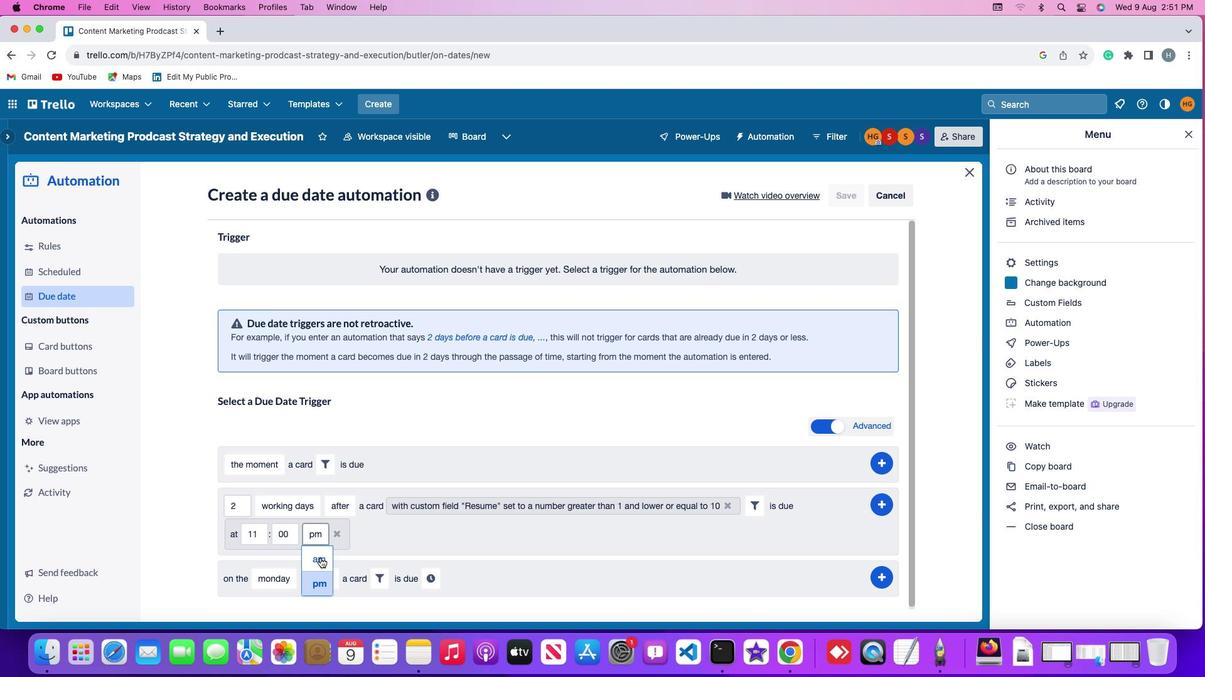 
Action: Mouse pressed left at (320, 558)
Screenshot: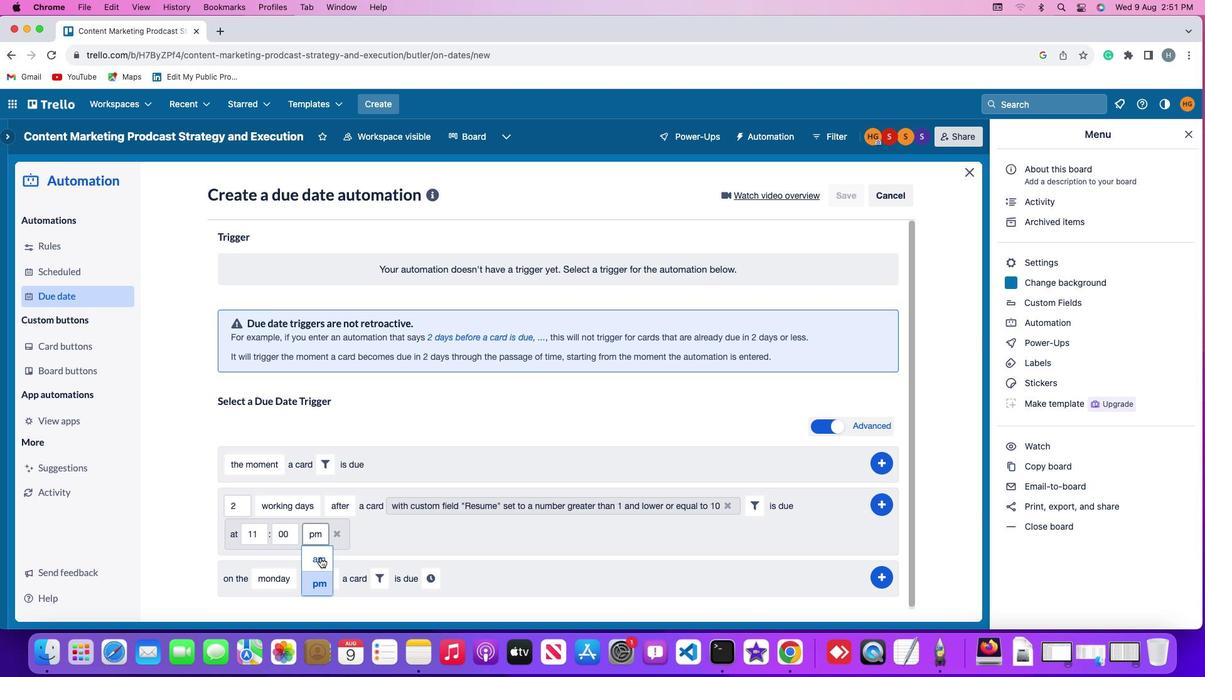 
Action: Mouse moved to (882, 504)
Screenshot: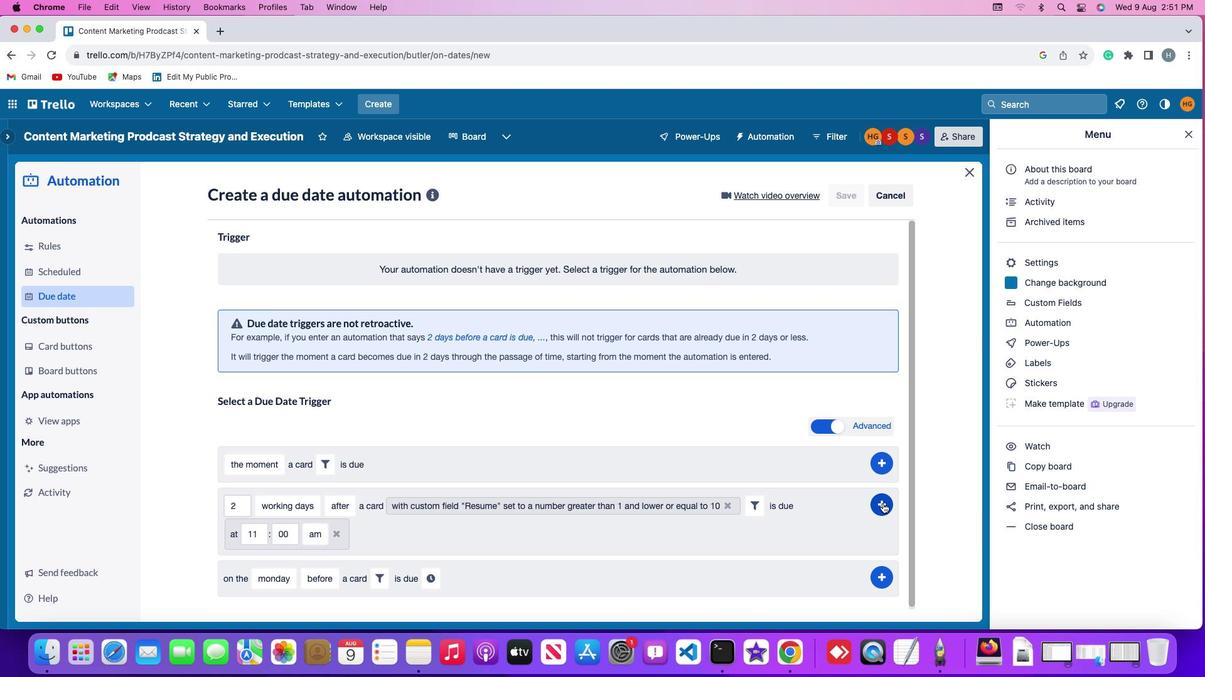 
Action: Mouse pressed left at (882, 504)
Screenshot: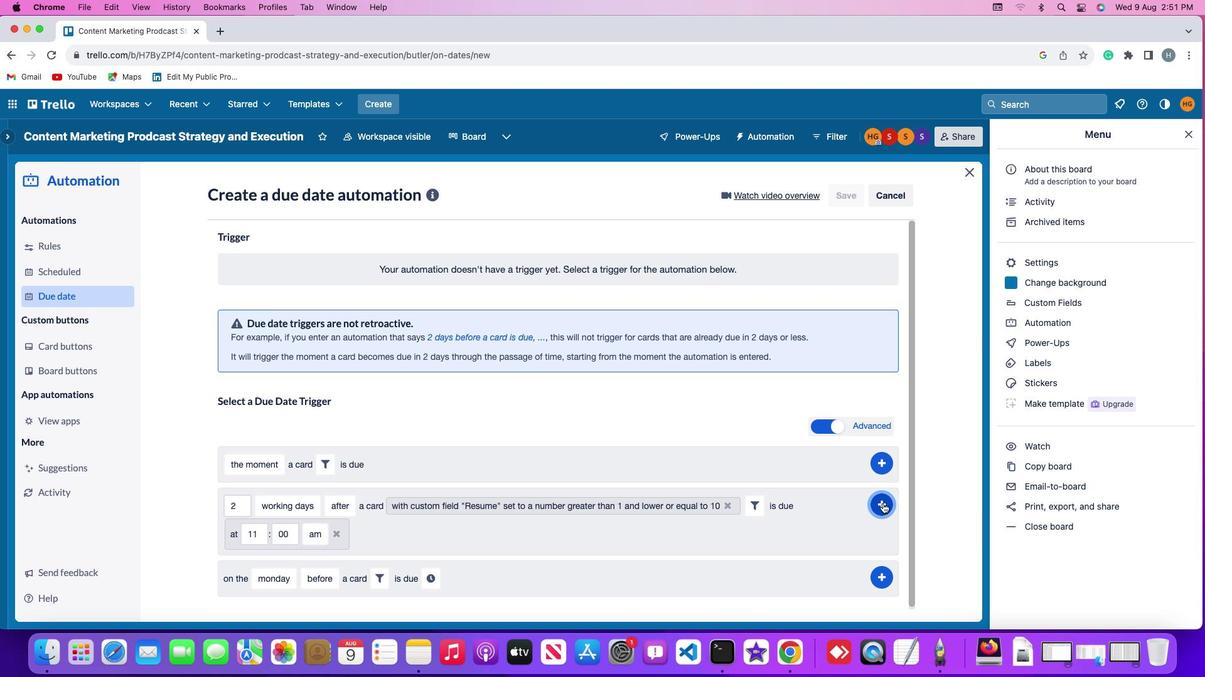 
Action: Mouse moved to (949, 401)
Screenshot: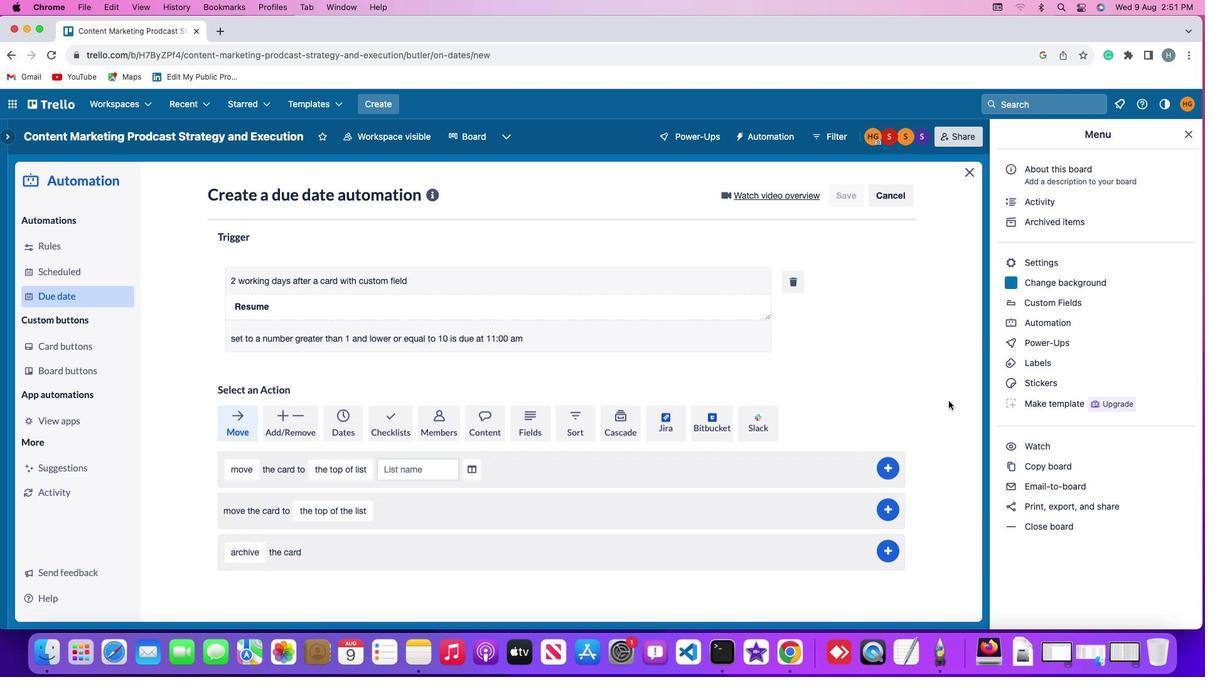 
